 Task: Find connections with filter location Arica with filter topic #workwith filter profile language Potuguese with filter current company Swift with filter school Jobs for freshers in MYSORE with filter industry Technology, Information and Internet with filter service category Bankruptcy Law with filter keywords title Title Researcher
Action: Mouse moved to (599, 81)
Screenshot: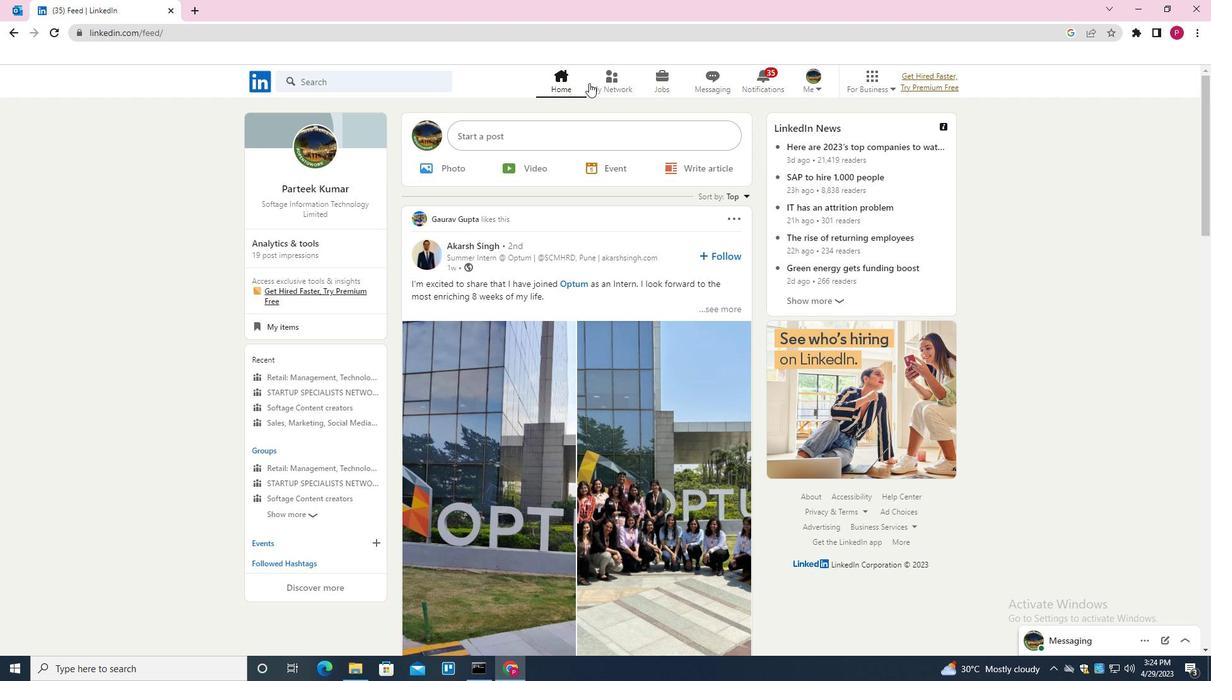 
Action: Mouse pressed left at (599, 81)
Screenshot: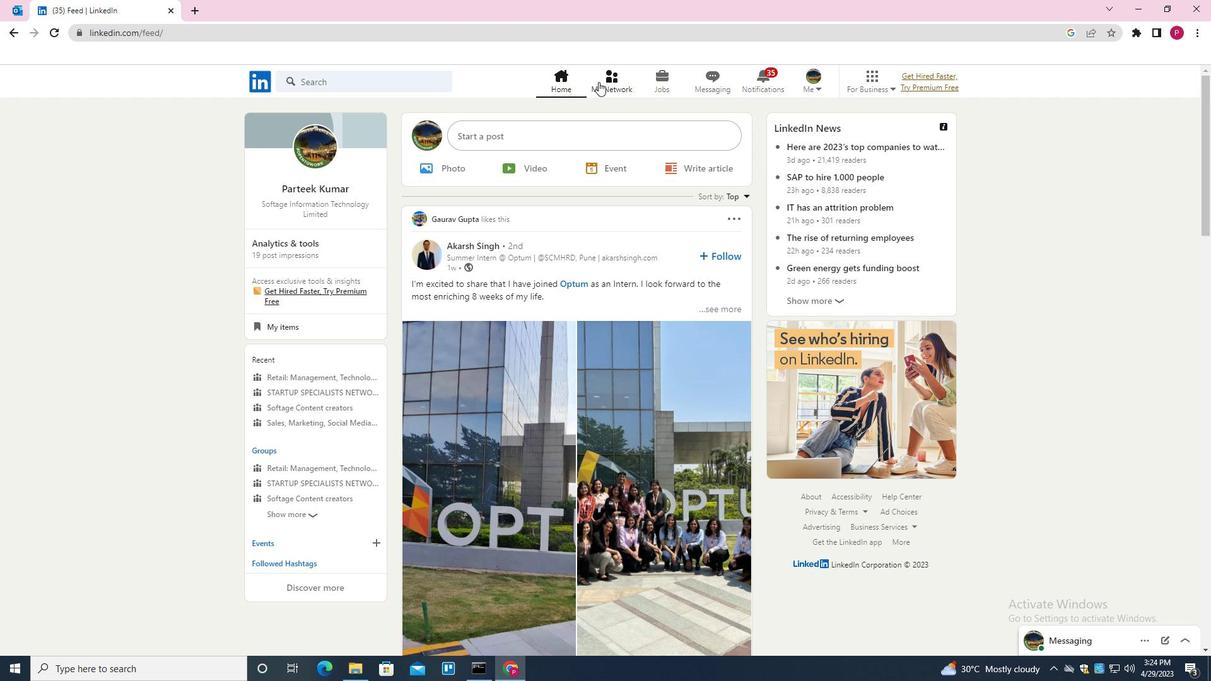 
Action: Mouse moved to (382, 153)
Screenshot: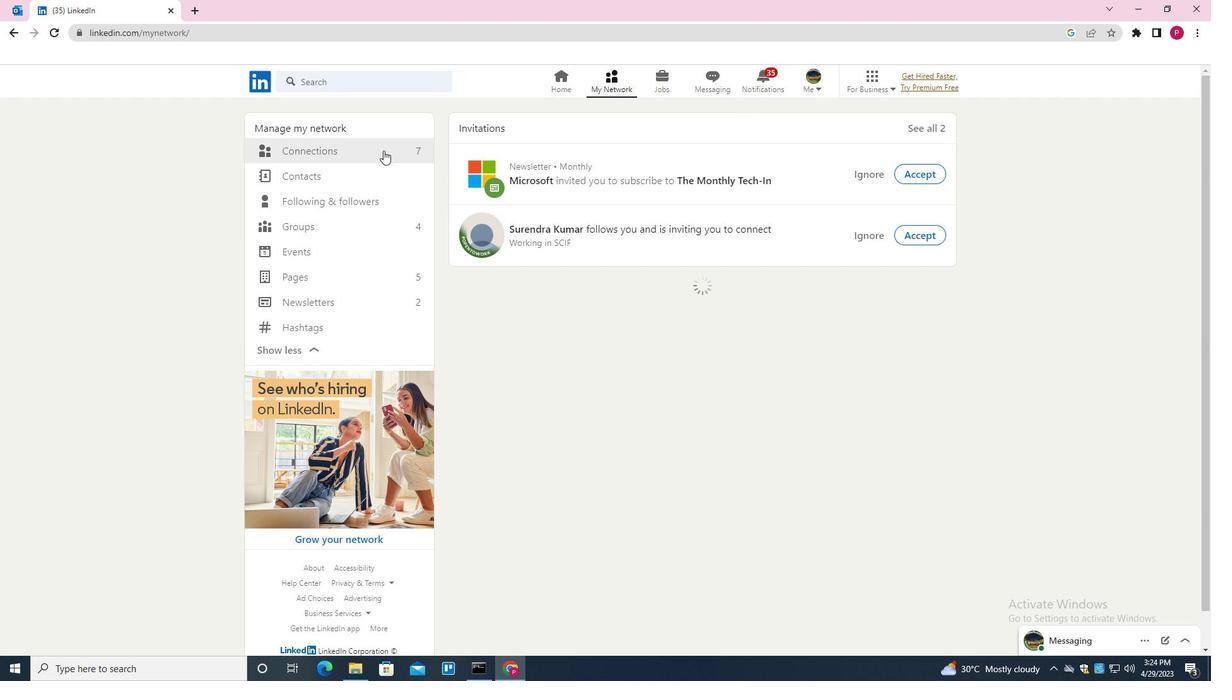 
Action: Mouse pressed left at (382, 153)
Screenshot: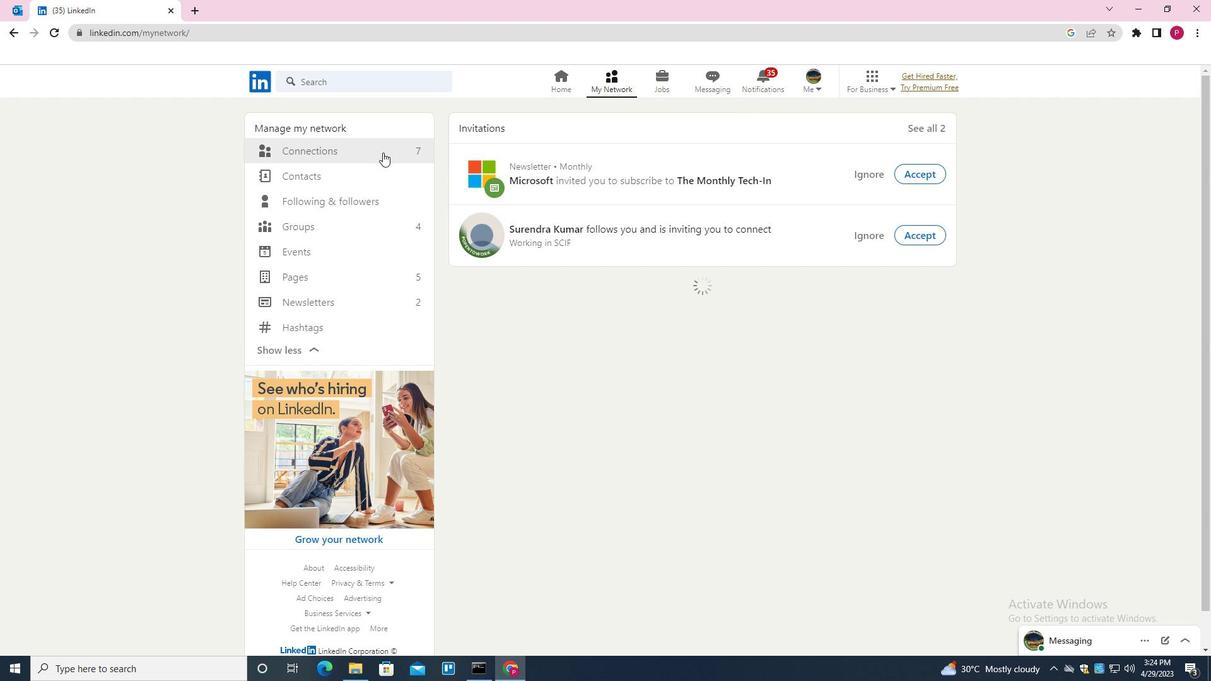 
Action: Mouse moved to (698, 153)
Screenshot: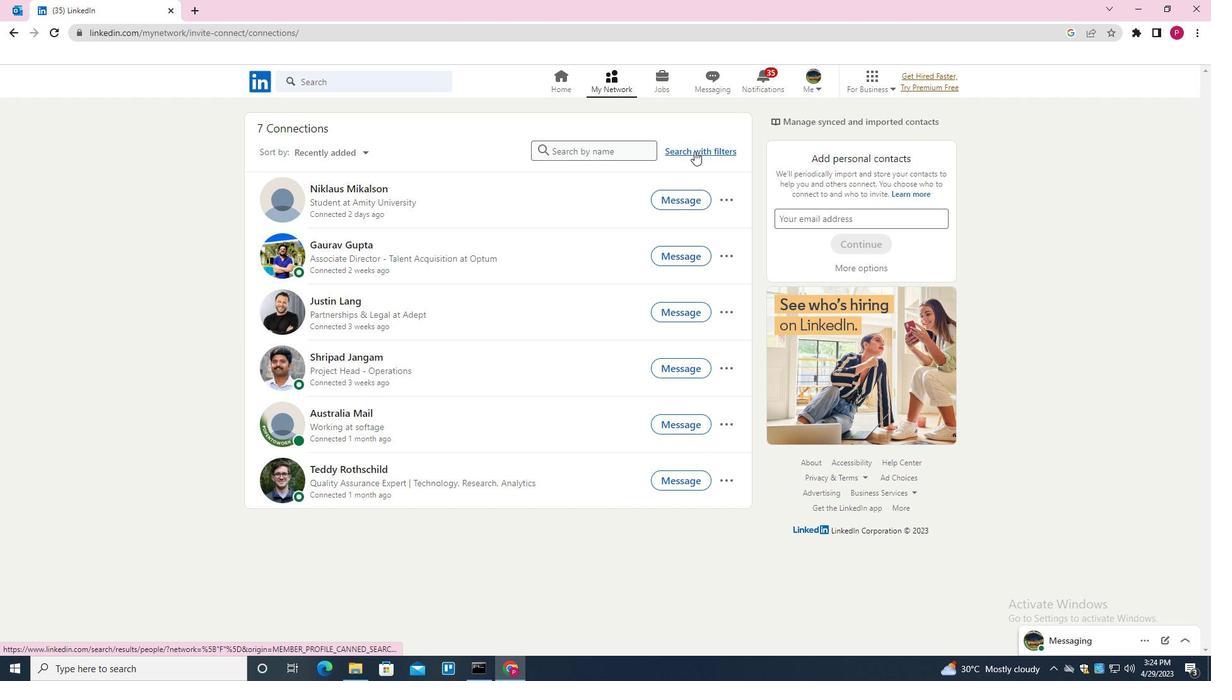 
Action: Mouse pressed left at (698, 153)
Screenshot: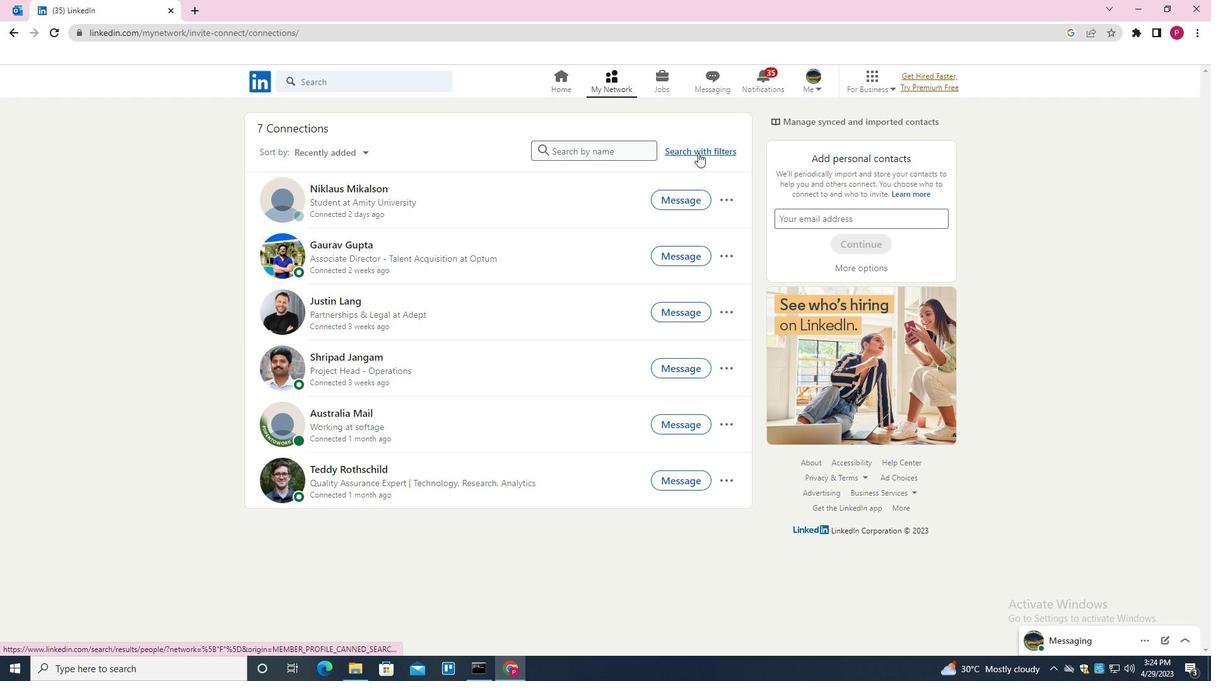 
Action: Mouse moved to (645, 119)
Screenshot: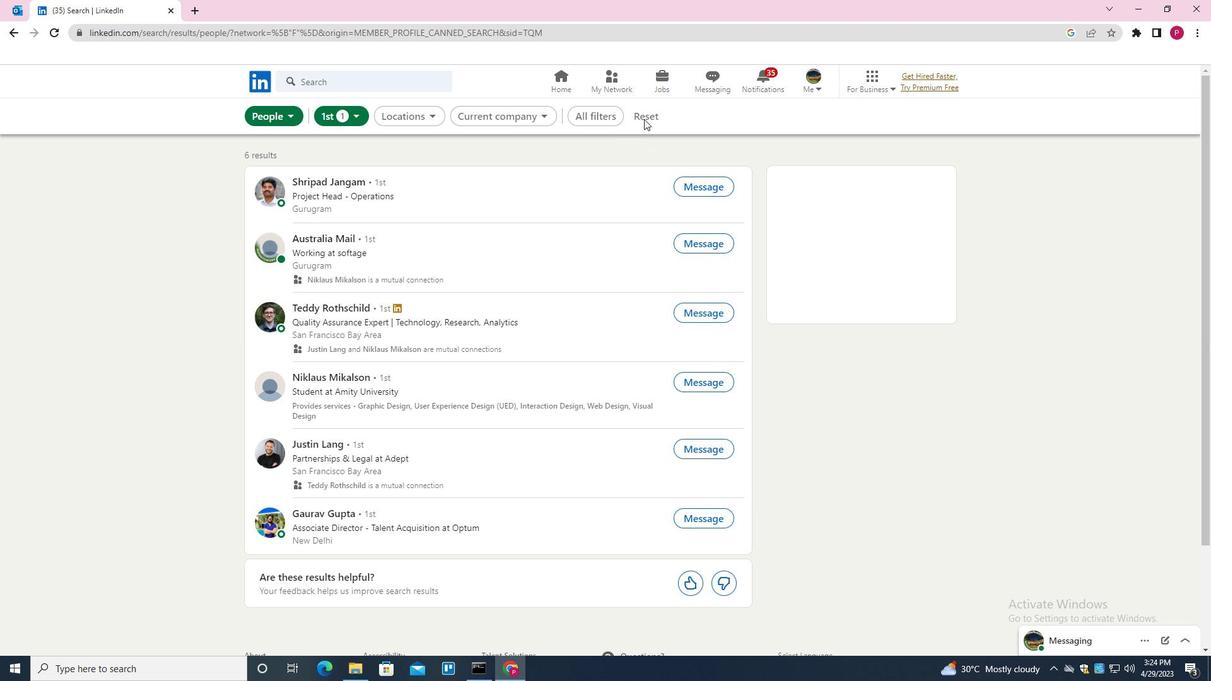 
Action: Mouse pressed left at (645, 119)
Screenshot: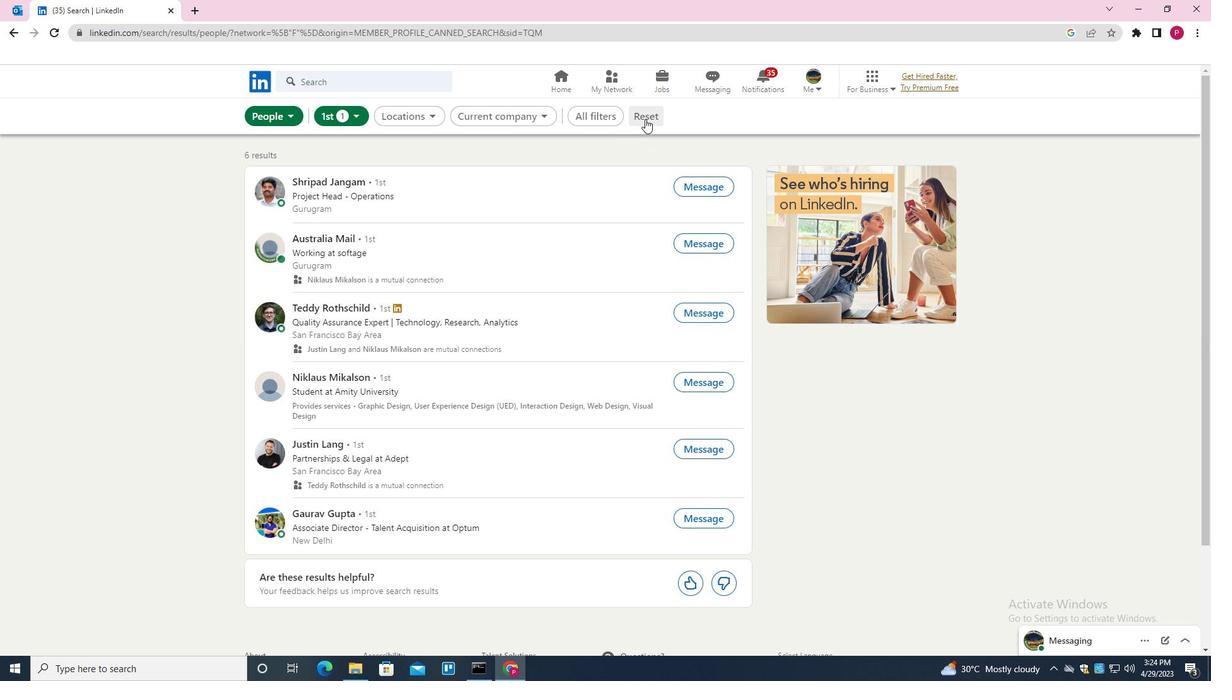 
Action: Mouse moved to (624, 120)
Screenshot: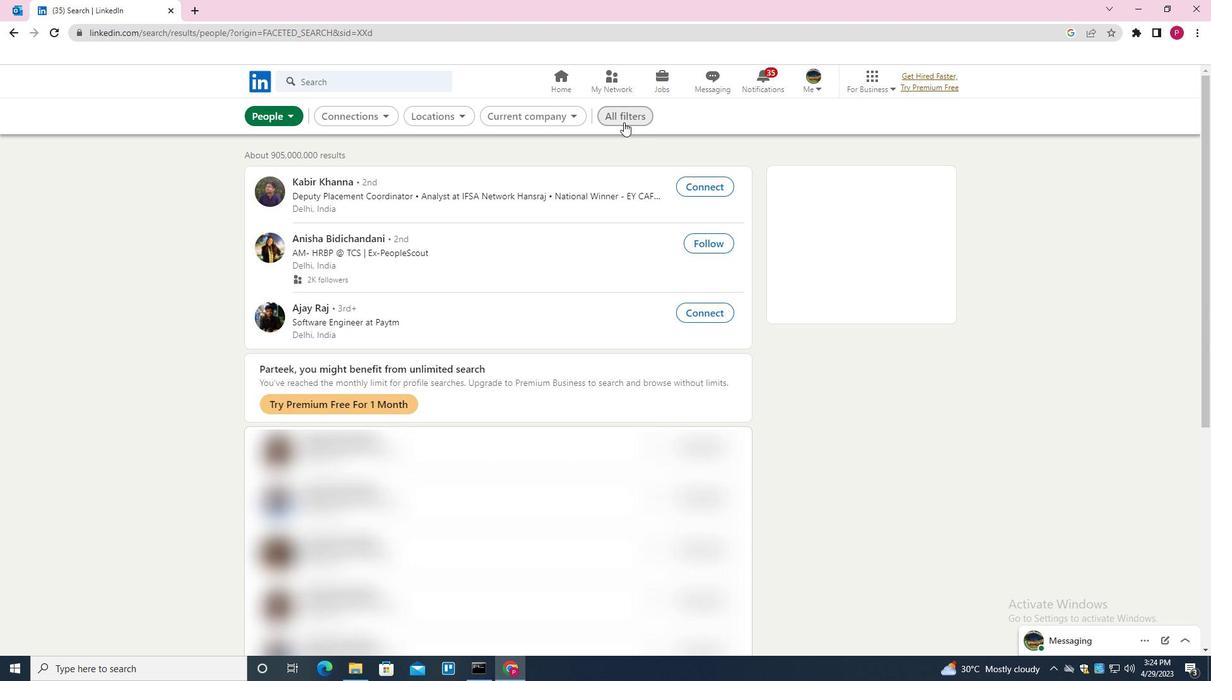 
Action: Mouse pressed left at (624, 120)
Screenshot: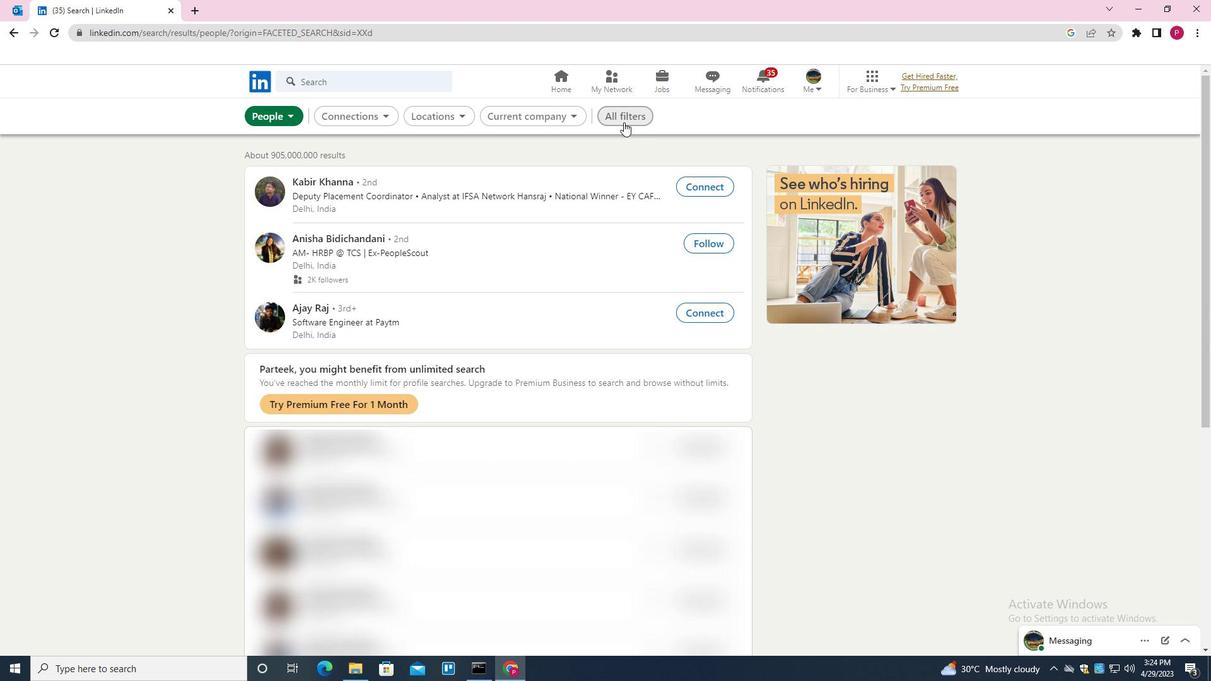 
Action: Mouse moved to (919, 309)
Screenshot: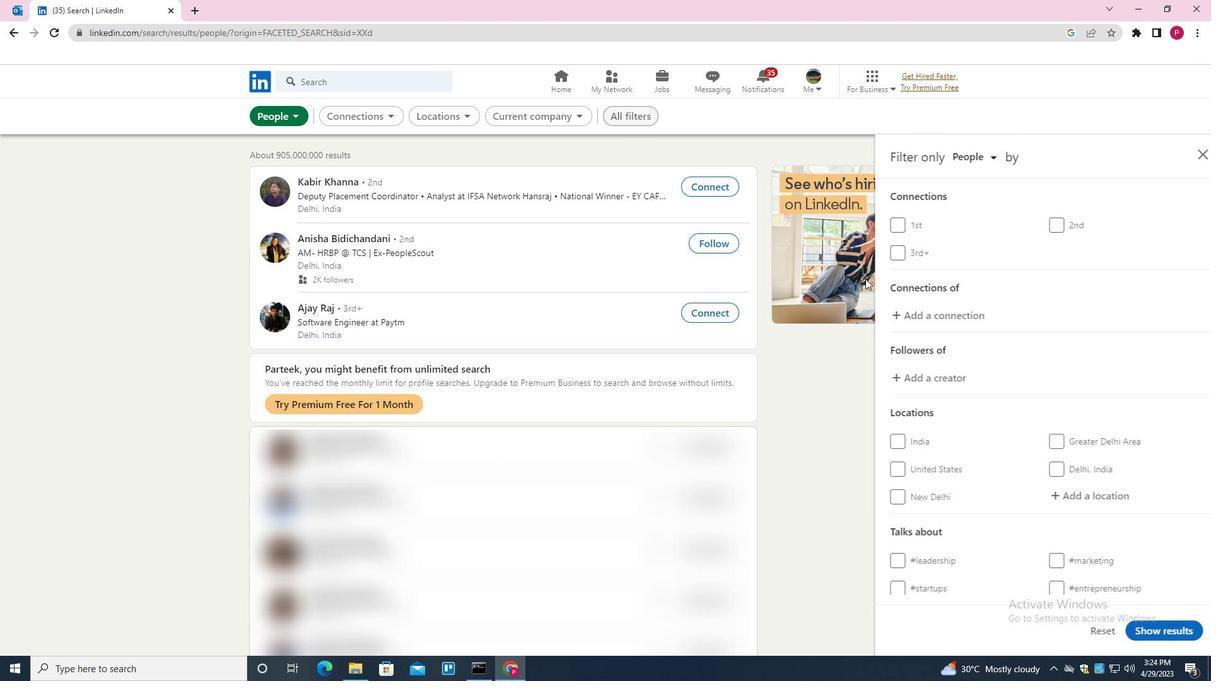 
Action: Mouse scrolled (919, 309) with delta (0, 0)
Screenshot: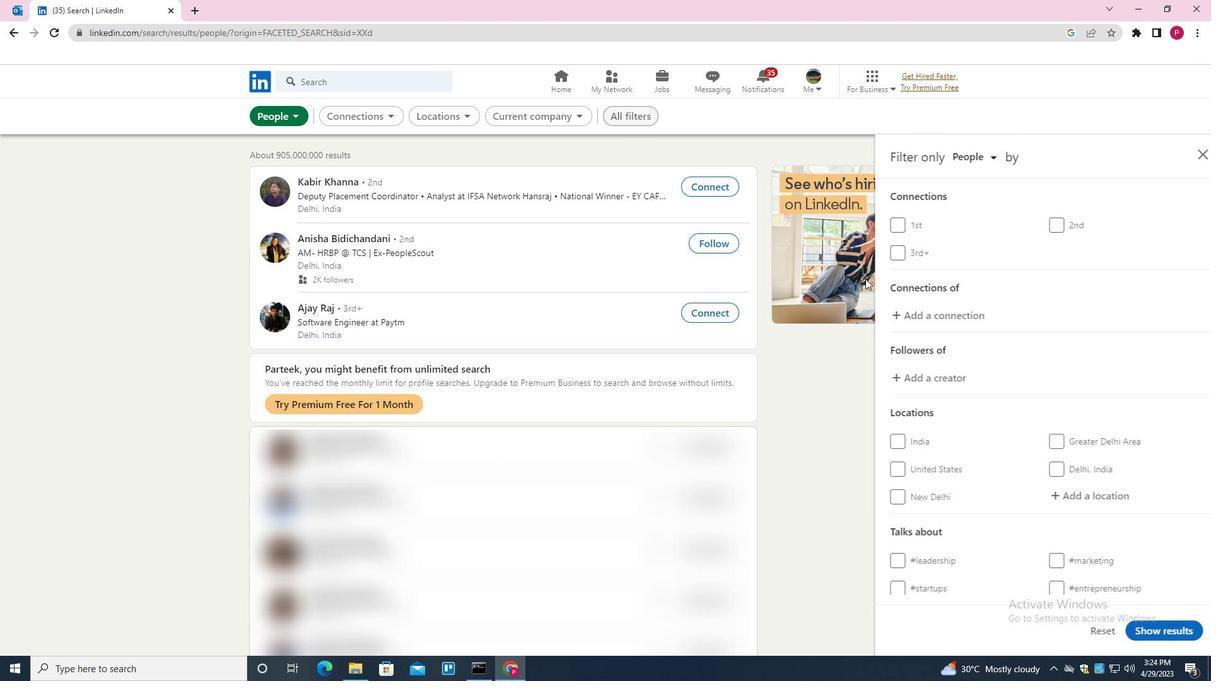 
Action: Mouse moved to (933, 319)
Screenshot: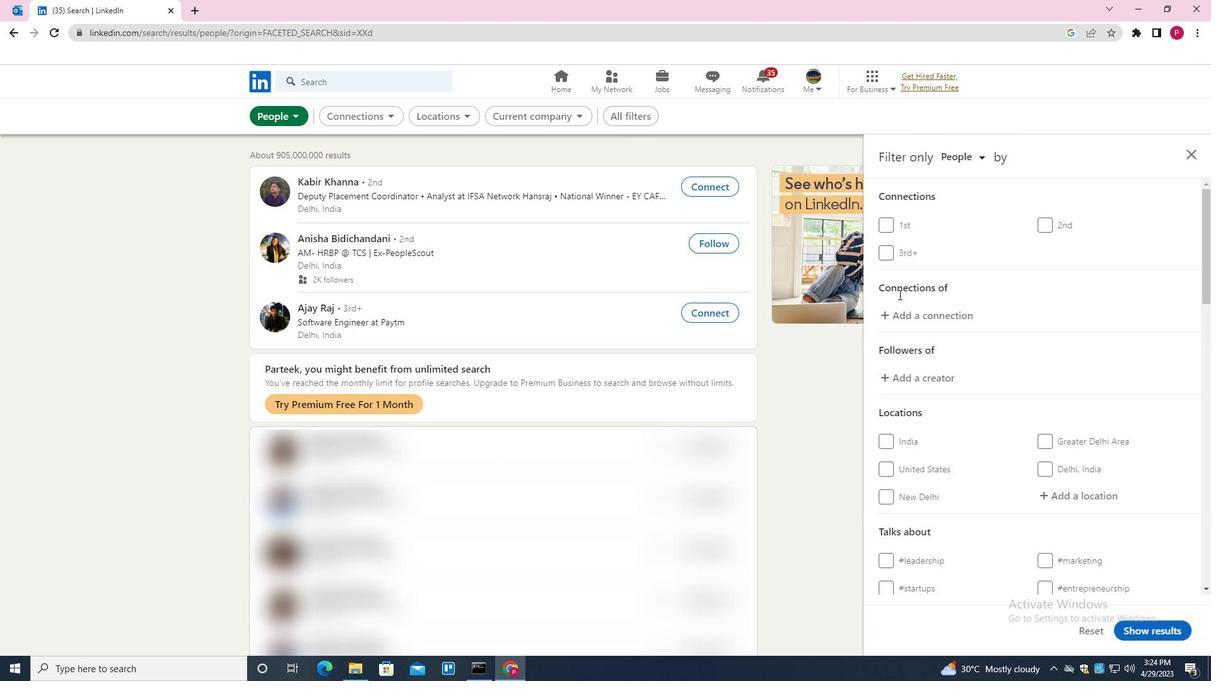 
Action: Mouse scrolled (933, 318) with delta (0, 0)
Screenshot: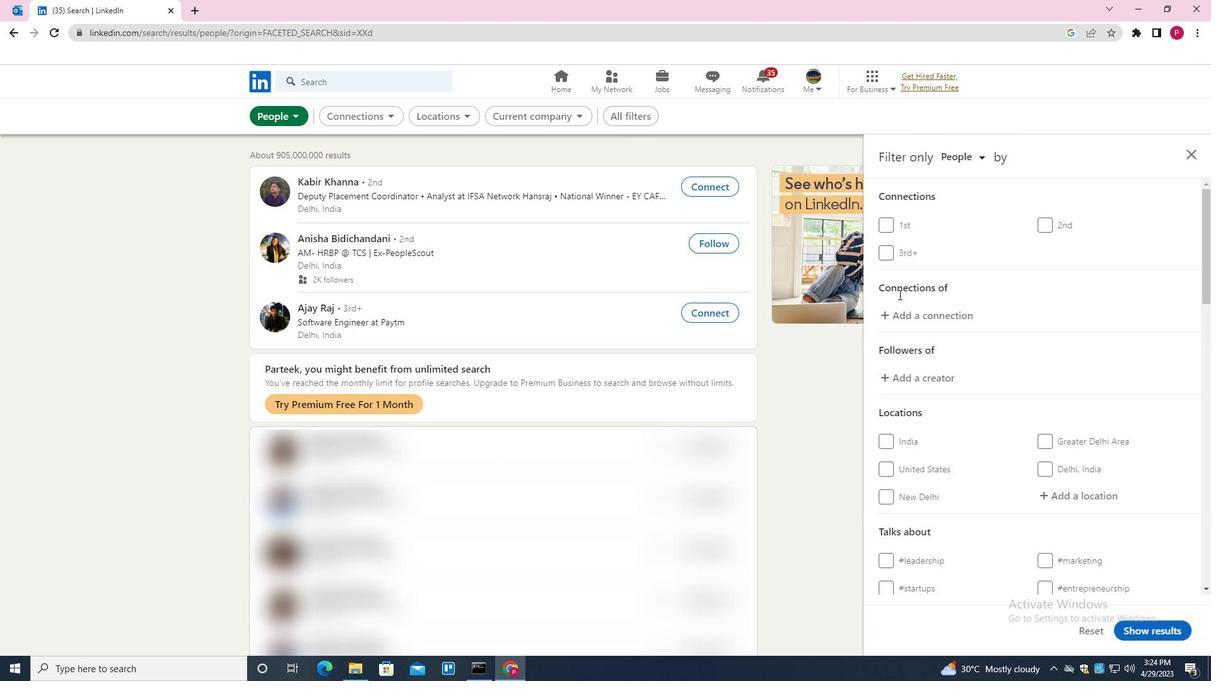 
Action: Mouse moved to (972, 330)
Screenshot: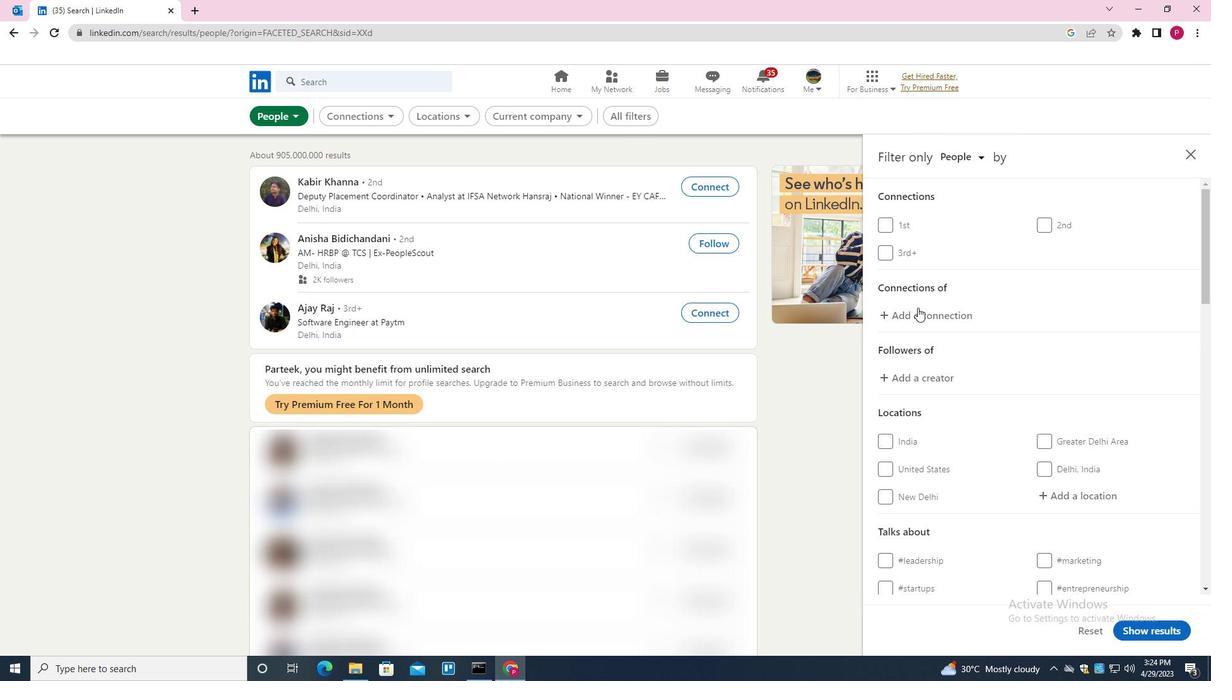 
Action: Mouse scrolled (972, 329) with delta (0, 0)
Screenshot: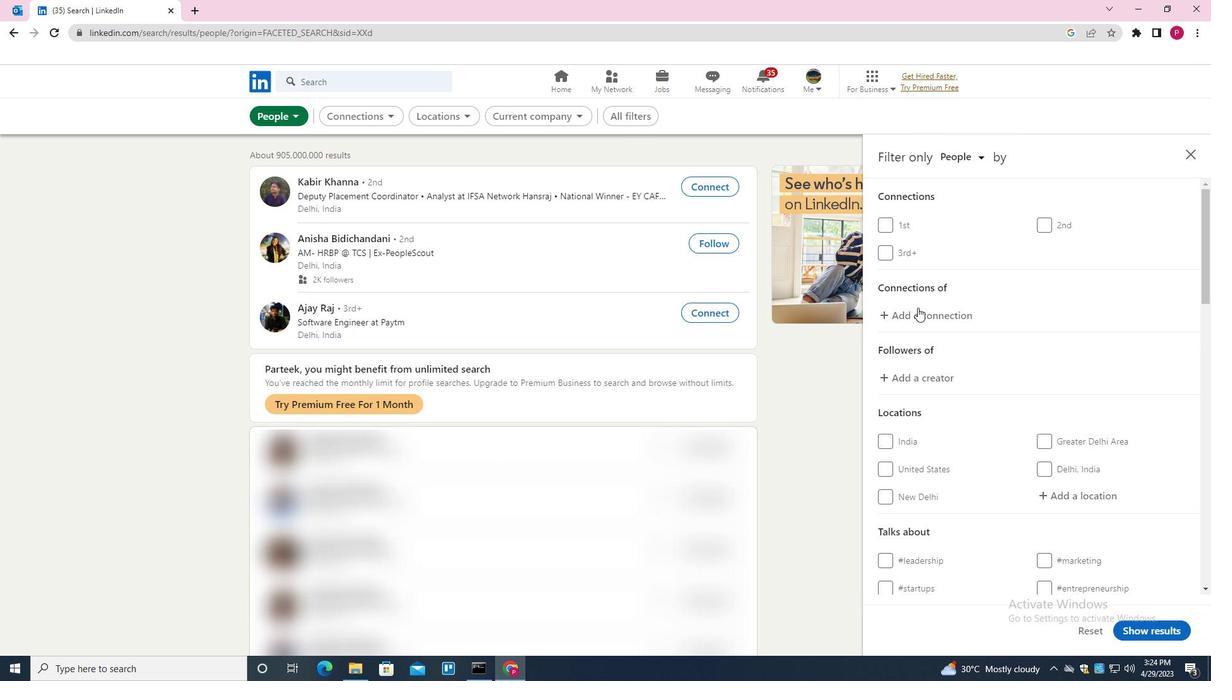 
Action: Mouse moved to (1081, 310)
Screenshot: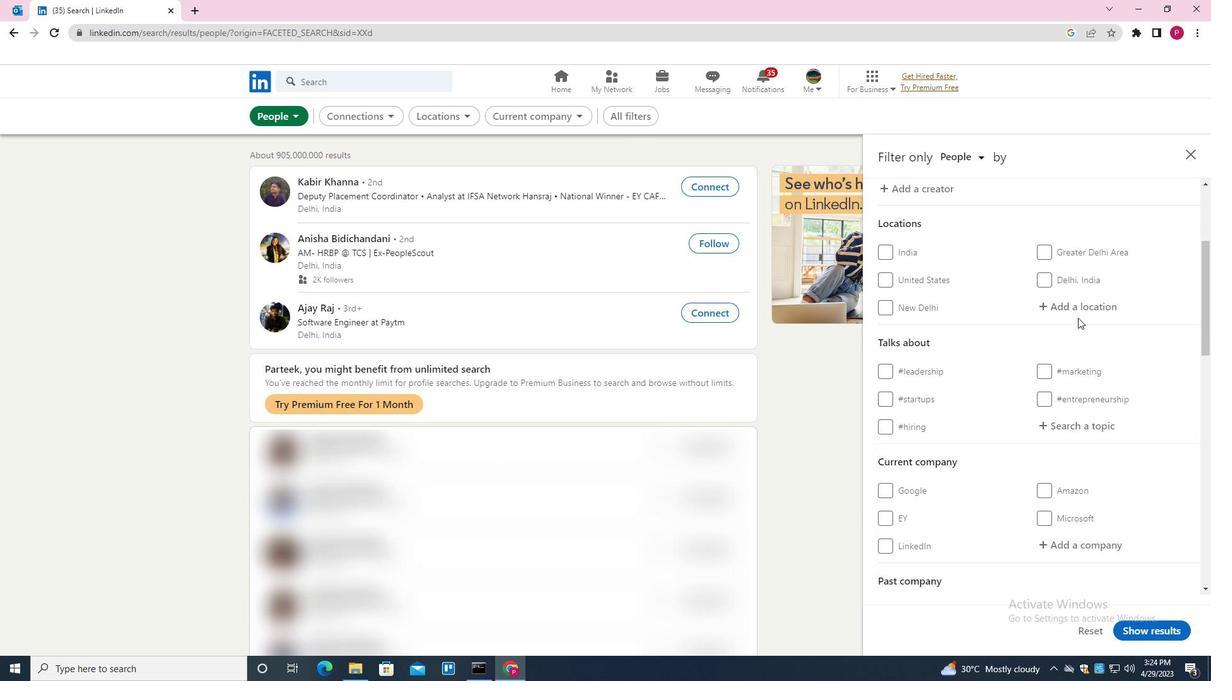 
Action: Mouse pressed left at (1081, 310)
Screenshot: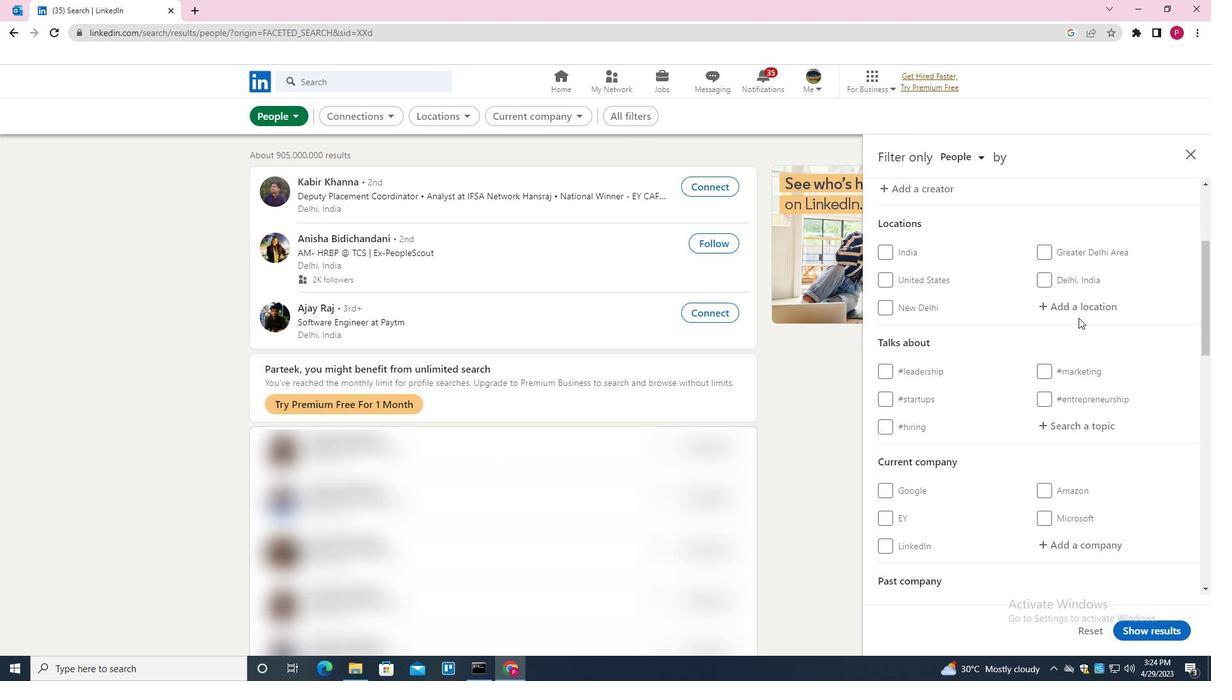 
Action: Mouse moved to (955, 275)
Screenshot: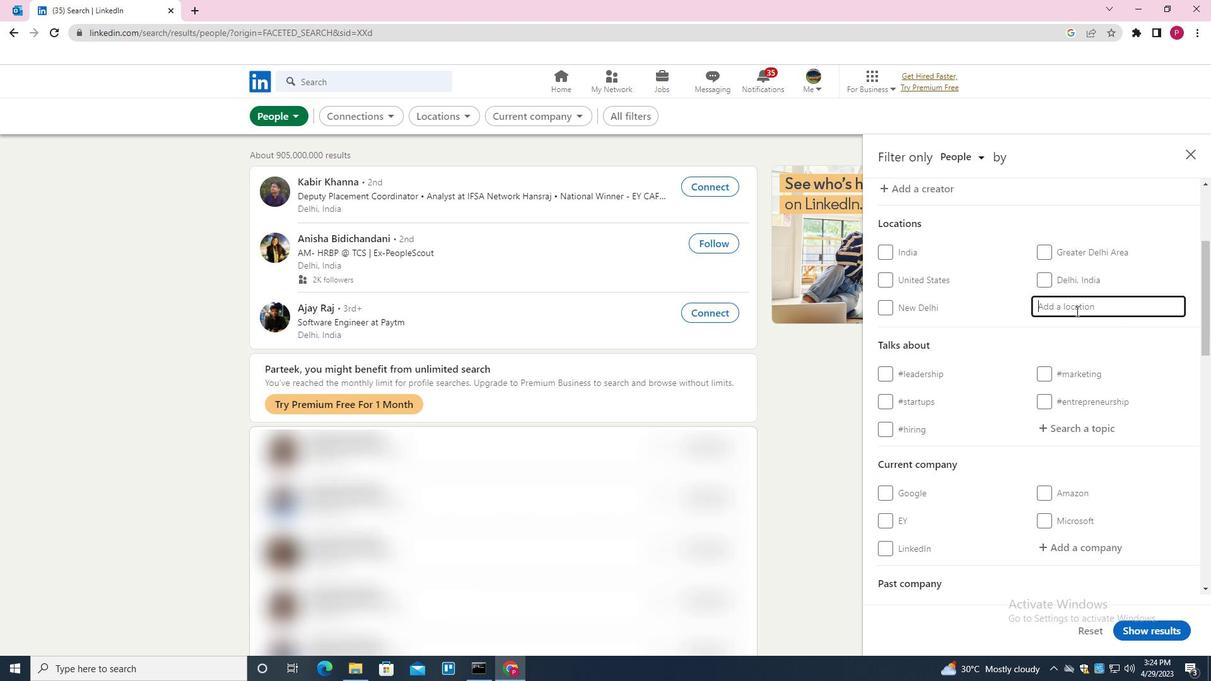 
Action: Key pressed <Key.shift>ARICA<Key.down><Key.enter>
Screenshot: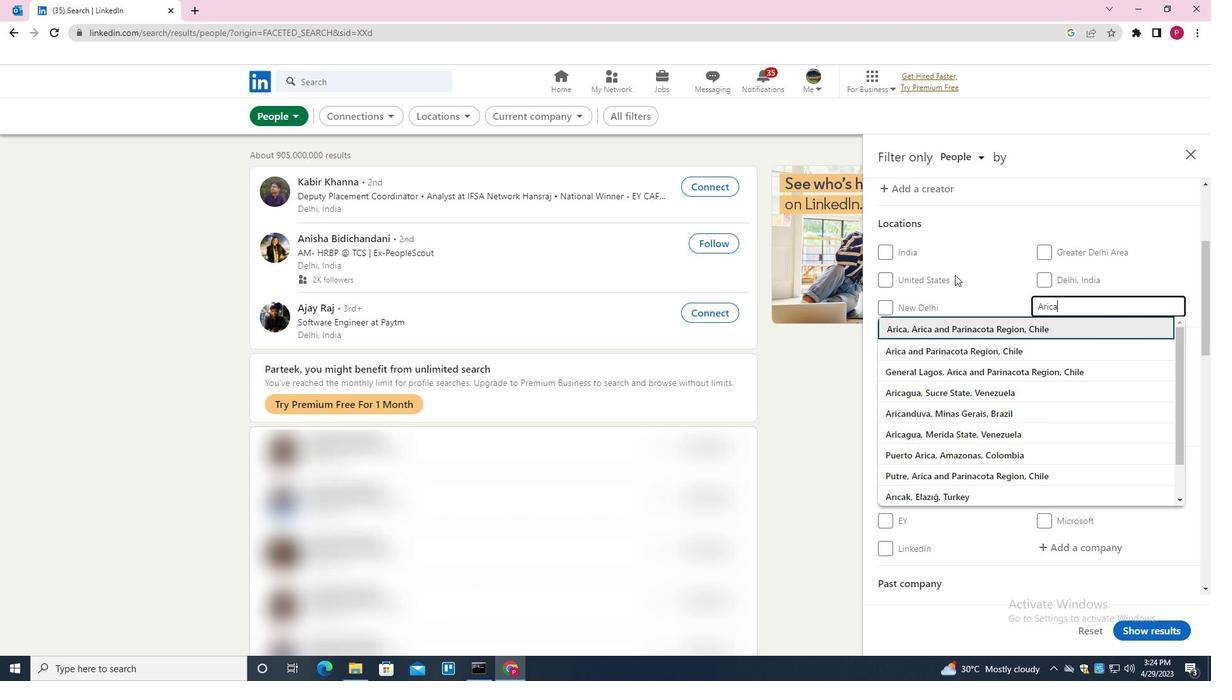
Action: Mouse moved to (952, 297)
Screenshot: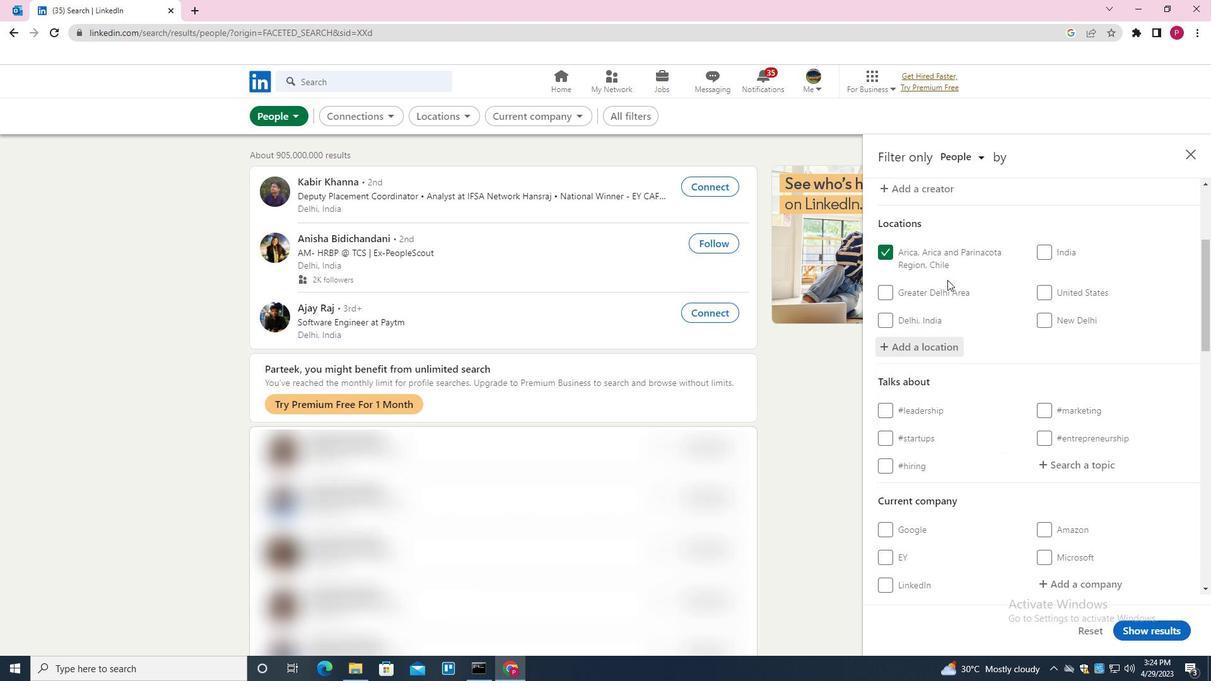 
Action: Mouse scrolled (952, 297) with delta (0, 0)
Screenshot: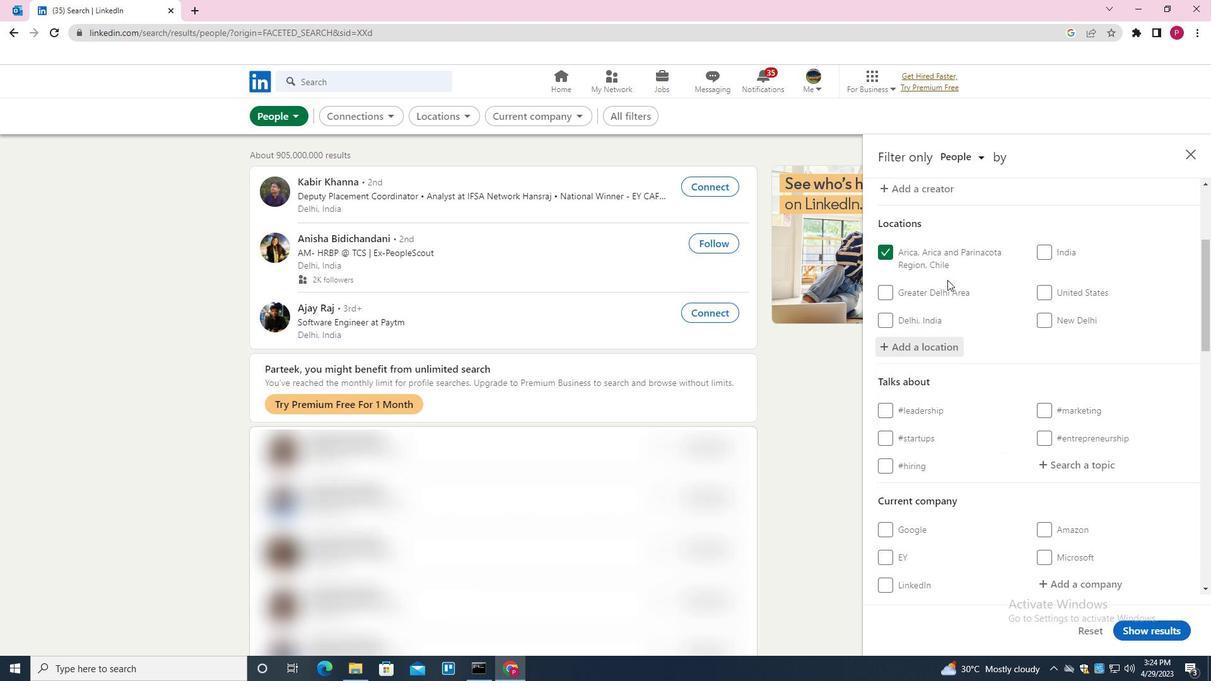 
Action: Mouse moved to (956, 303)
Screenshot: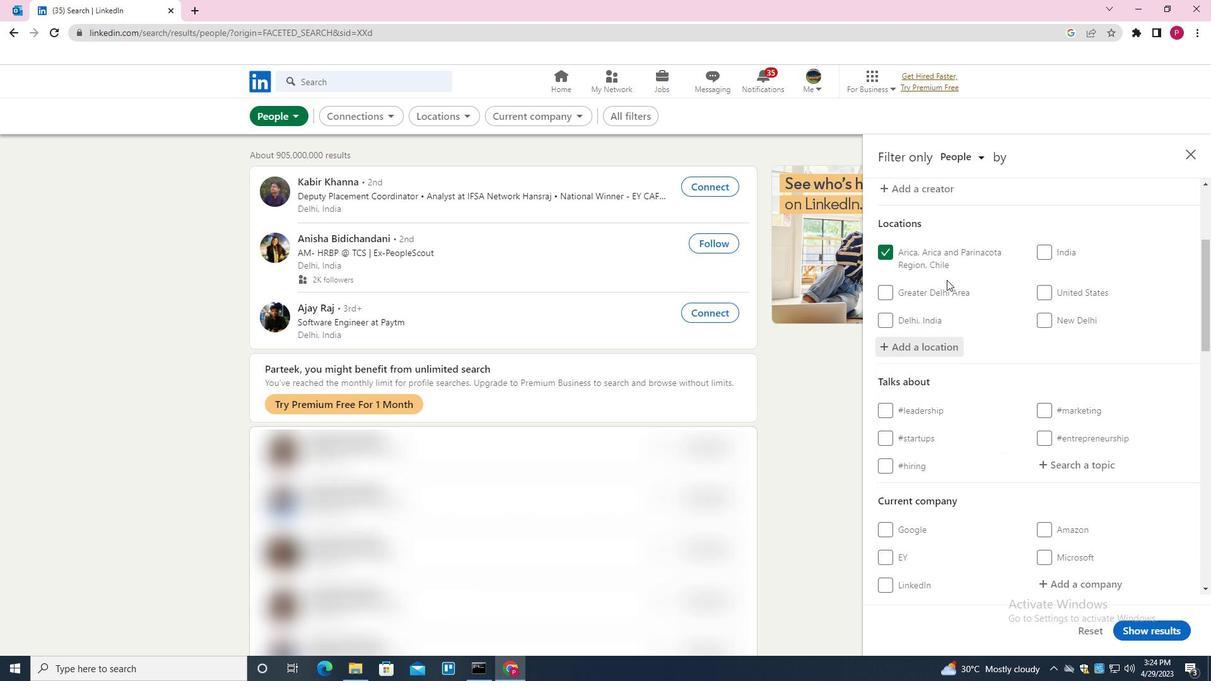 
Action: Mouse scrolled (956, 302) with delta (0, 0)
Screenshot: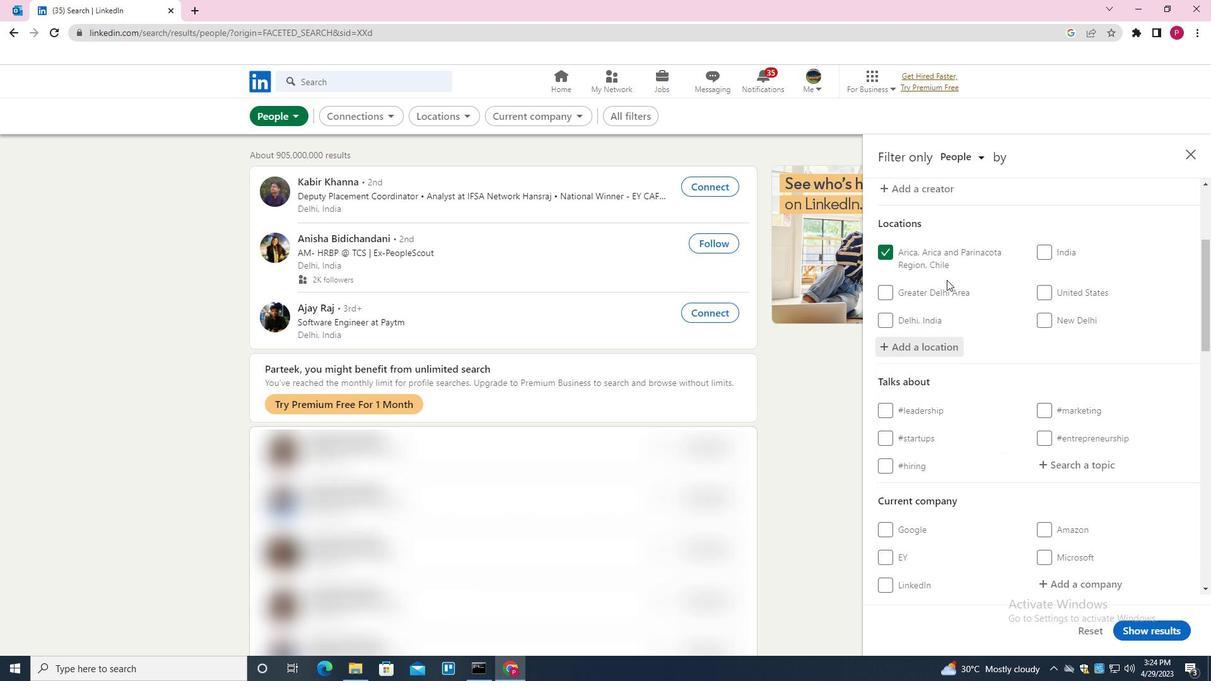 
Action: Mouse moved to (967, 315)
Screenshot: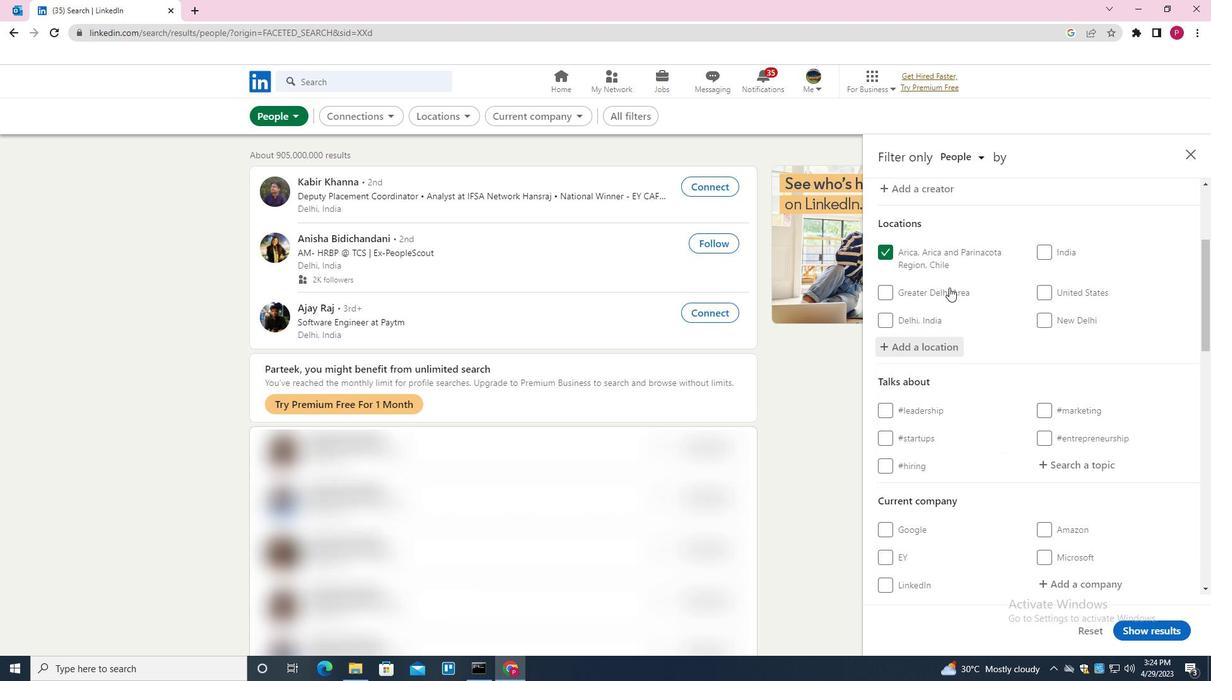 
Action: Mouse scrolled (967, 314) with delta (0, 0)
Screenshot: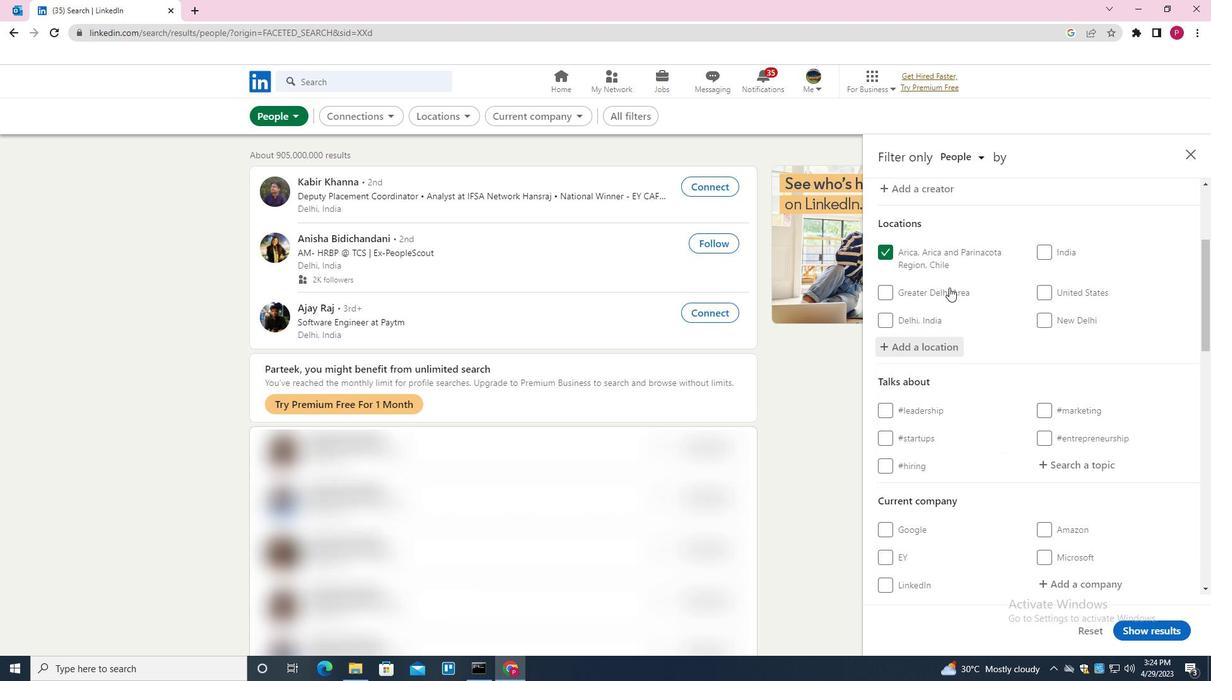 
Action: Mouse moved to (1061, 269)
Screenshot: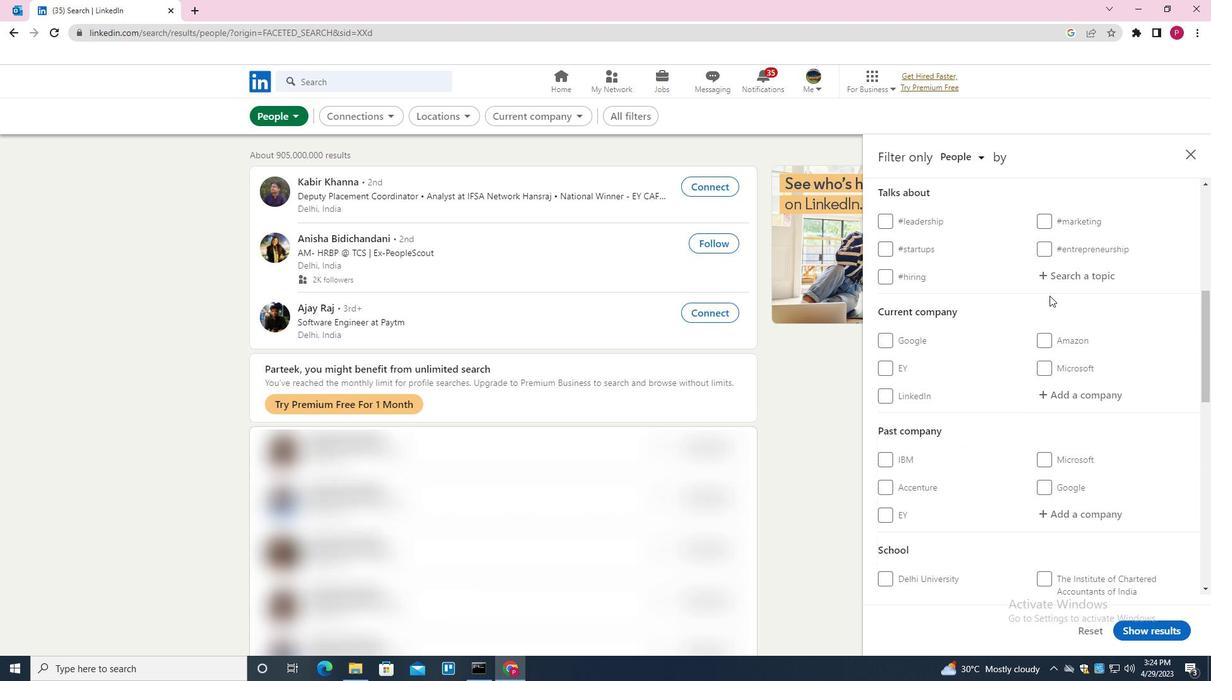 
Action: Mouse pressed left at (1061, 269)
Screenshot: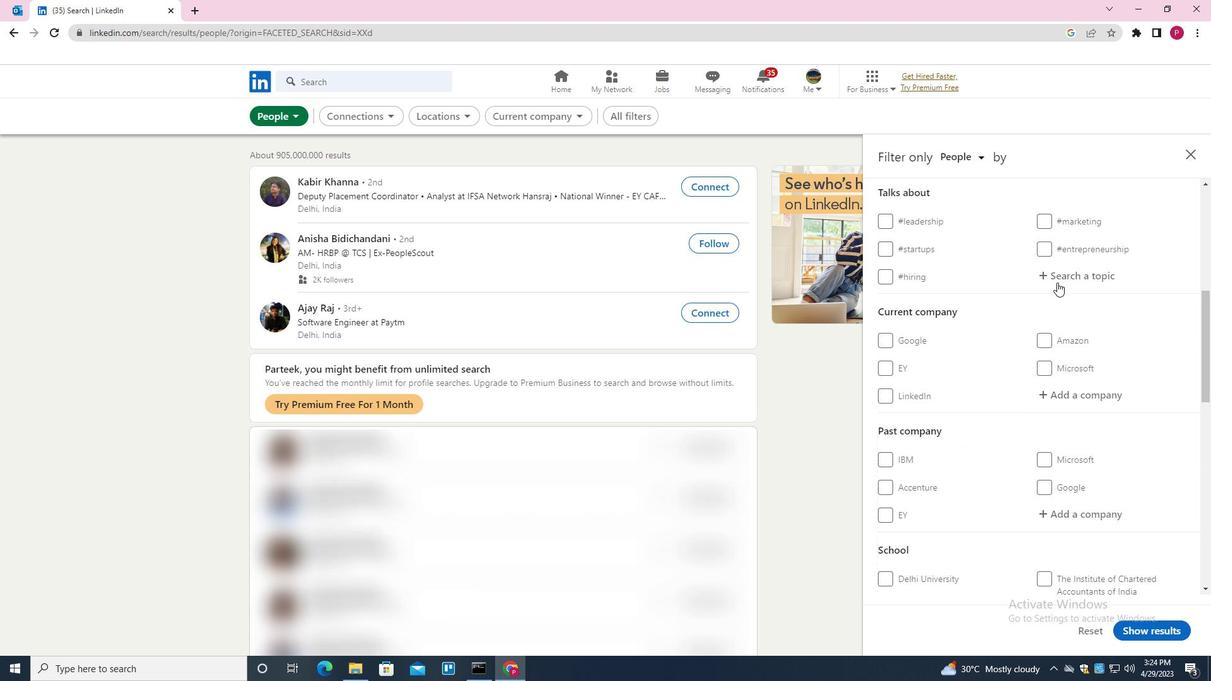 
Action: Mouse moved to (1035, 284)
Screenshot: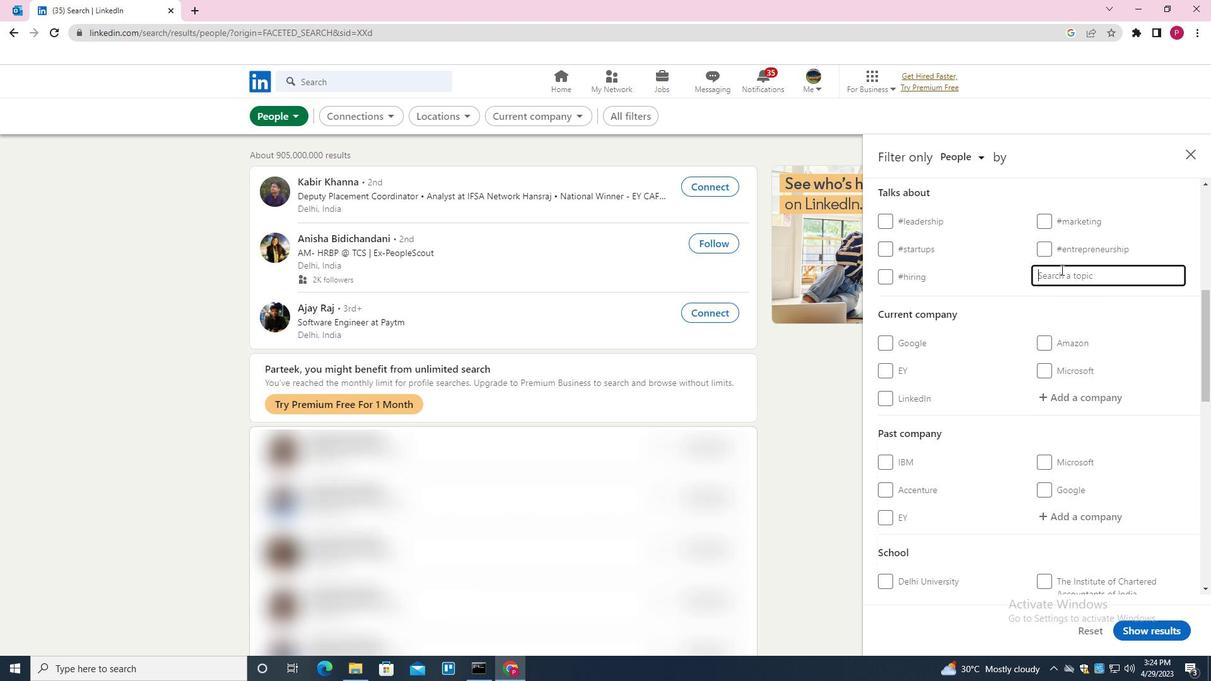 
Action: Key pressed WORK<Key.down><Key.enter>
Screenshot: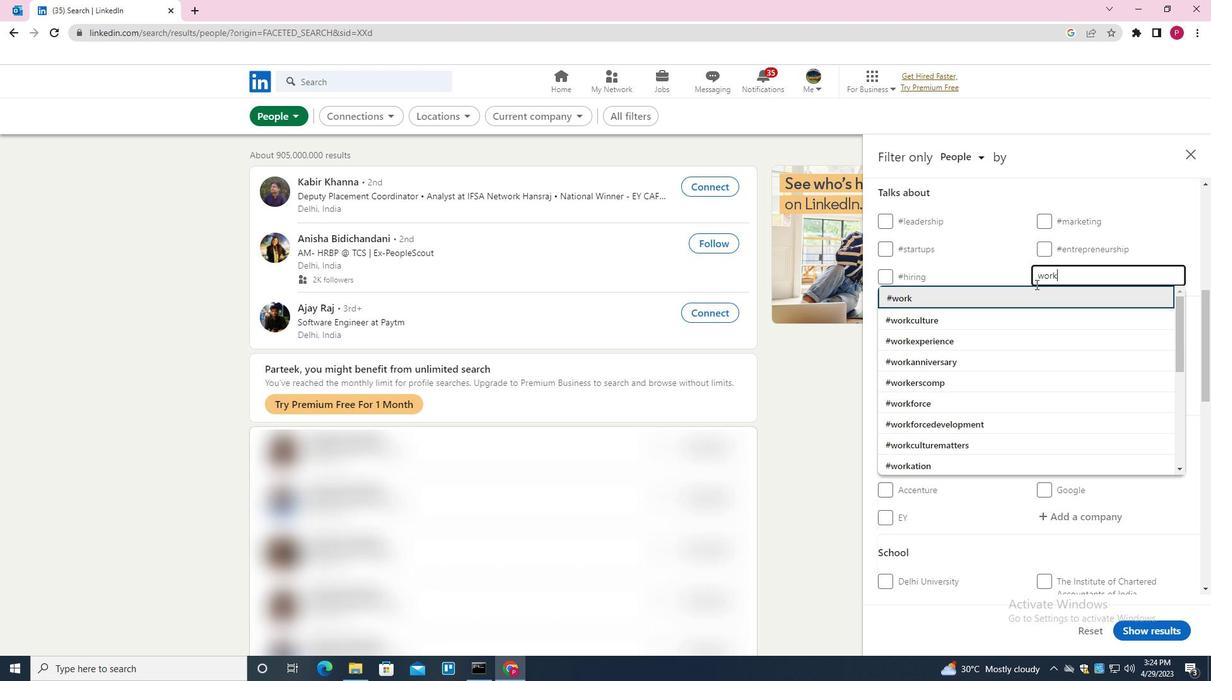 
Action: Mouse moved to (1012, 326)
Screenshot: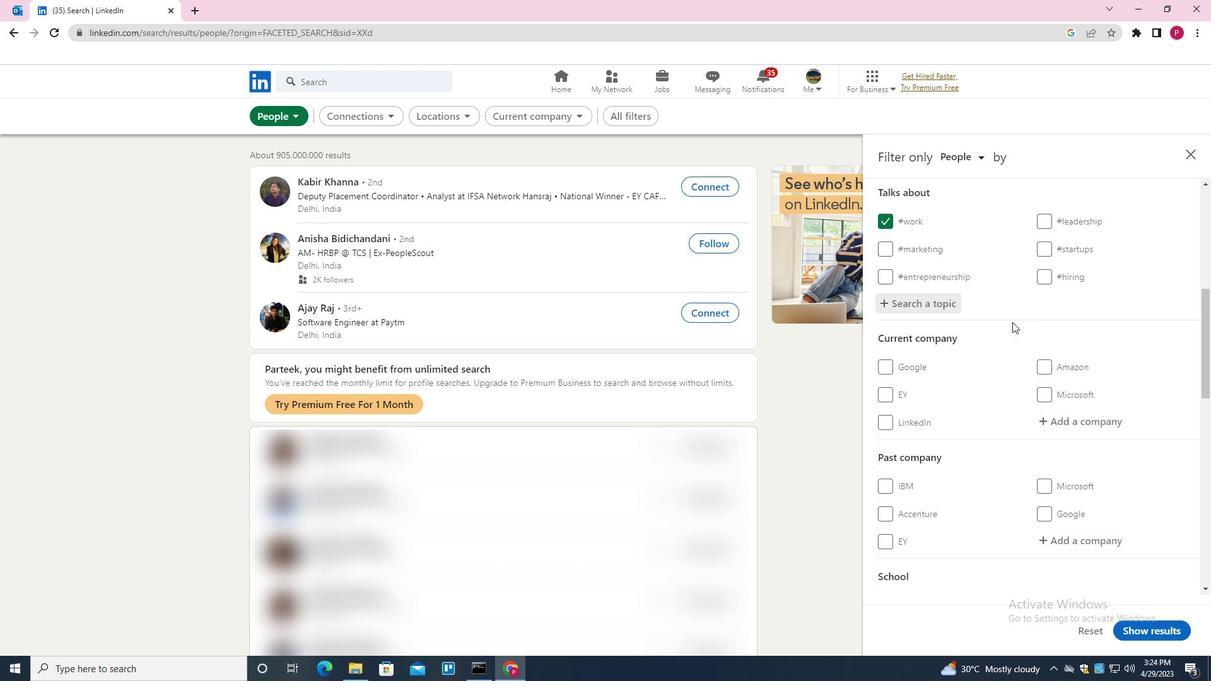 
Action: Mouse scrolled (1012, 325) with delta (0, 0)
Screenshot: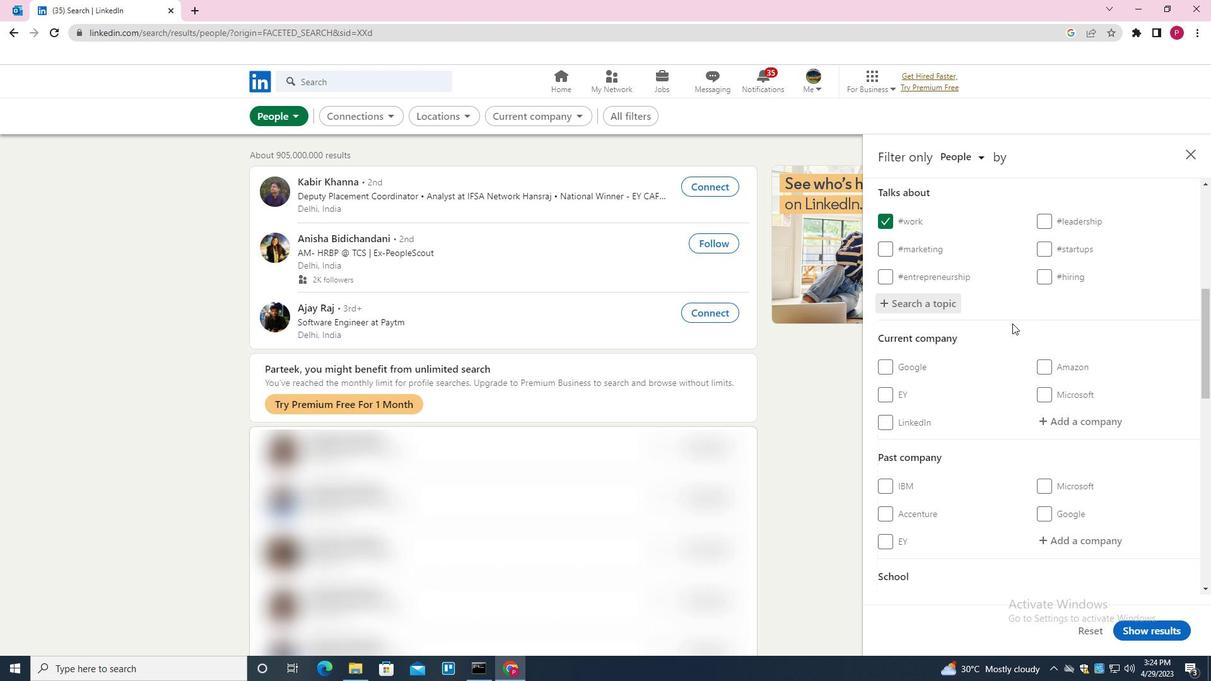 
Action: Mouse moved to (1012, 336)
Screenshot: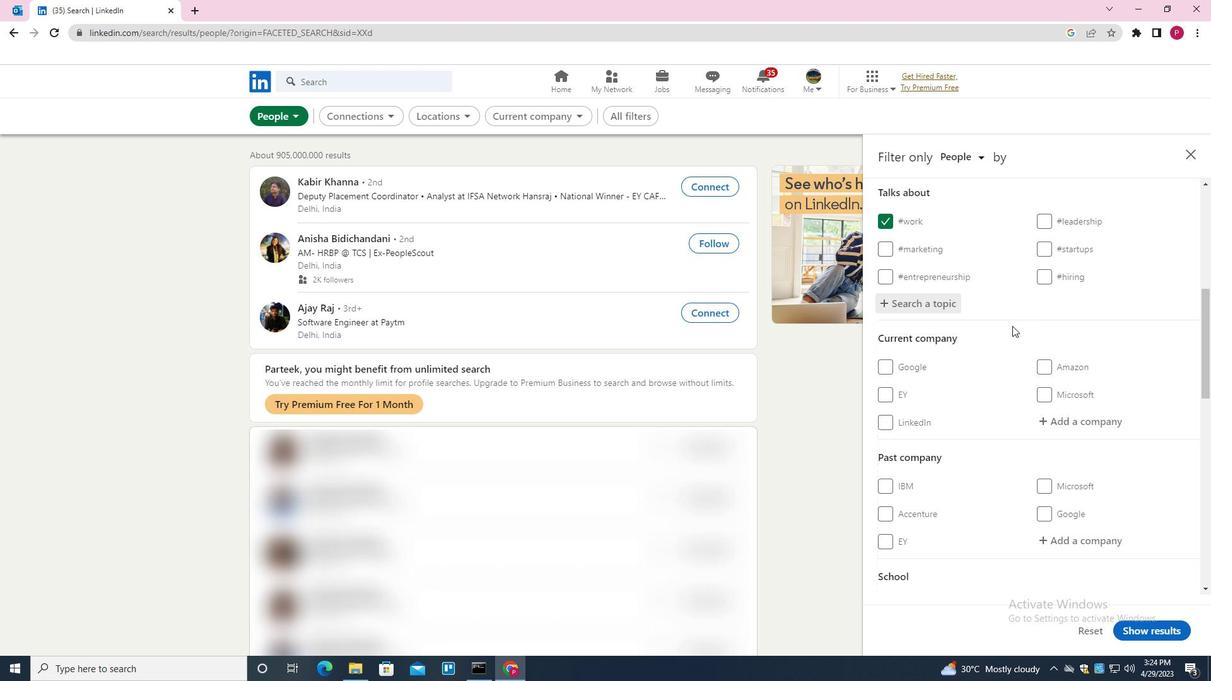 
Action: Mouse scrolled (1012, 335) with delta (0, 0)
Screenshot: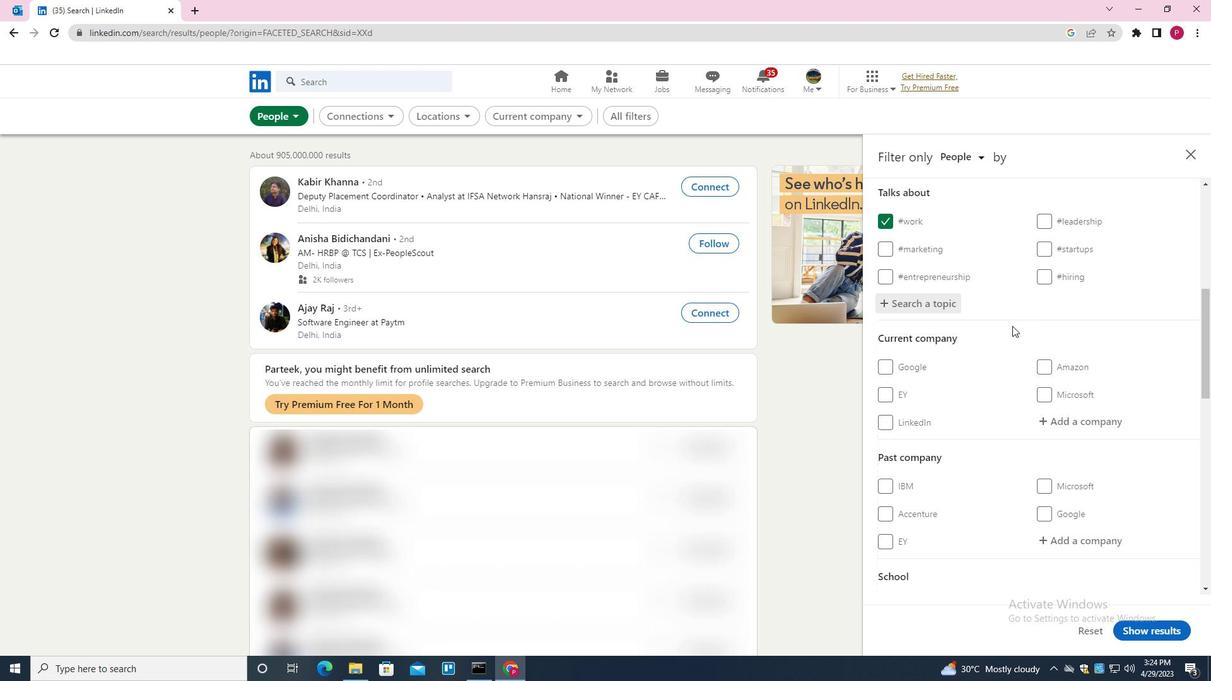 
Action: Mouse moved to (1012, 343)
Screenshot: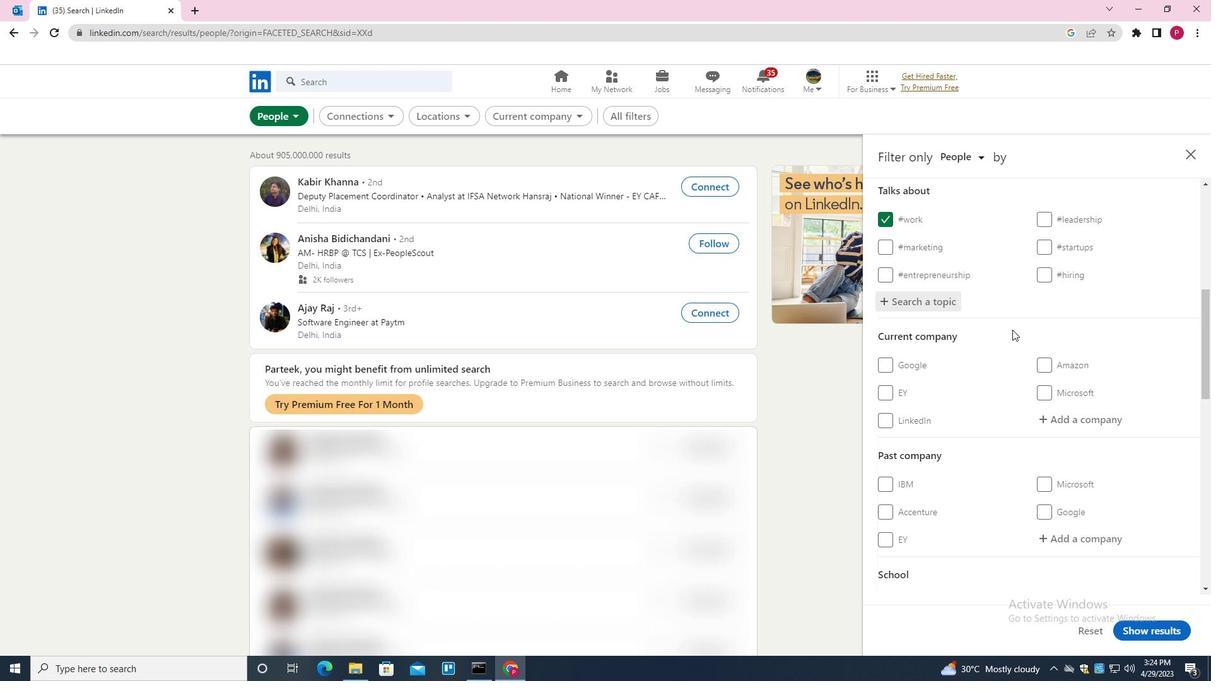 
Action: Mouse scrolled (1012, 342) with delta (0, 0)
Screenshot: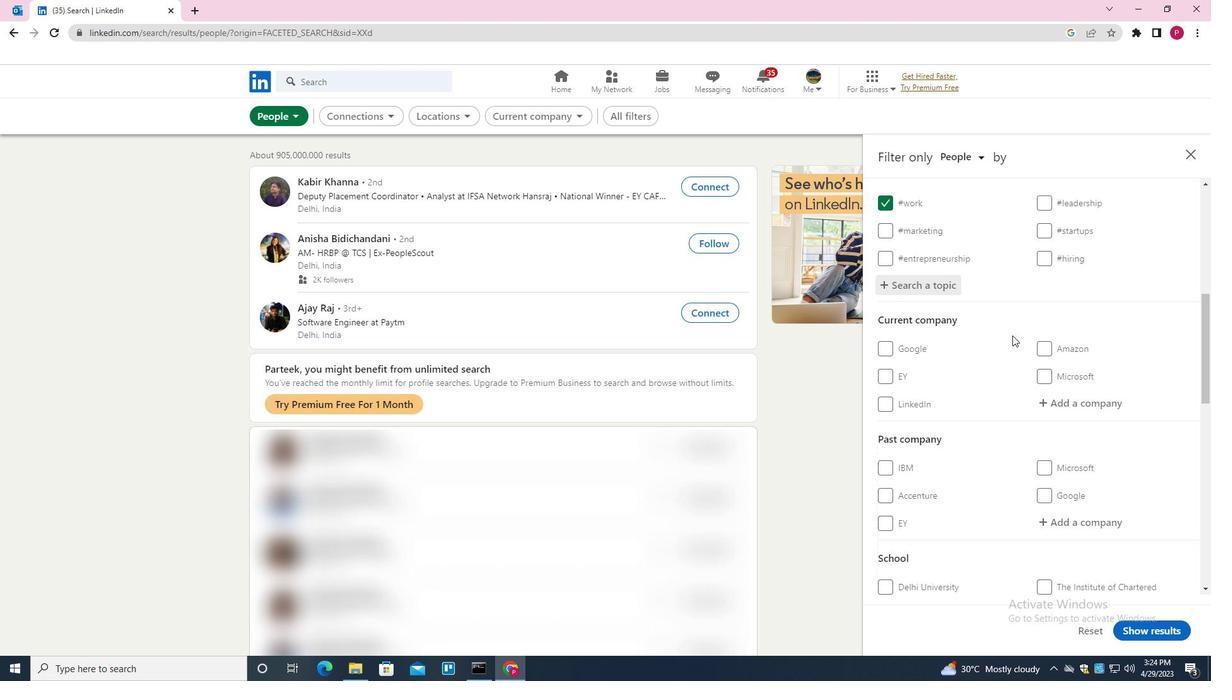 
Action: Mouse moved to (1012, 349)
Screenshot: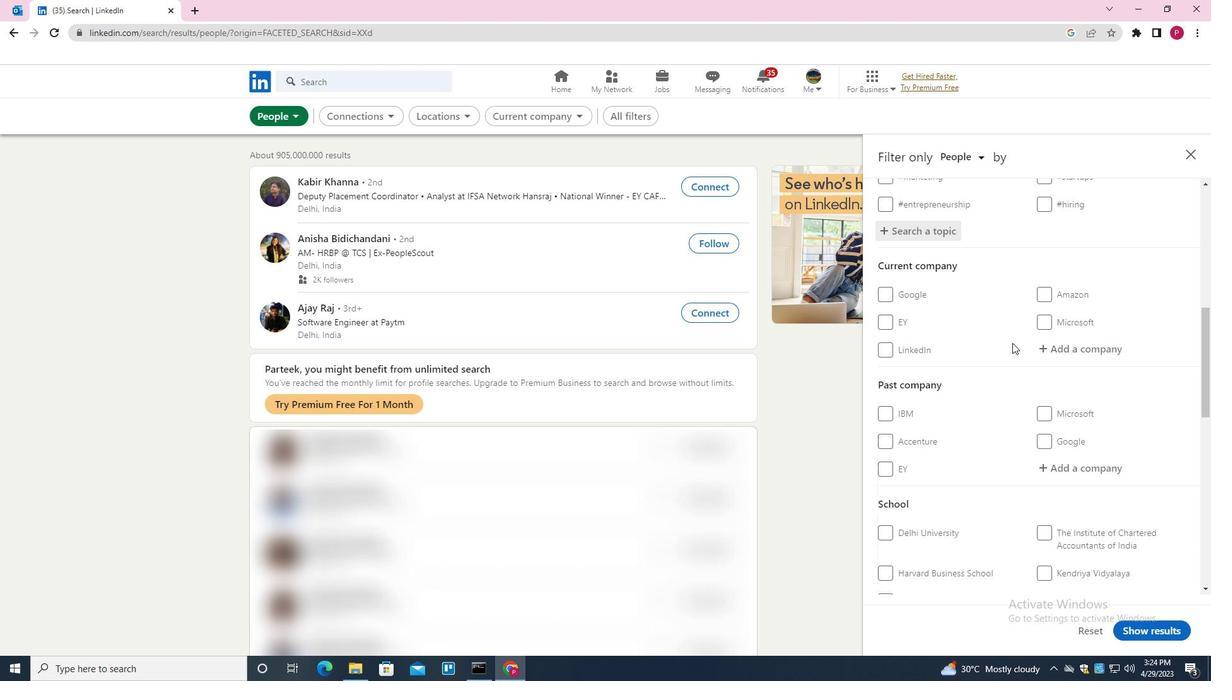 
Action: Mouse scrolled (1012, 348) with delta (0, 0)
Screenshot: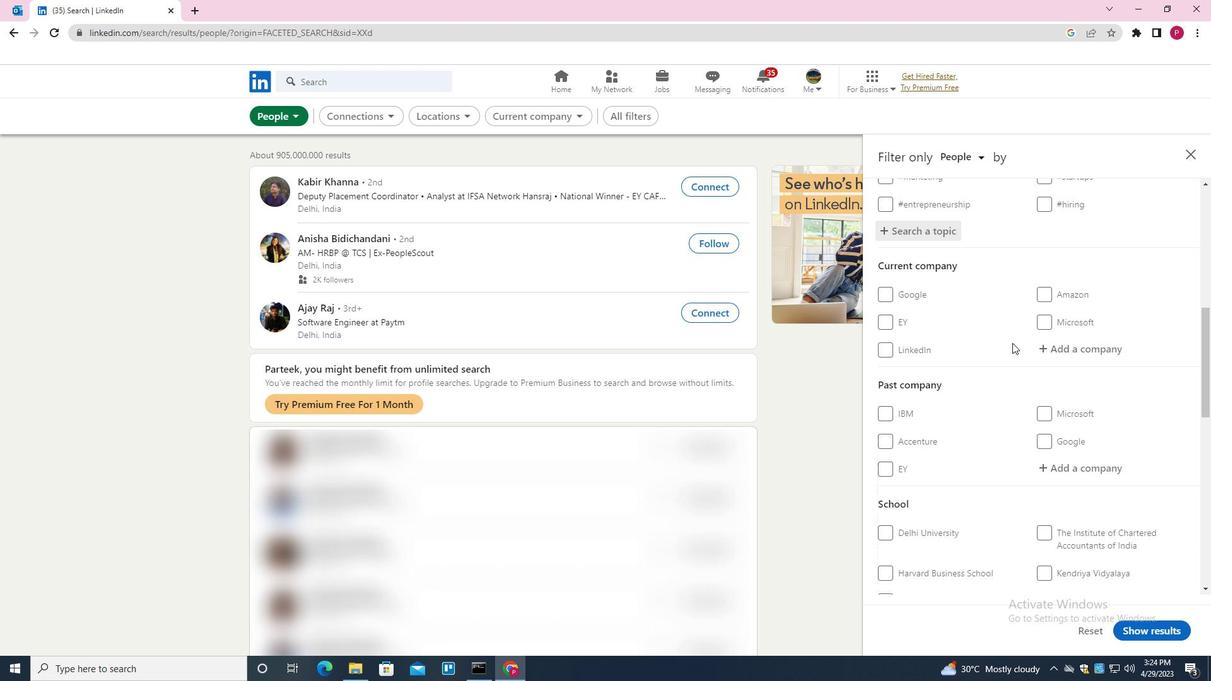 
Action: Mouse scrolled (1012, 348) with delta (0, 0)
Screenshot: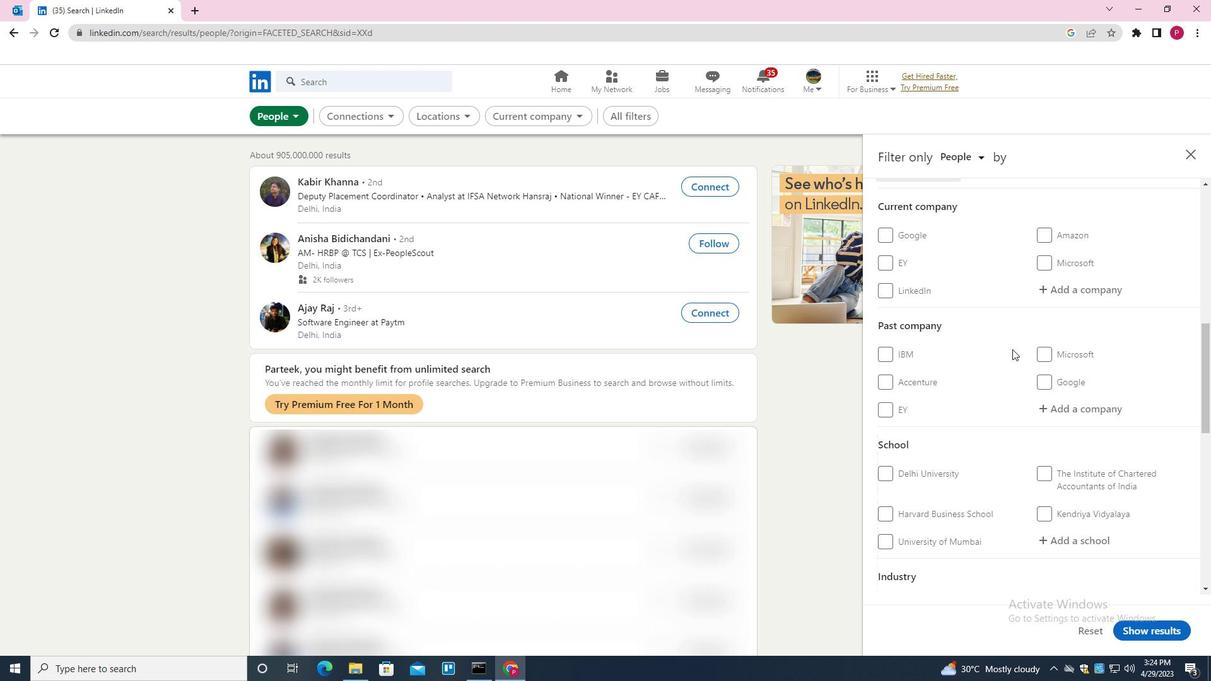 
Action: Mouse moved to (1009, 351)
Screenshot: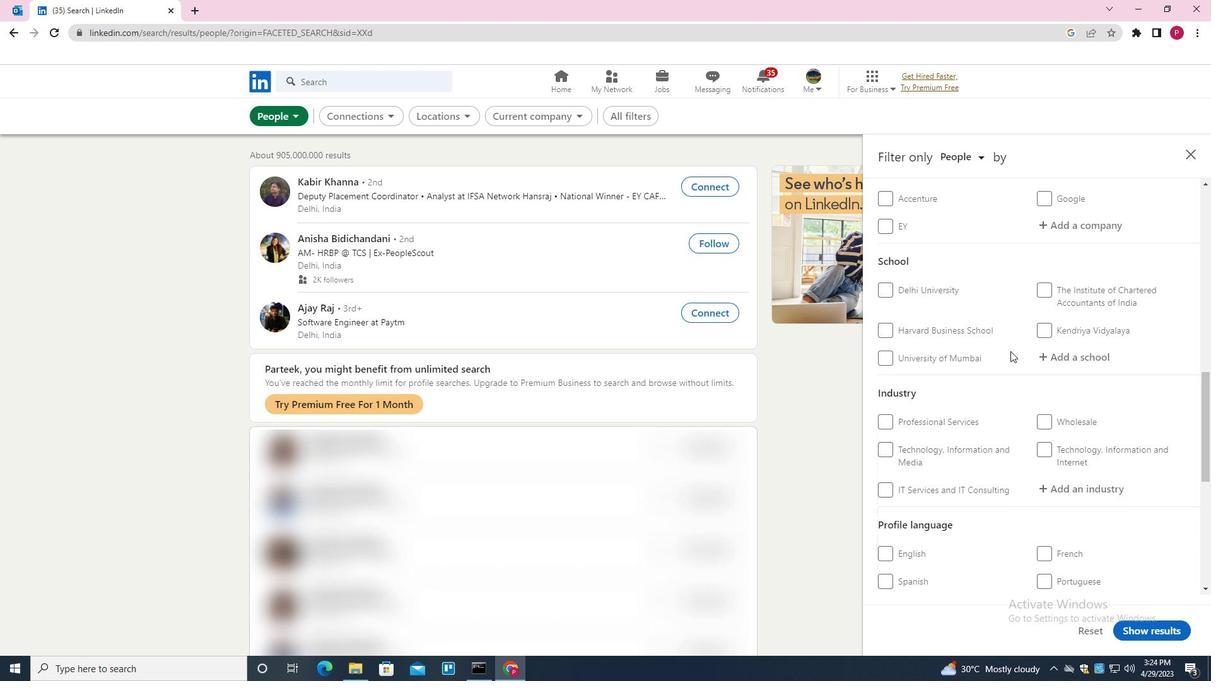 
Action: Mouse scrolled (1009, 350) with delta (0, 0)
Screenshot: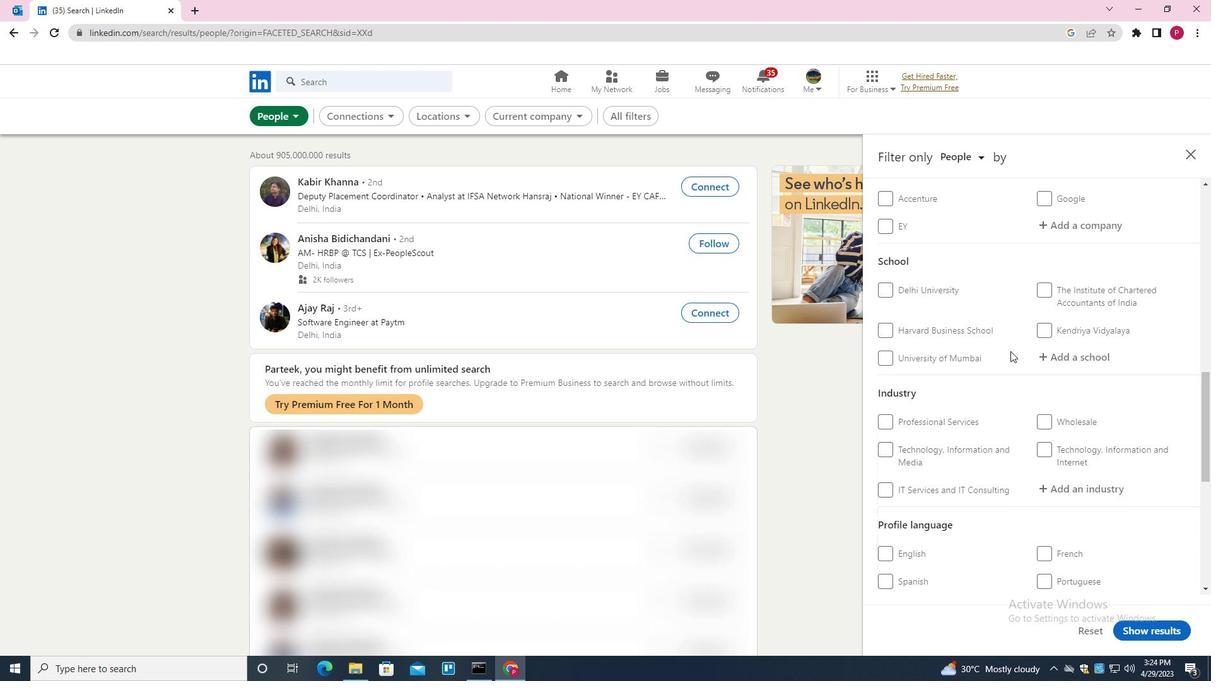 
Action: Mouse scrolled (1009, 350) with delta (0, 0)
Screenshot: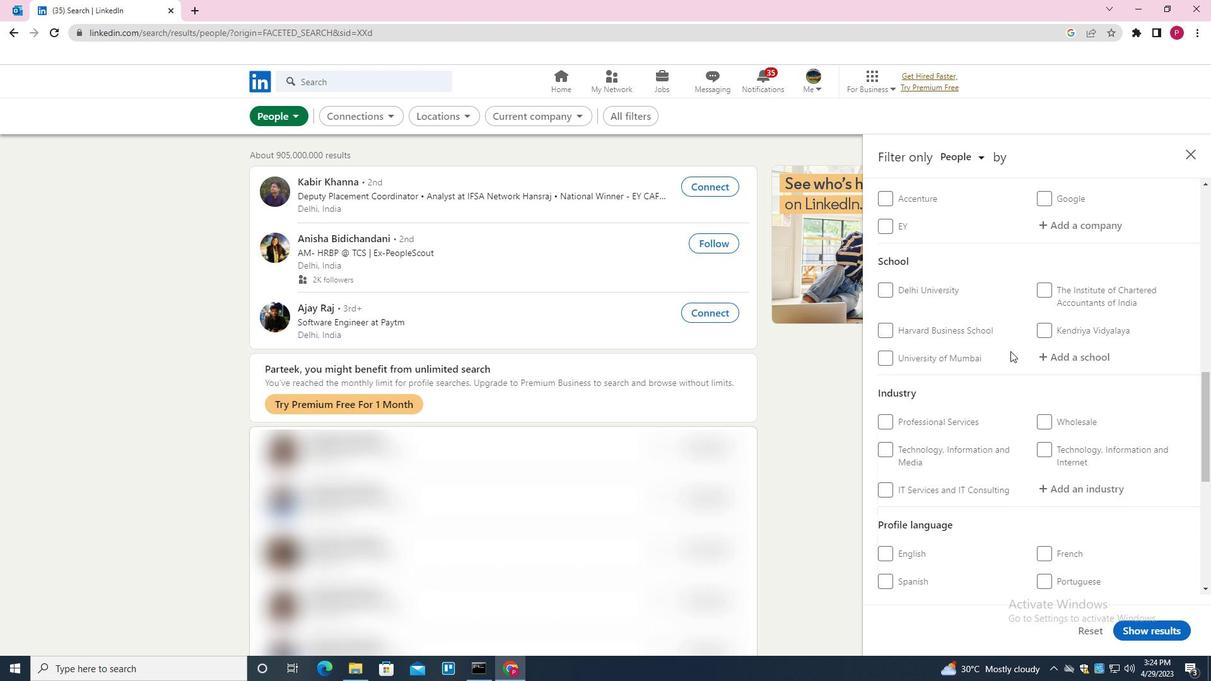 
Action: Mouse scrolled (1009, 350) with delta (0, 0)
Screenshot: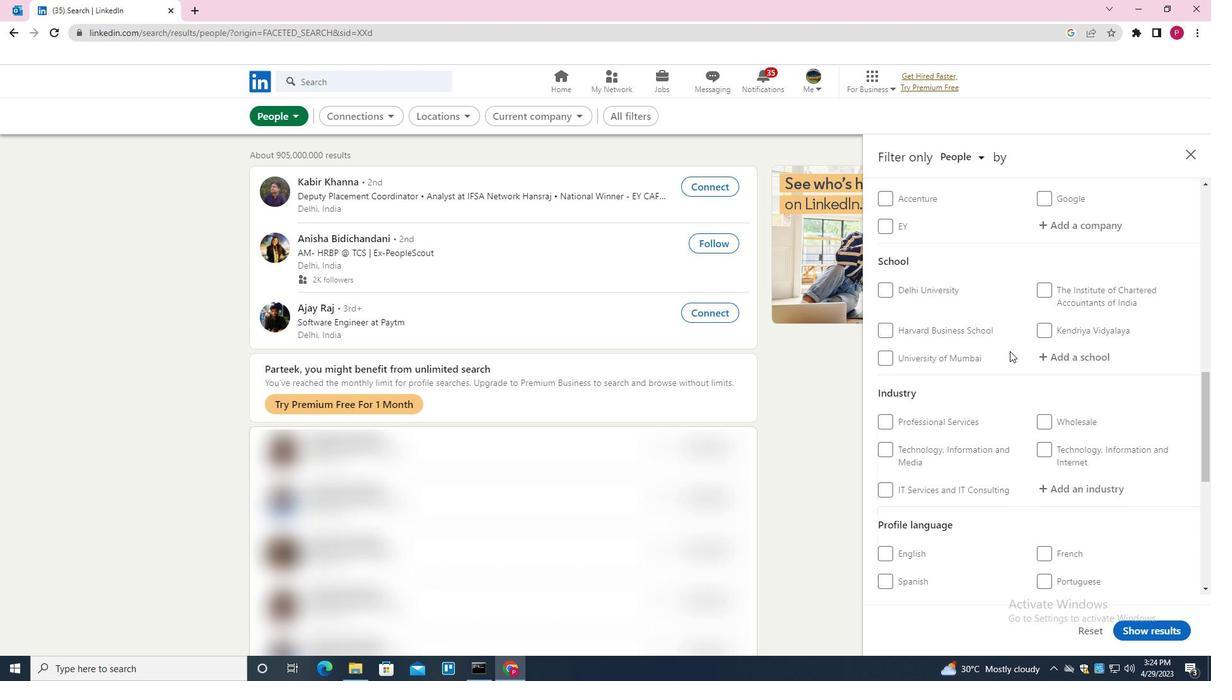 
Action: Mouse scrolled (1009, 350) with delta (0, 0)
Screenshot: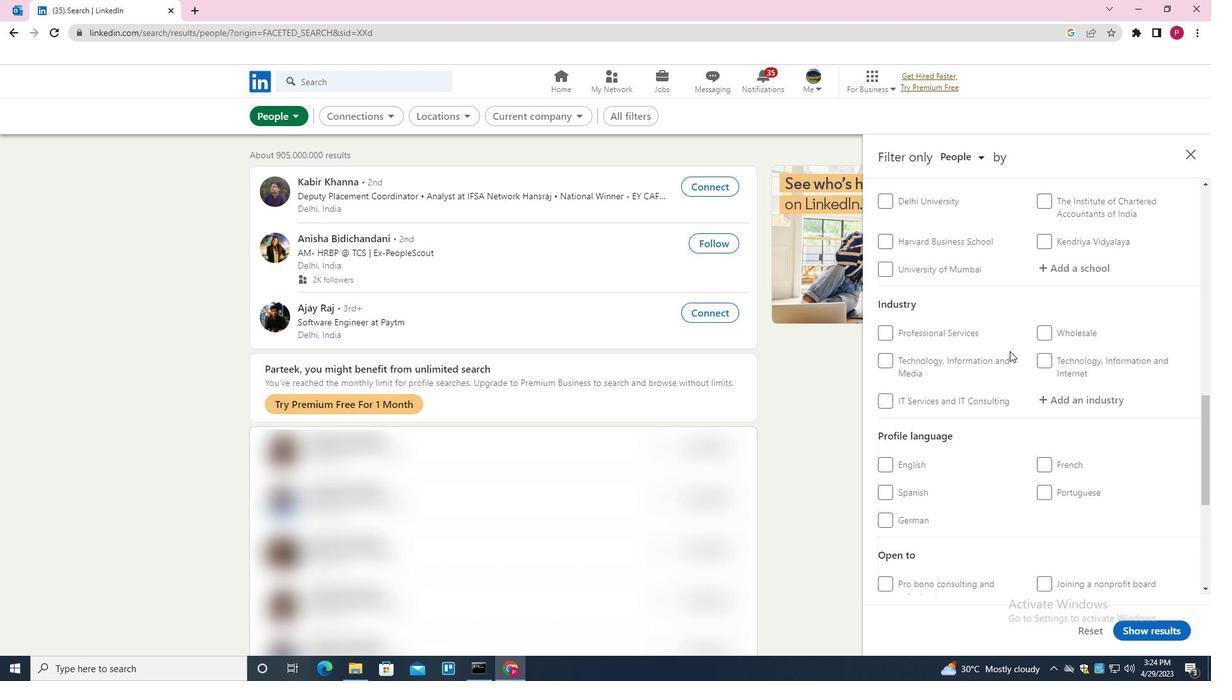
Action: Mouse moved to (1050, 330)
Screenshot: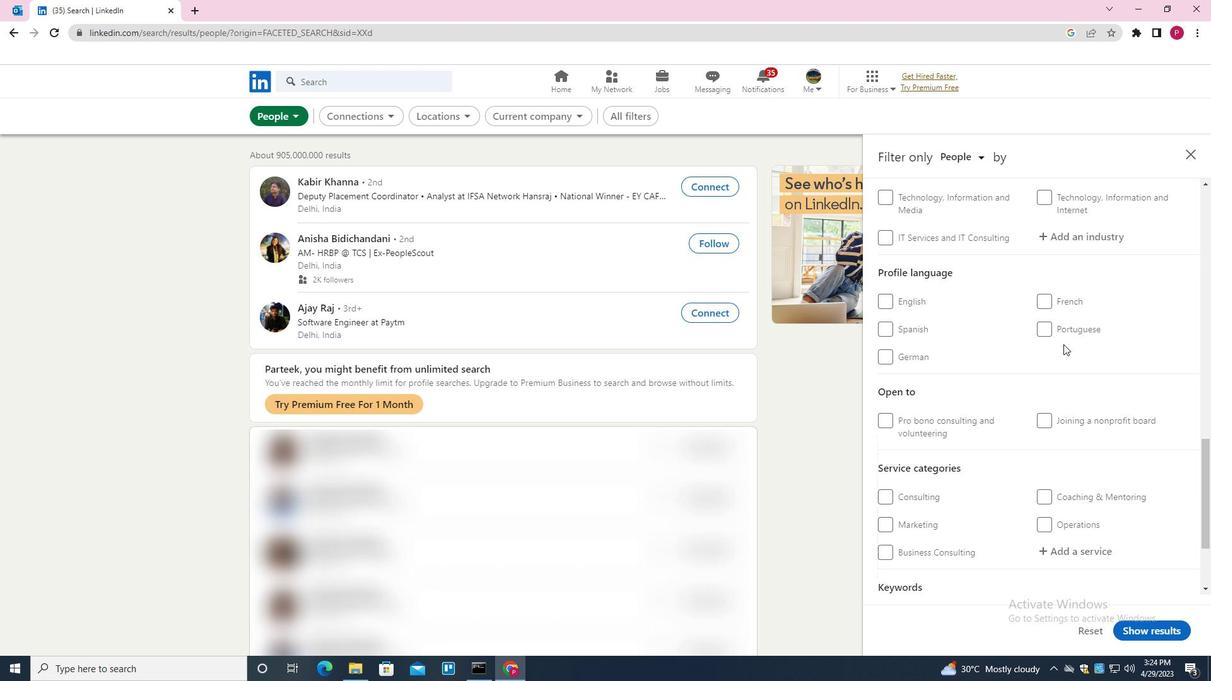 
Action: Mouse pressed left at (1050, 330)
Screenshot: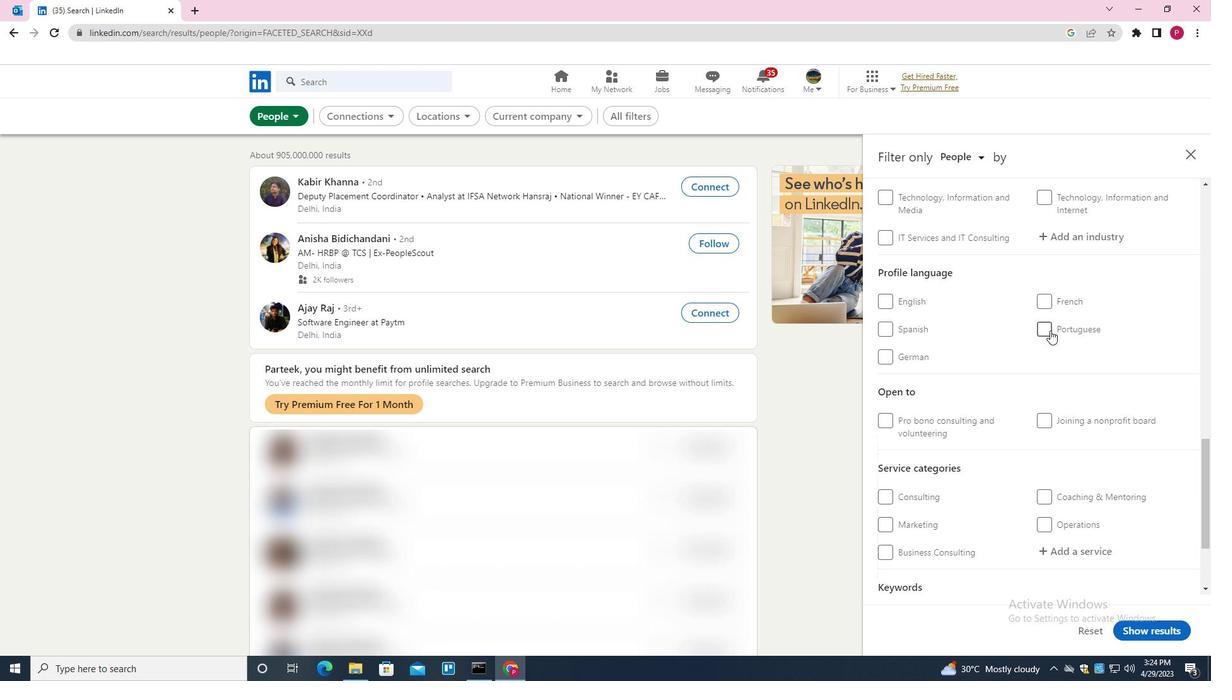 
Action: Mouse moved to (1038, 334)
Screenshot: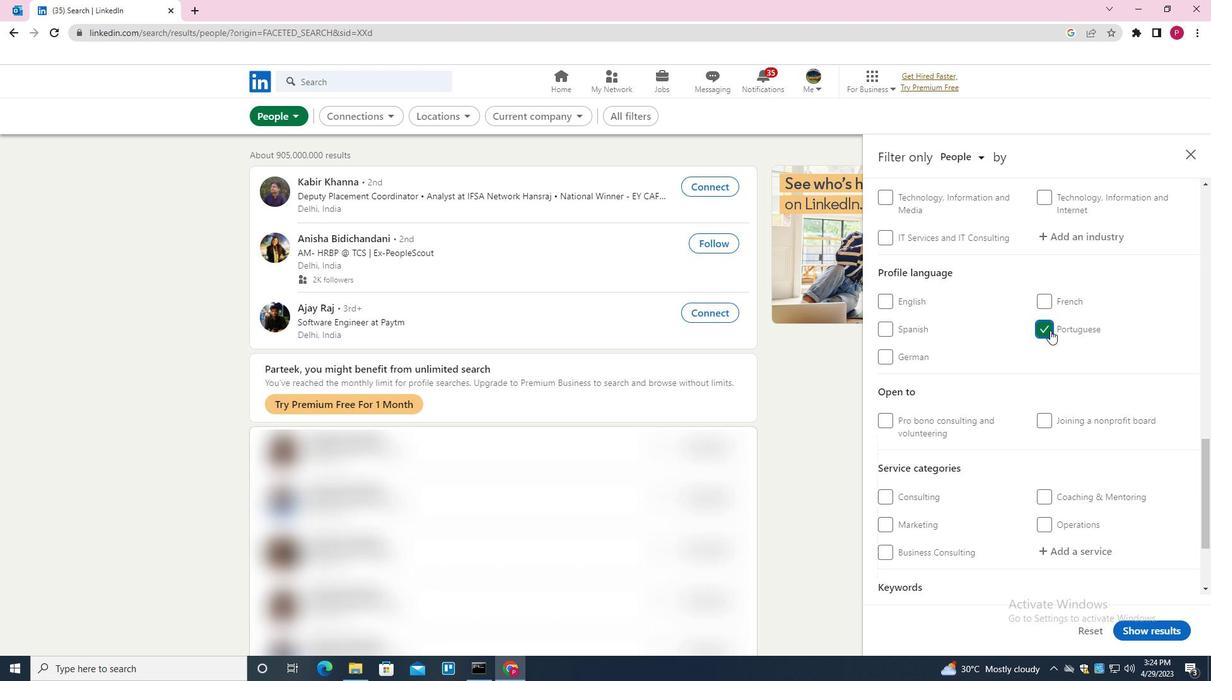 
Action: Mouse scrolled (1038, 334) with delta (0, 0)
Screenshot: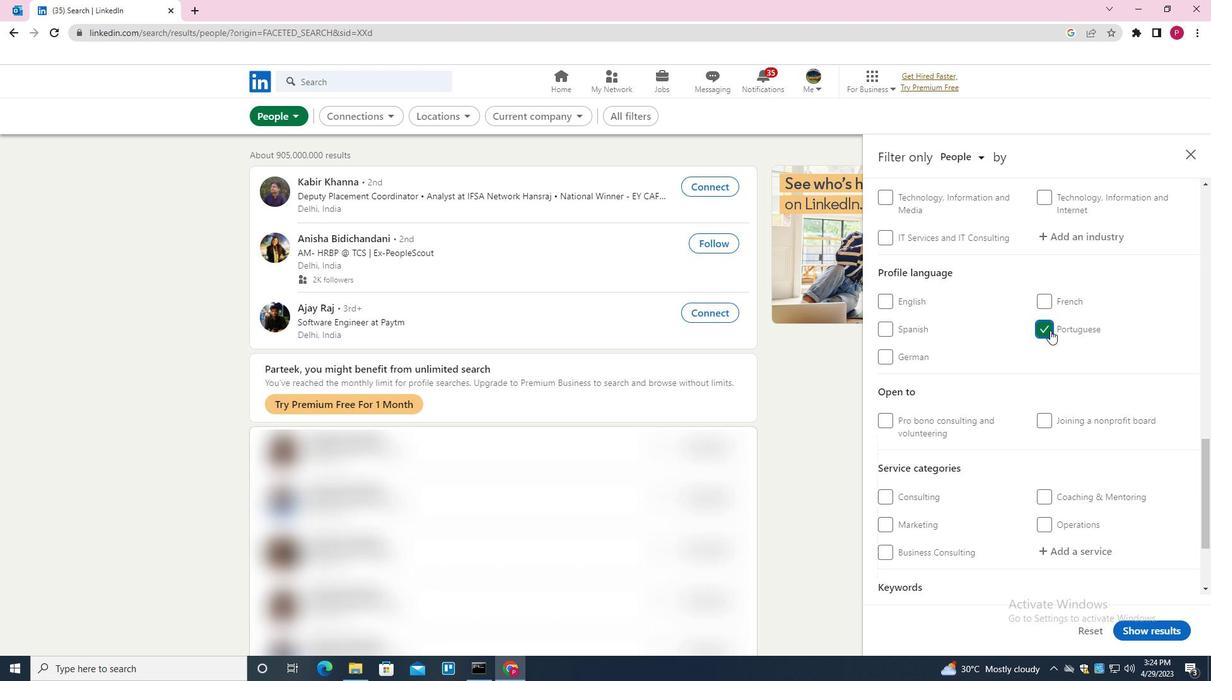 
Action: Mouse scrolled (1038, 334) with delta (0, 0)
Screenshot: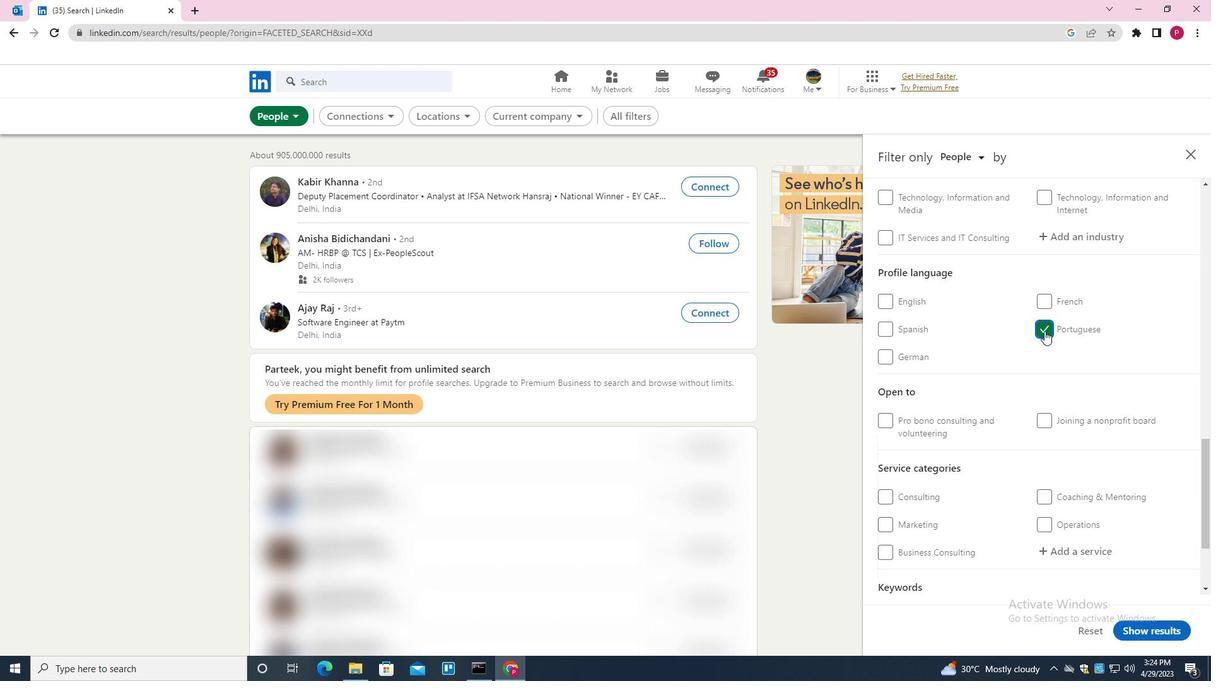 
Action: Mouse scrolled (1038, 334) with delta (0, 0)
Screenshot: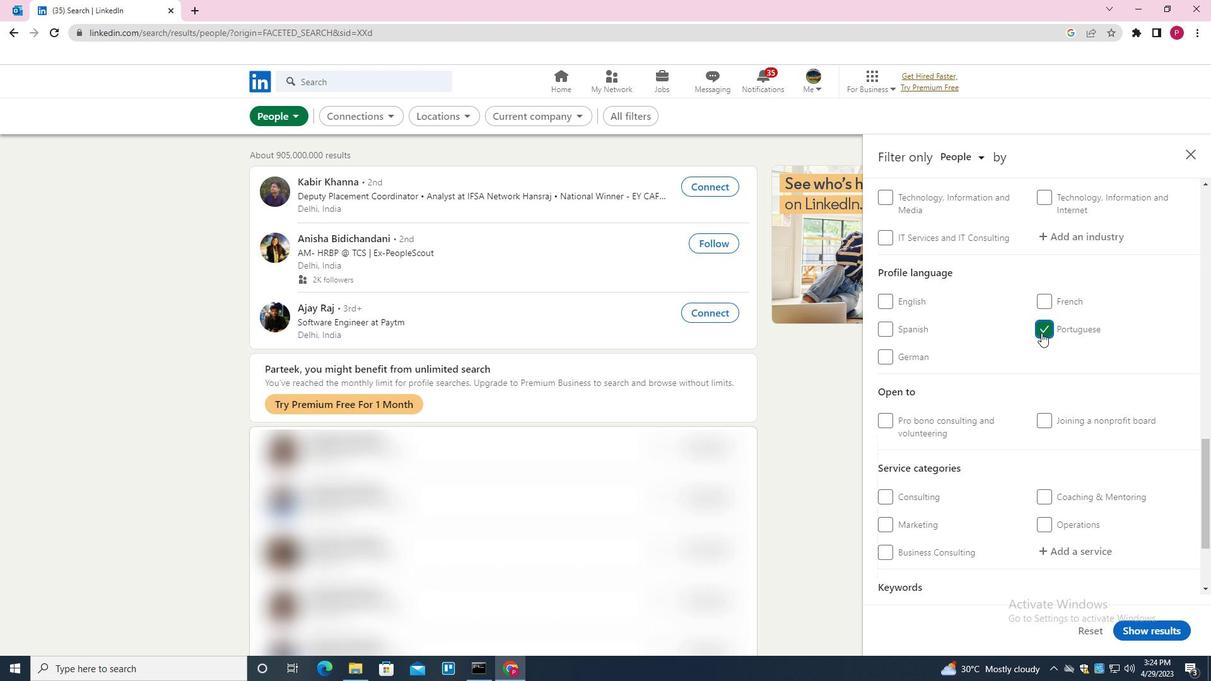 
Action: Mouse scrolled (1038, 334) with delta (0, 0)
Screenshot: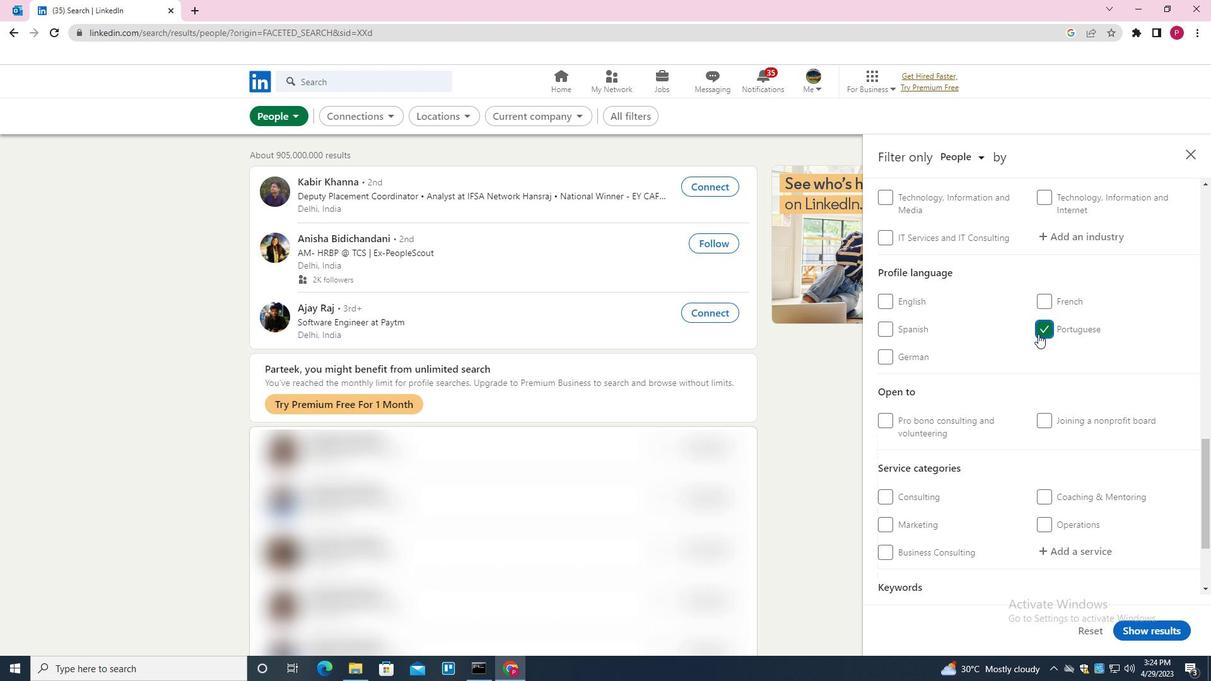 
Action: Mouse moved to (1032, 336)
Screenshot: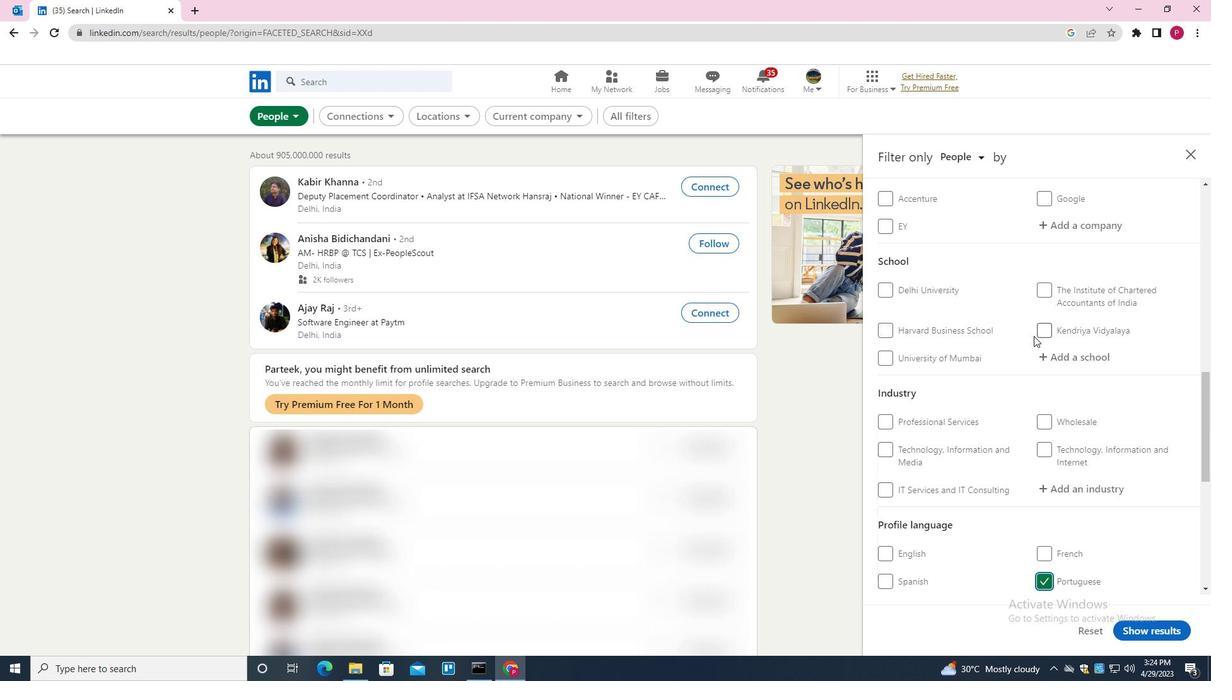 
Action: Mouse scrolled (1032, 336) with delta (0, 0)
Screenshot: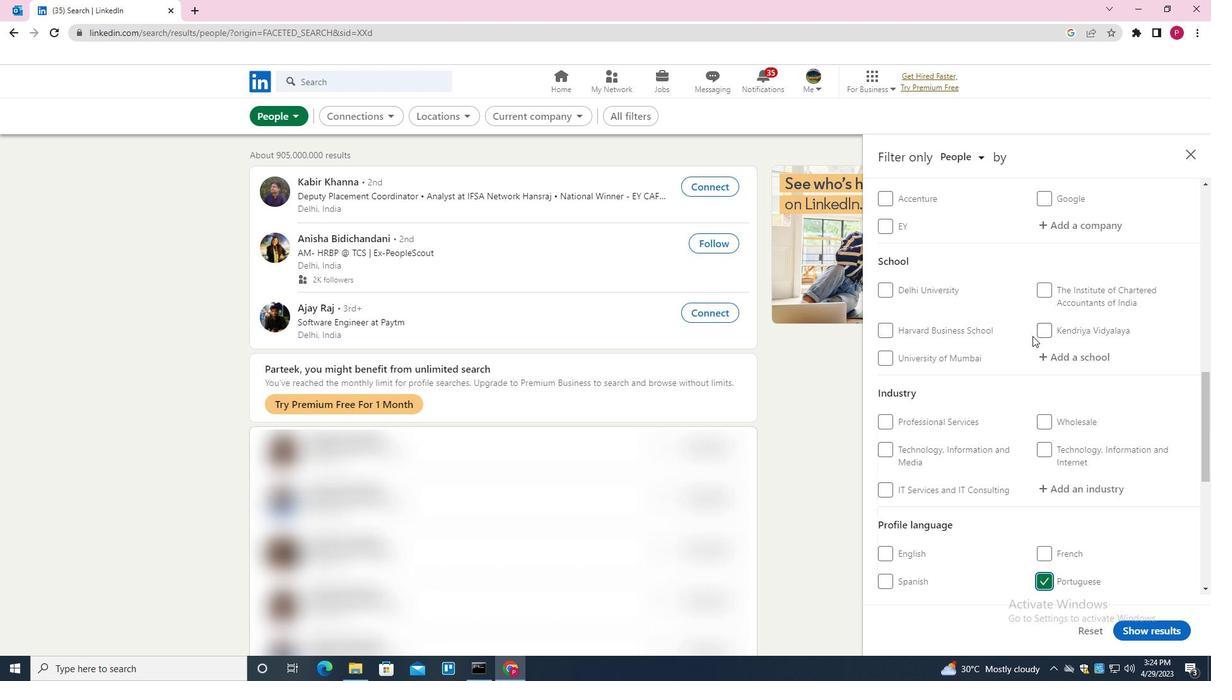 
Action: Mouse scrolled (1032, 336) with delta (0, 0)
Screenshot: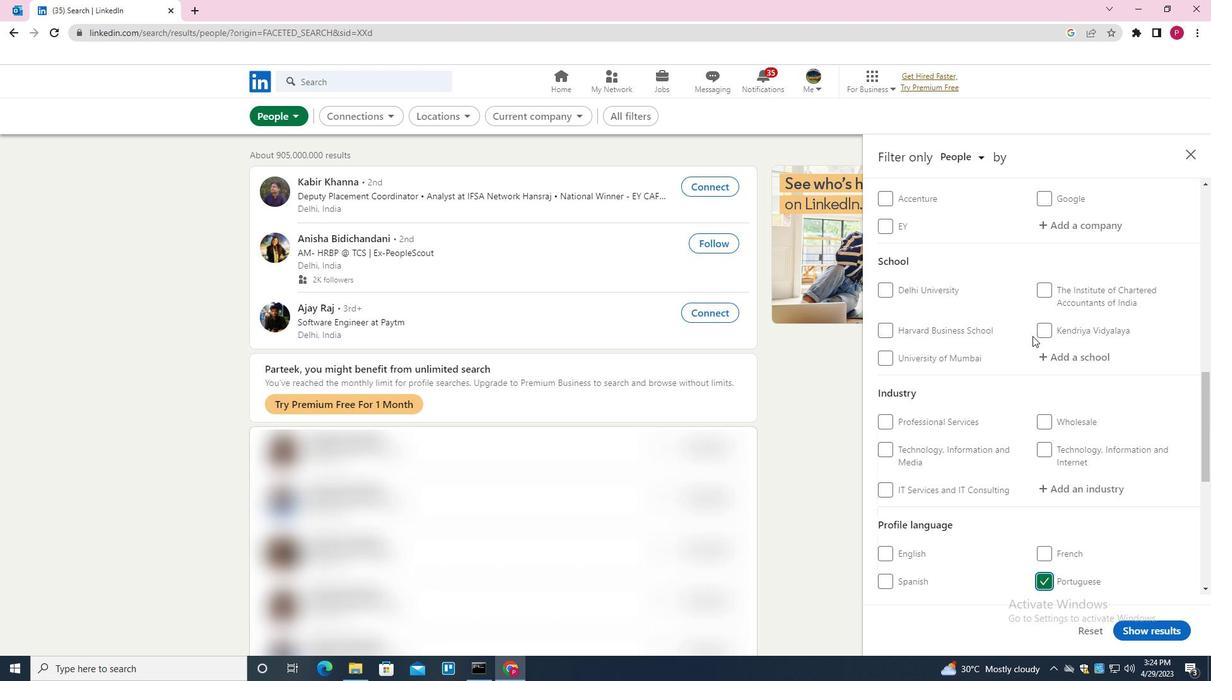 
Action: Mouse scrolled (1032, 336) with delta (0, 0)
Screenshot: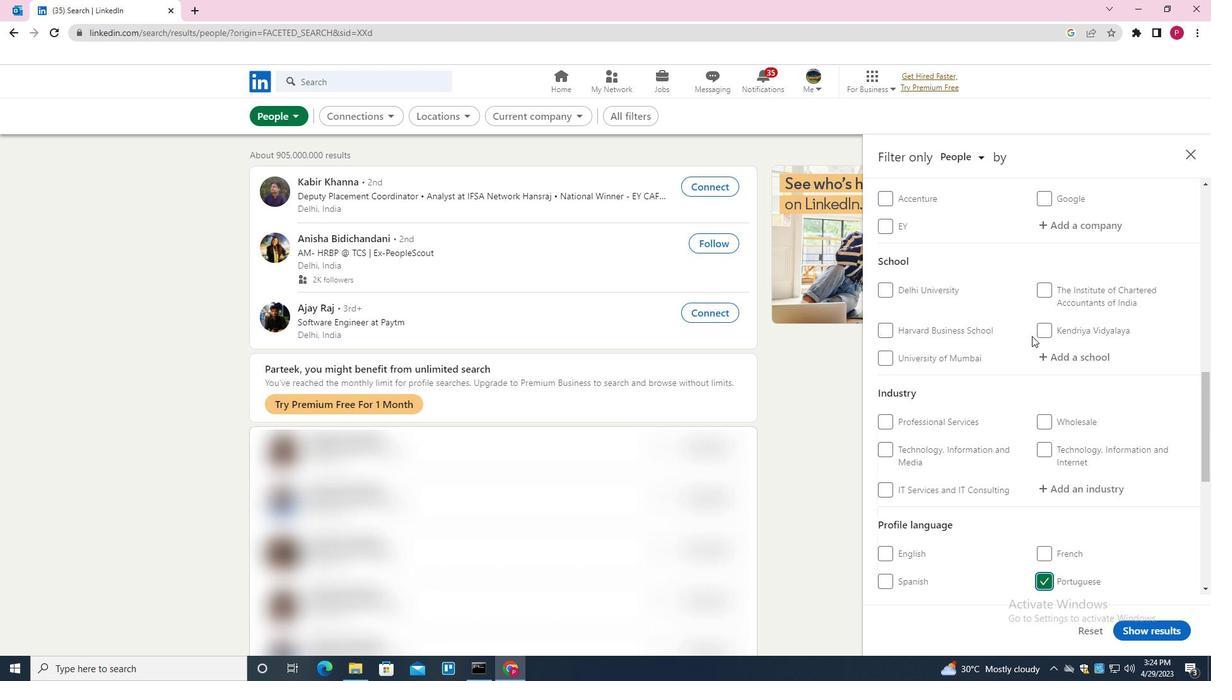 
Action: Mouse moved to (1063, 299)
Screenshot: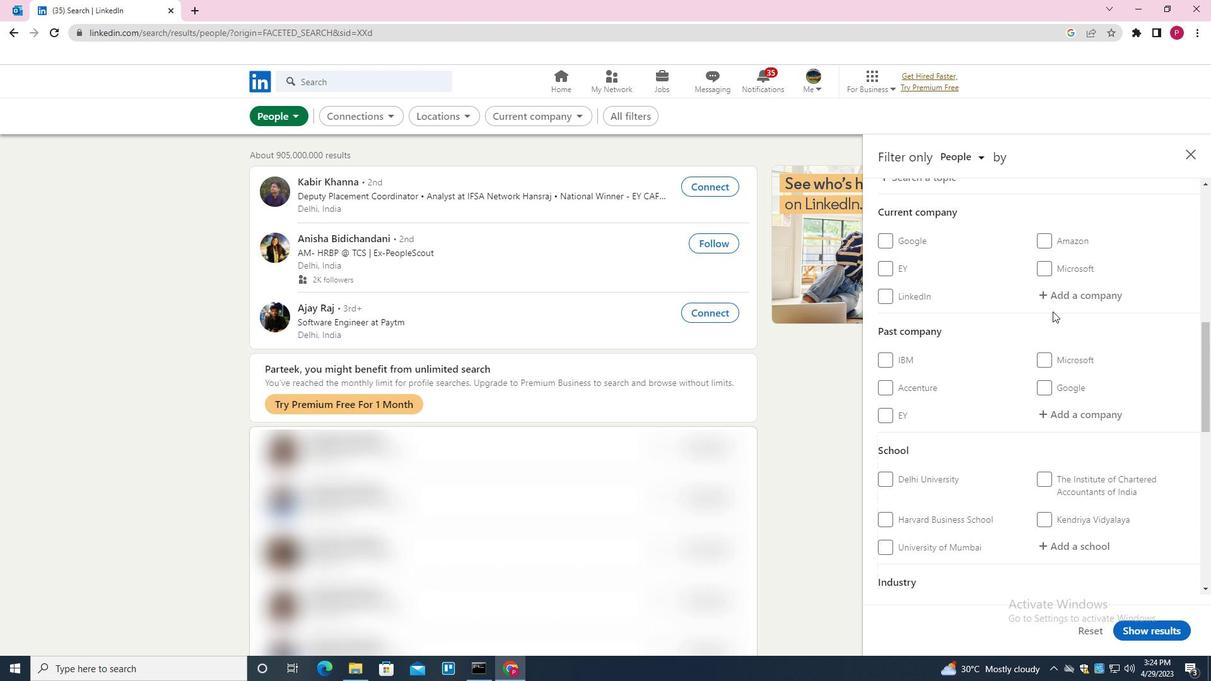 
Action: Mouse pressed left at (1063, 299)
Screenshot: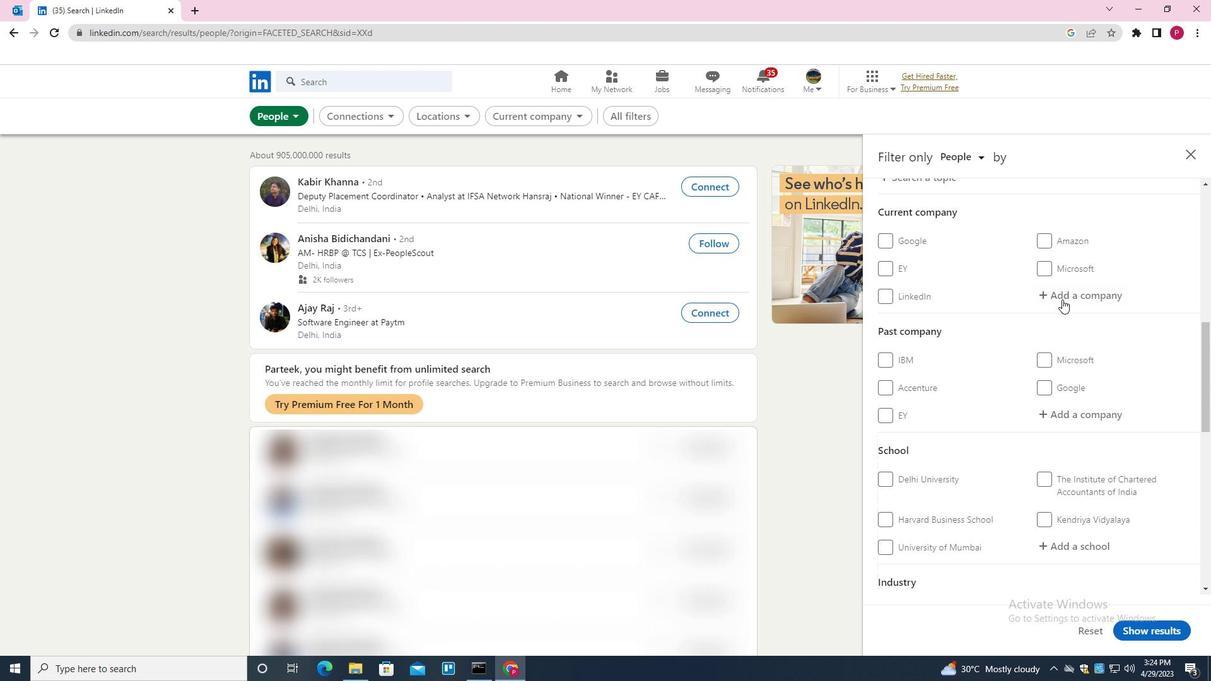 
Action: Key pressed <Key.shift>SWIFT<Key.space><Key.down><Key.enter>
Screenshot: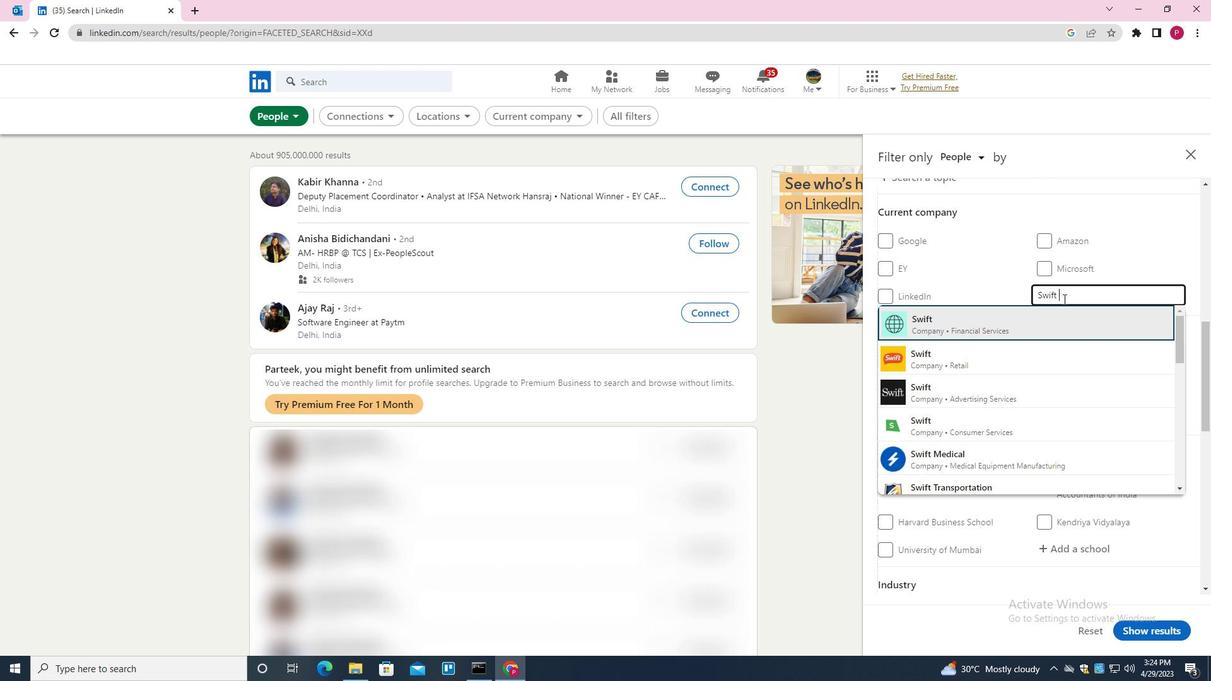 
Action: Mouse moved to (1025, 336)
Screenshot: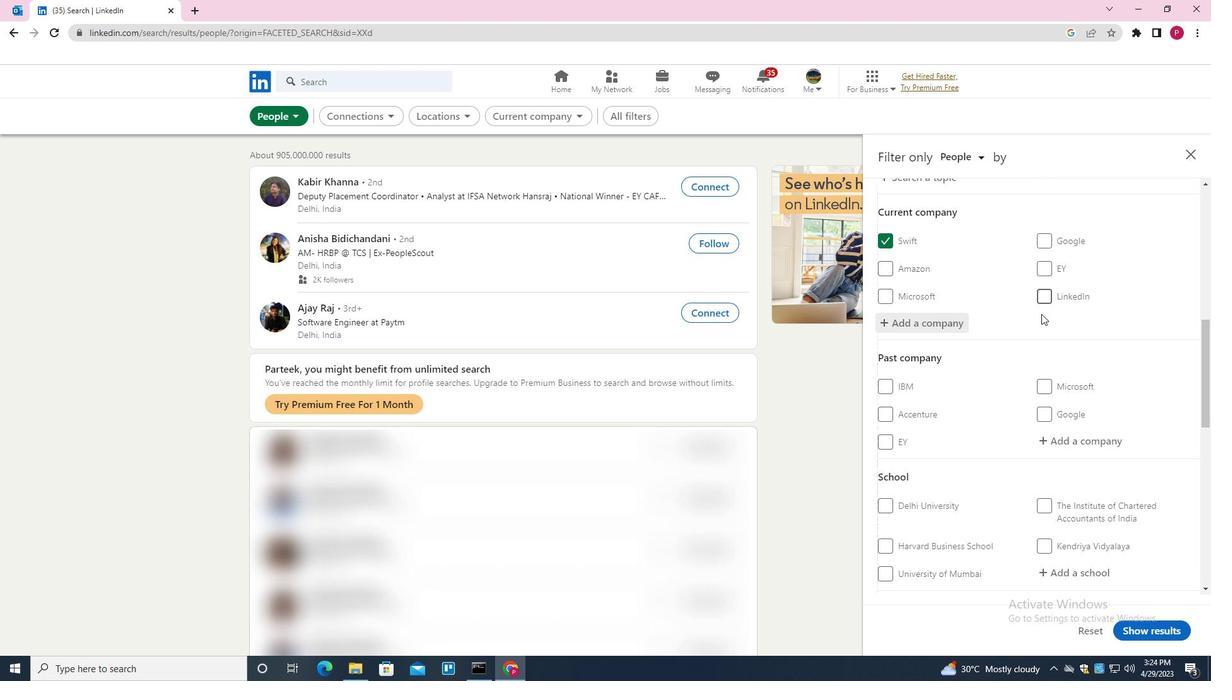 
Action: Mouse scrolled (1025, 335) with delta (0, 0)
Screenshot: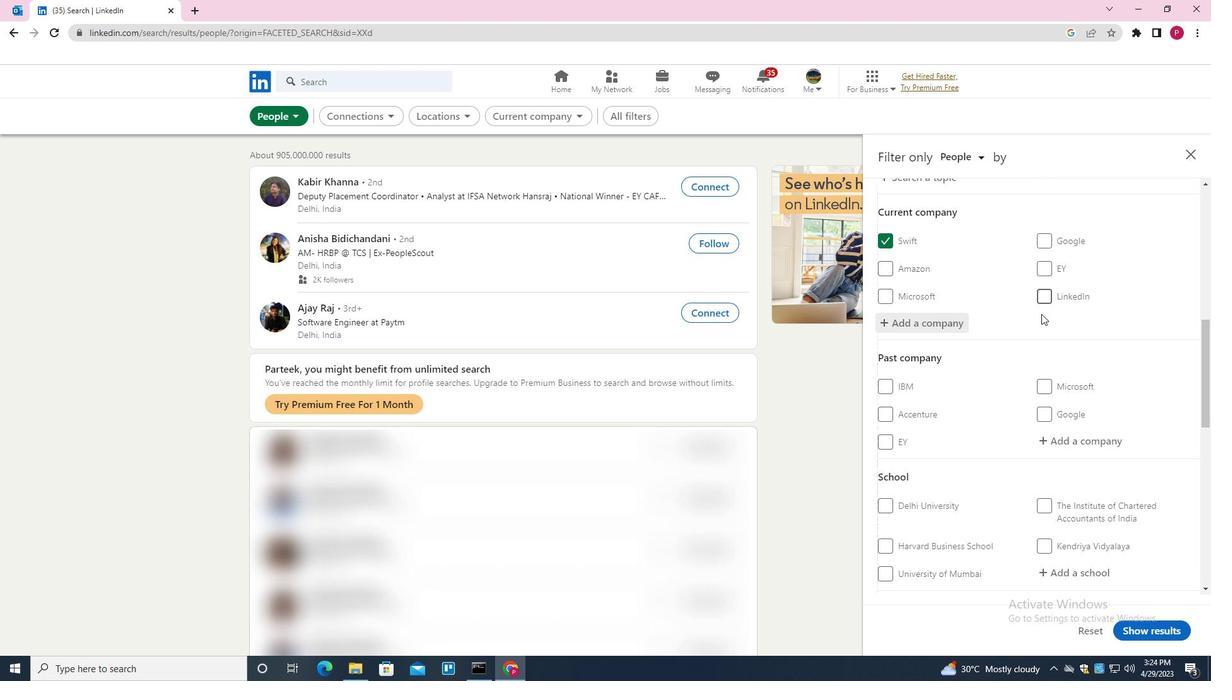 
Action: Mouse moved to (1025, 339)
Screenshot: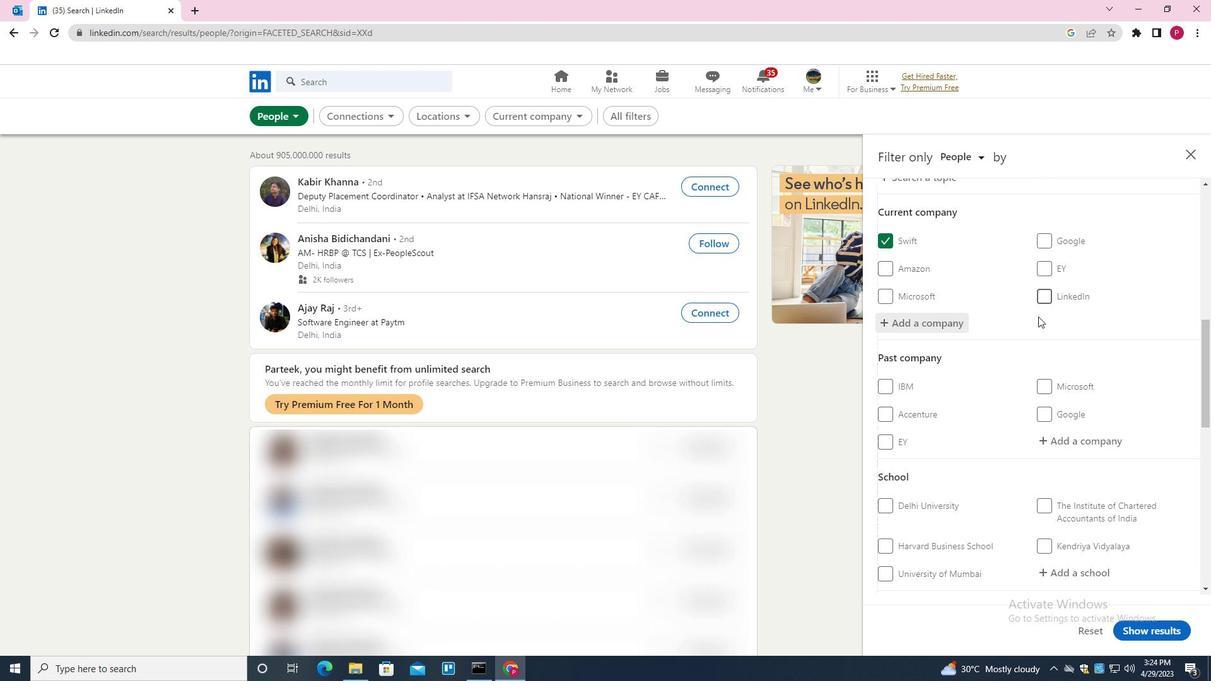 
Action: Mouse scrolled (1025, 338) with delta (0, 0)
Screenshot: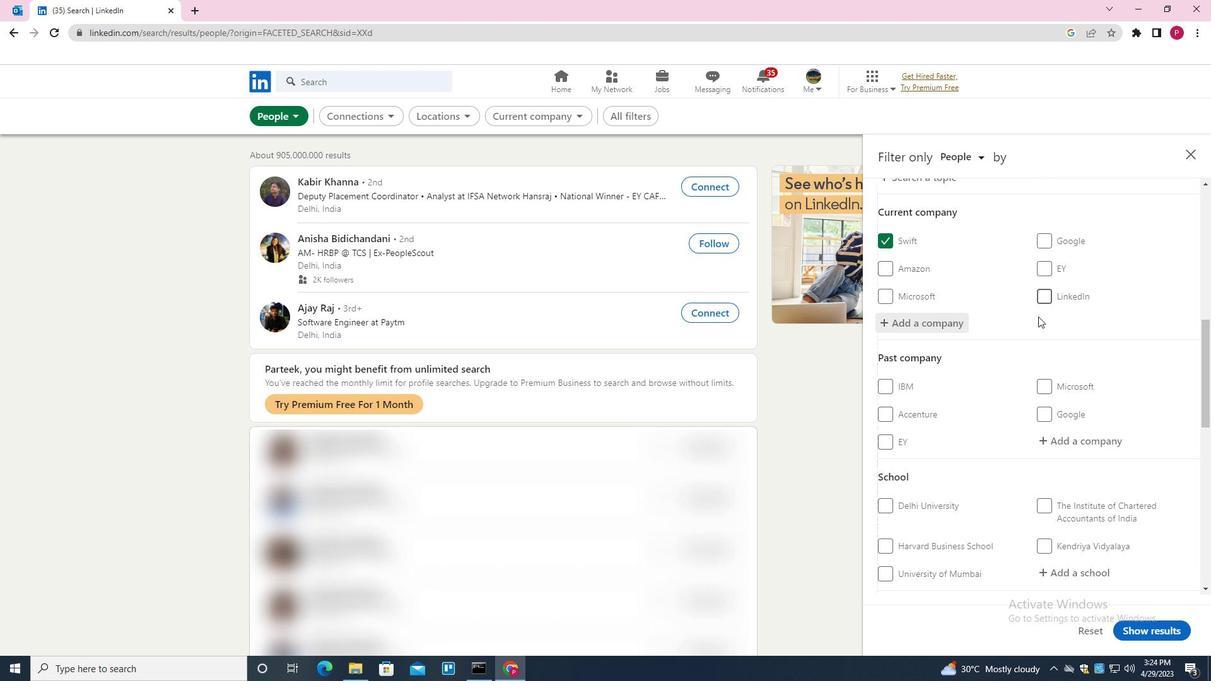 
Action: Mouse moved to (1025, 342)
Screenshot: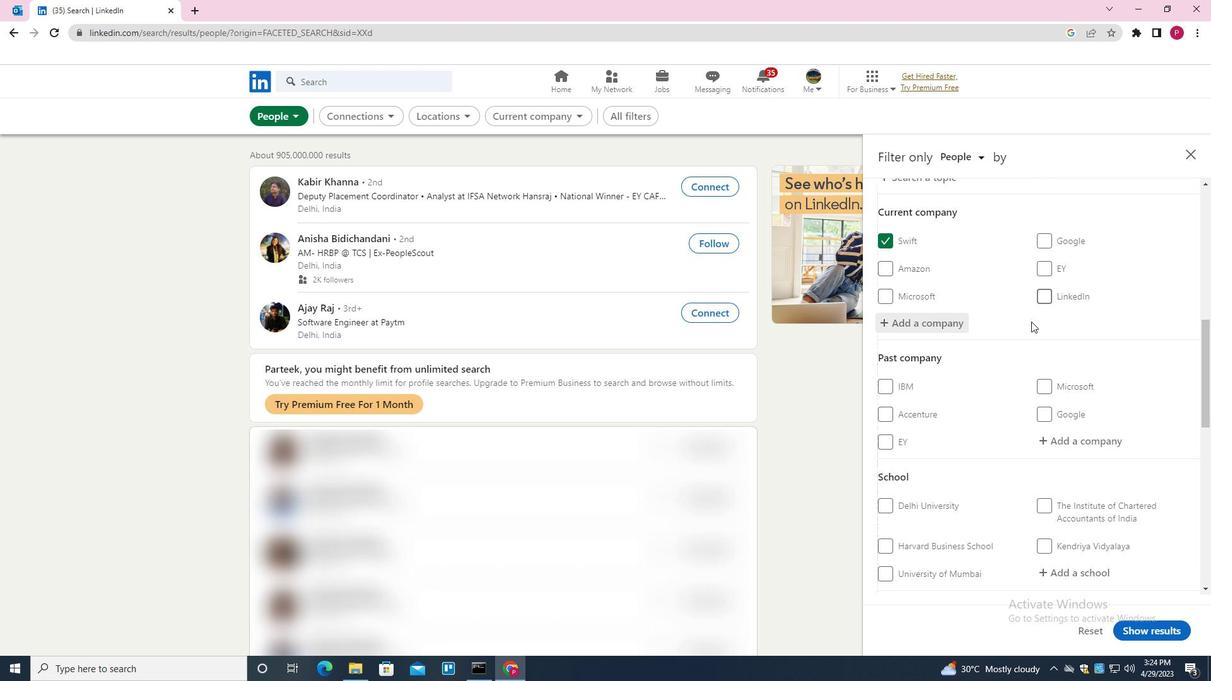 
Action: Mouse scrolled (1025, 341) with delta (0, 0)
Screenshot: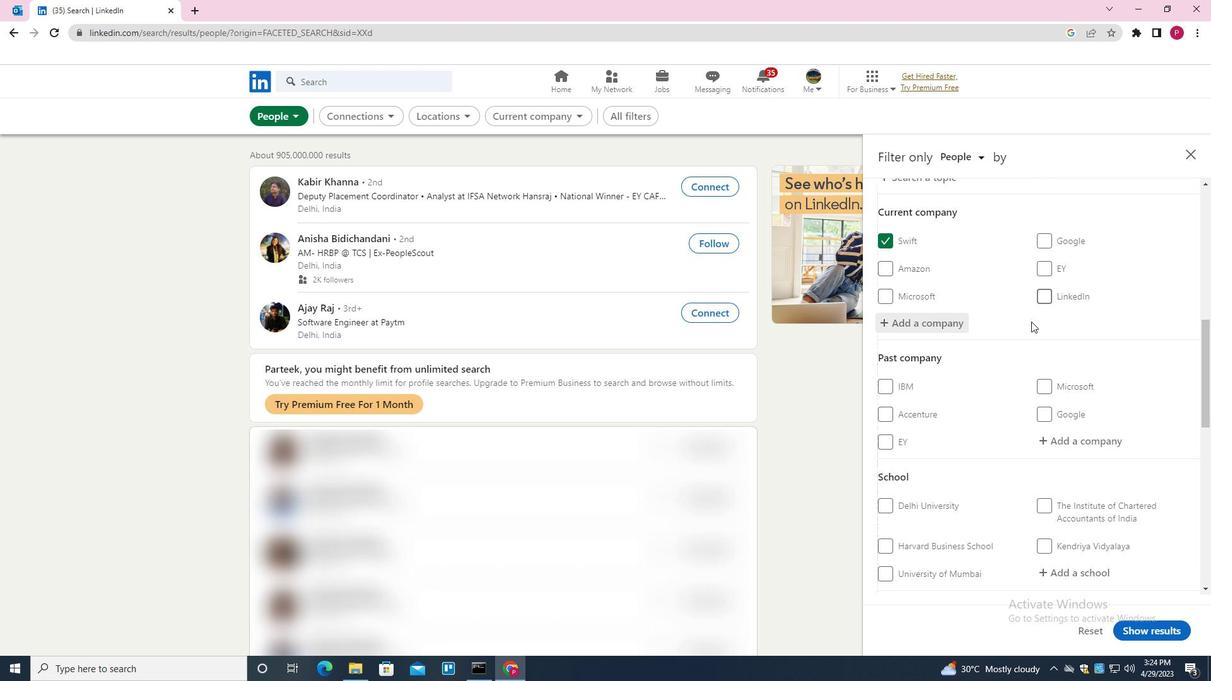 
Action: Mouse moved to (1025, 346)
Screenshot: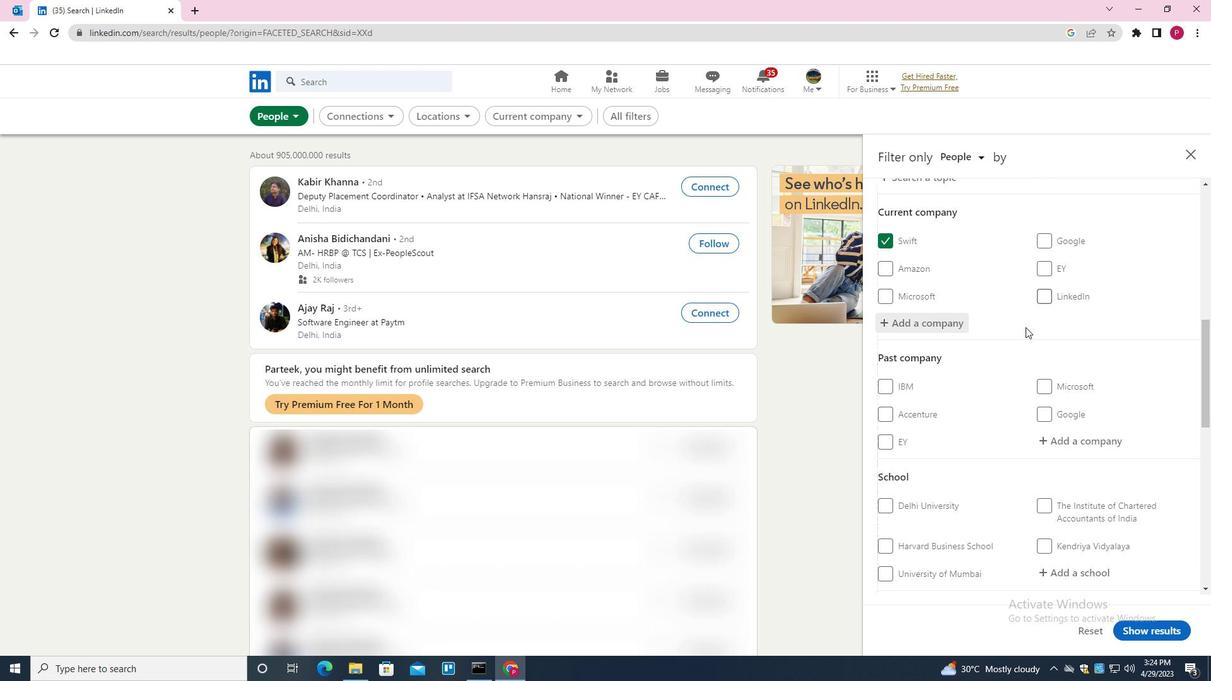 
Action: Mouse scrolled (1025, 345) with delta (0, 0)
Screenshot: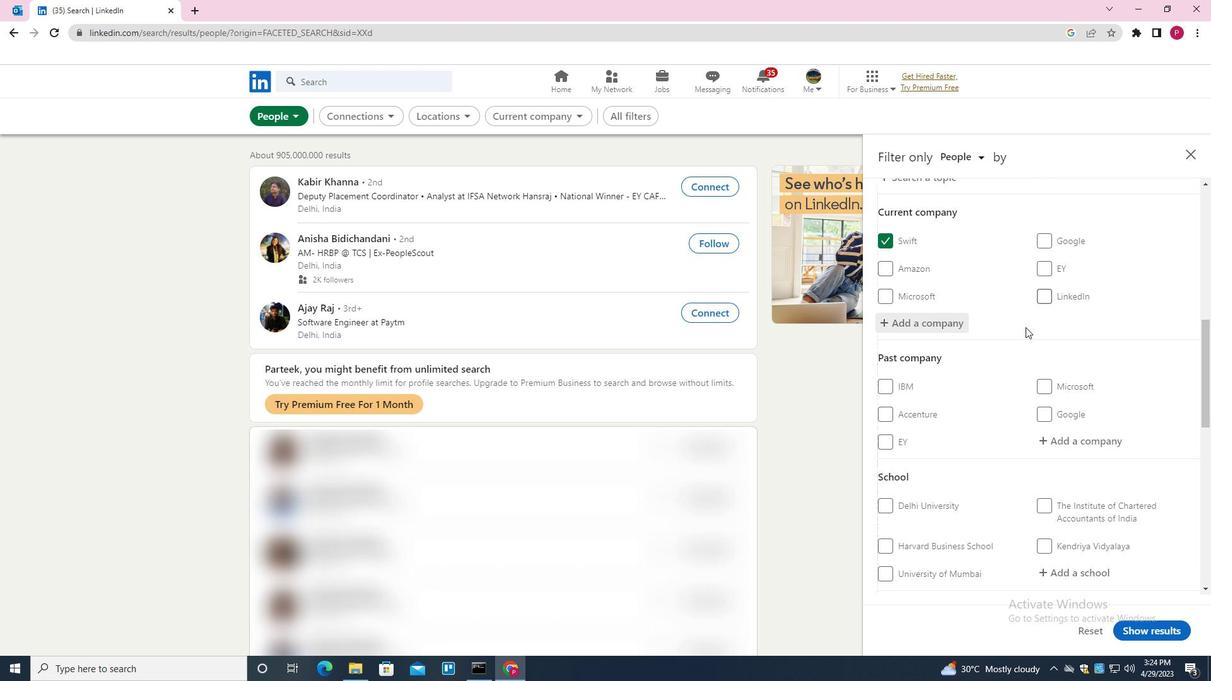 
Action: Mouse moved to (1085, 326)
Screenshot: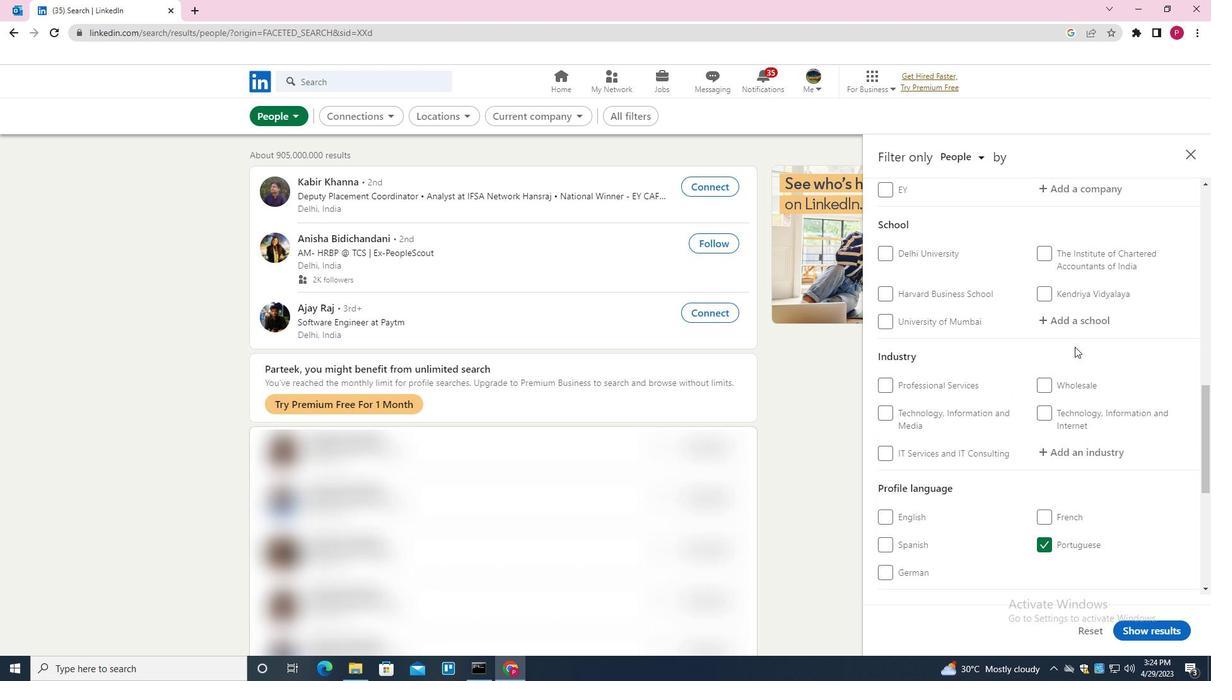 
Action: Mouse pressed left at (1085, 326)
Screenshot: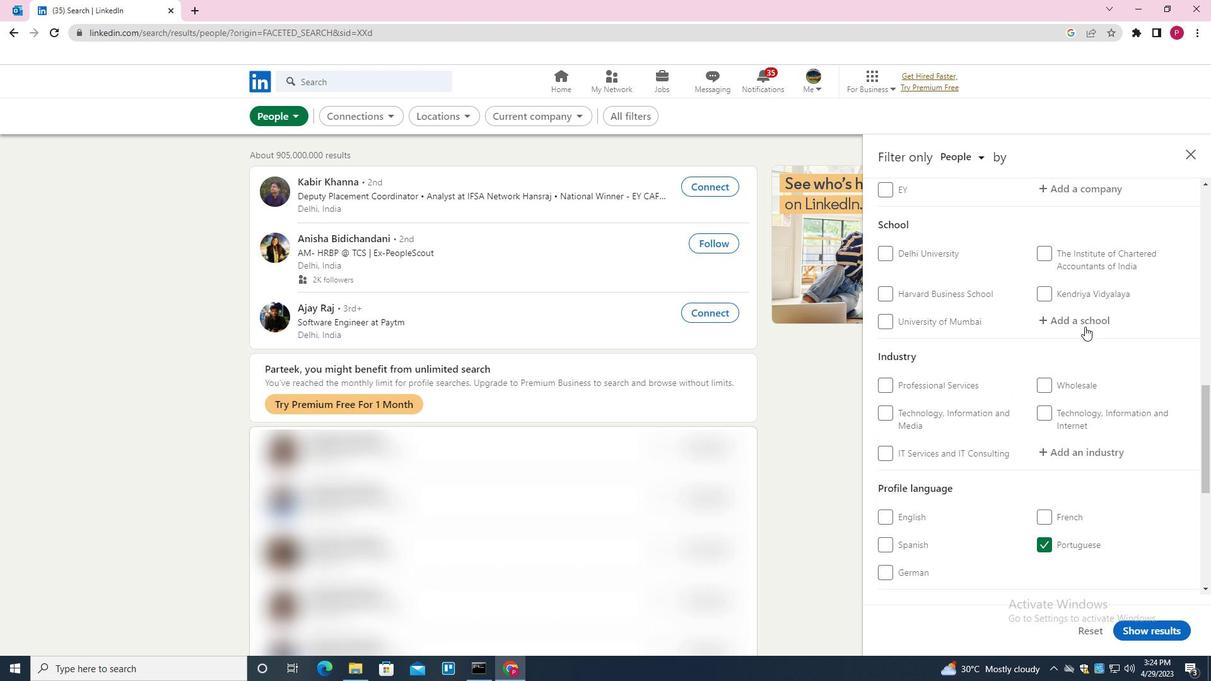 
Action: Mouse moved to (1085, 325)
Screenshot: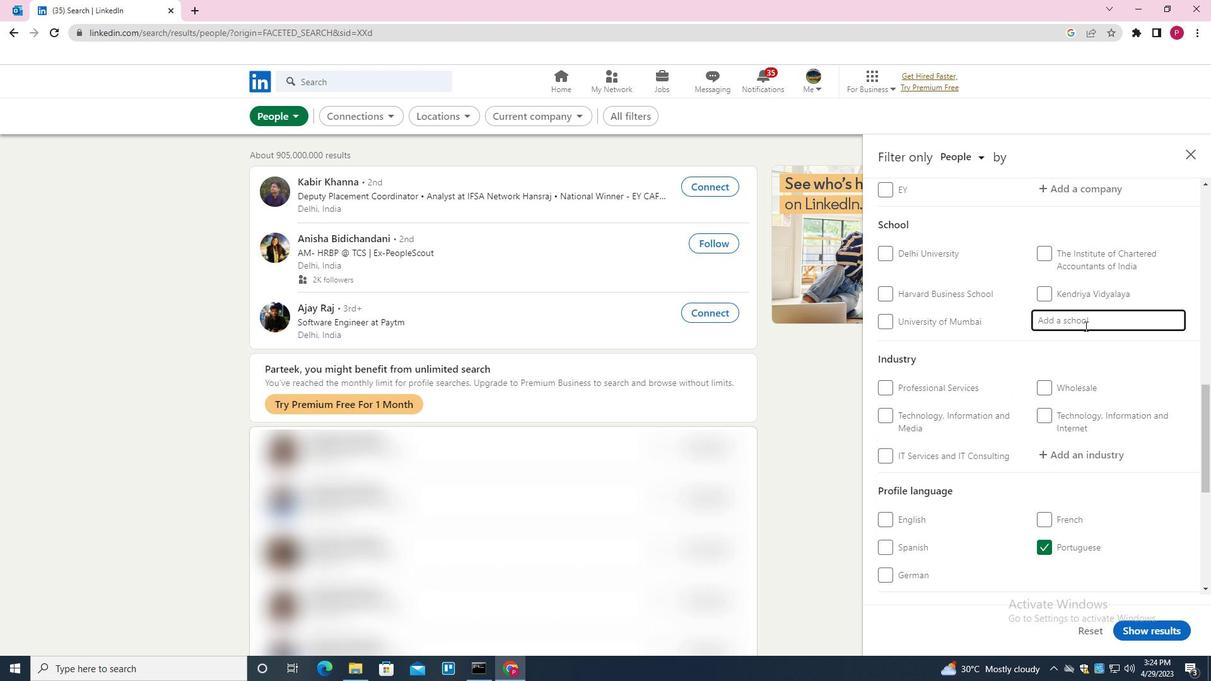 
Action: Key pressed <Key.shift><Key.shift><Key.shift><Key.shift><Key.shift><Key.shift><Key.shift>JOBS<Key.space>FOR<Key.space>FRESHER<Key.down><Key.down><Key.enter>
Screenshot: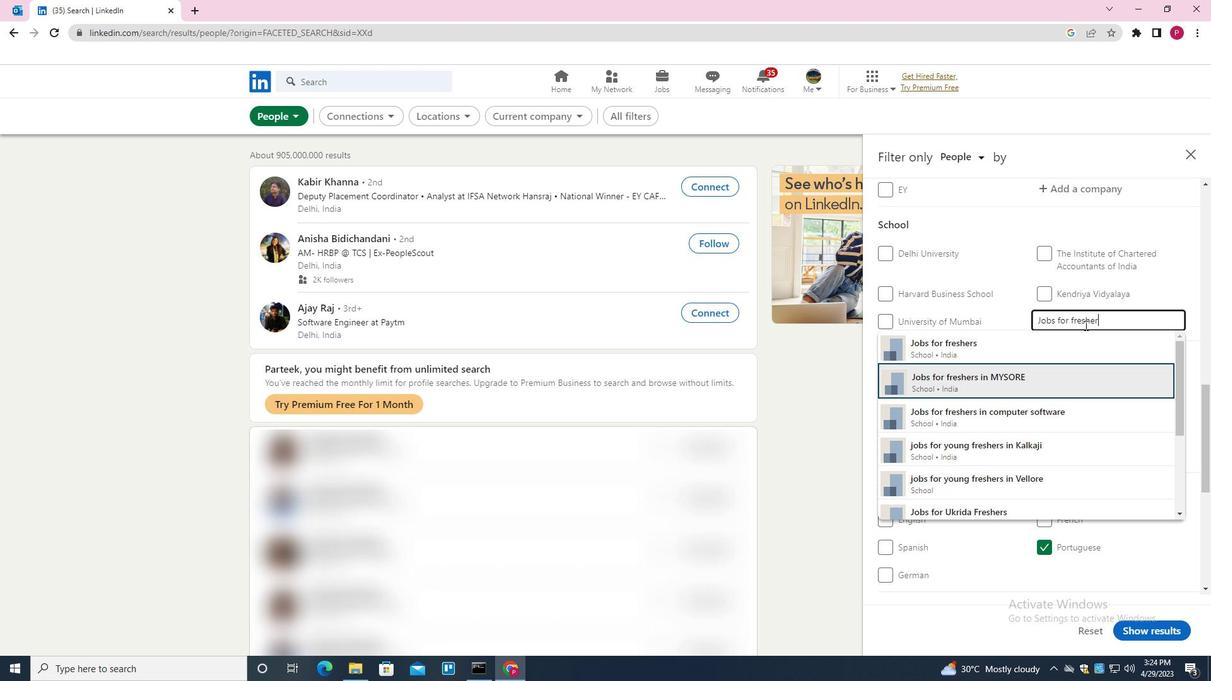 
Action: Mouse moved to (1067, 336)
Screenshot: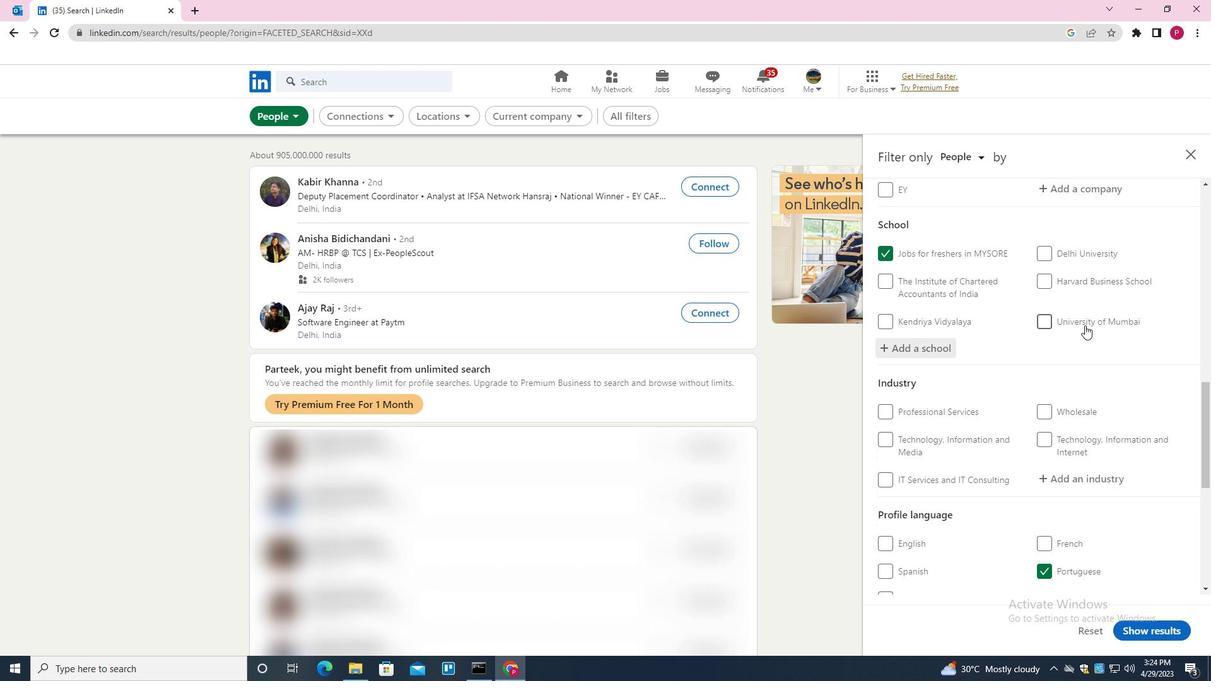 
Action: Mouse scrolled (1067, 335) with delta (0, 0)
Screenshot: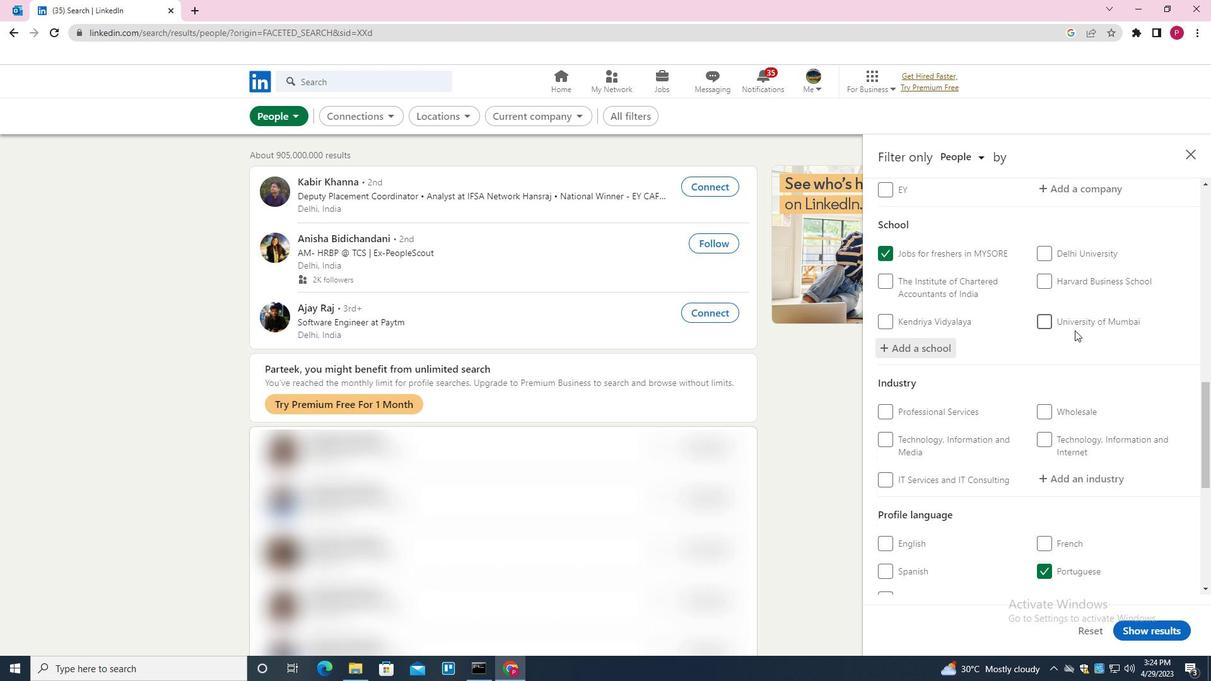
Action: Mouse scrolled (1067, 335) with delta (0, 0)
Screenshot: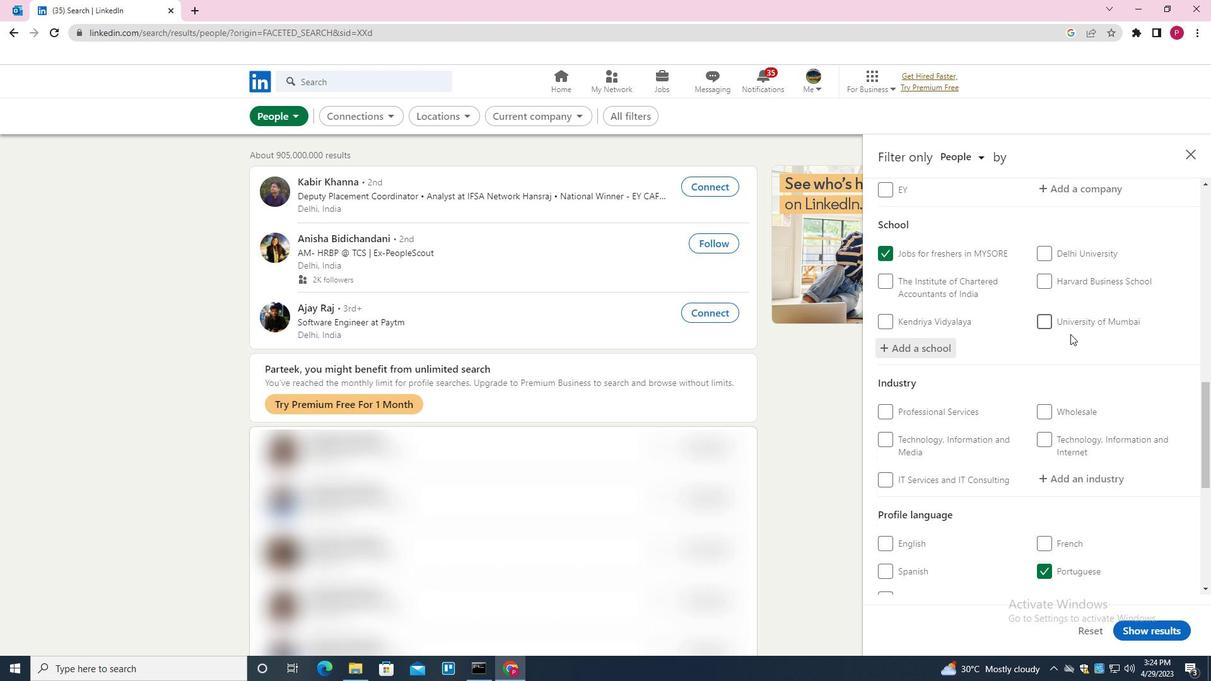 
Action: Mouse scrolled (1067, 335) with delta (0, 0)
Screenshot: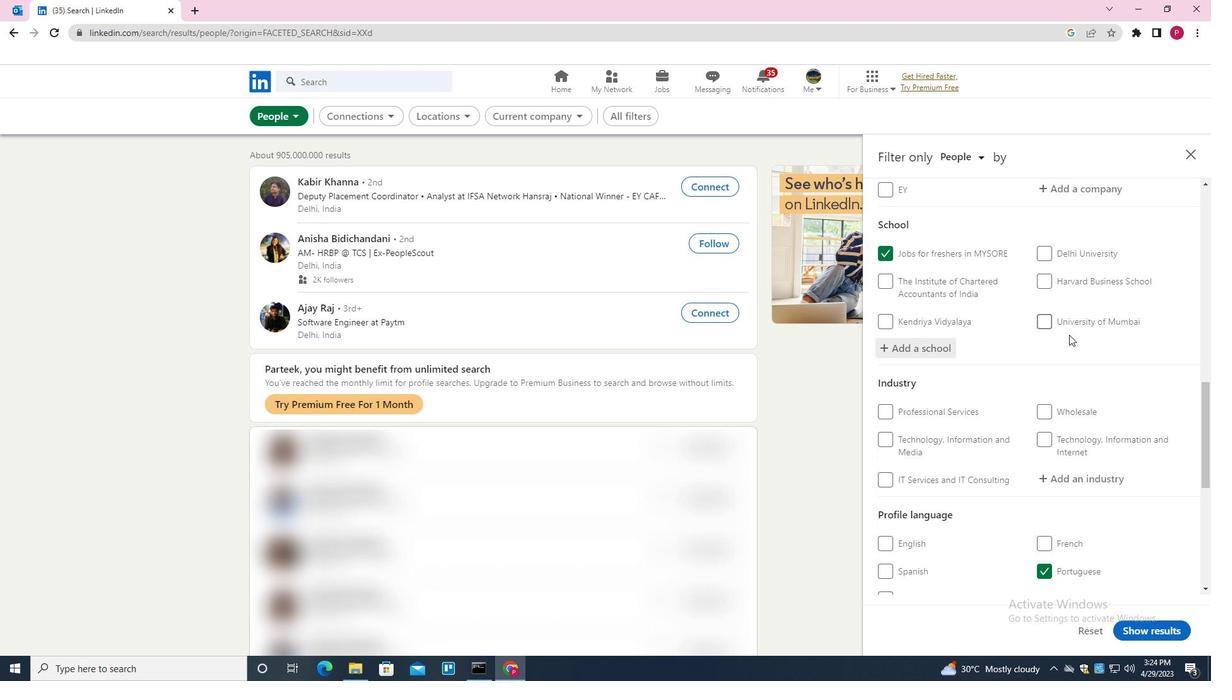 
Action: Mouse scrolled (1067, 335) with delta (0, 0)
Screenshot: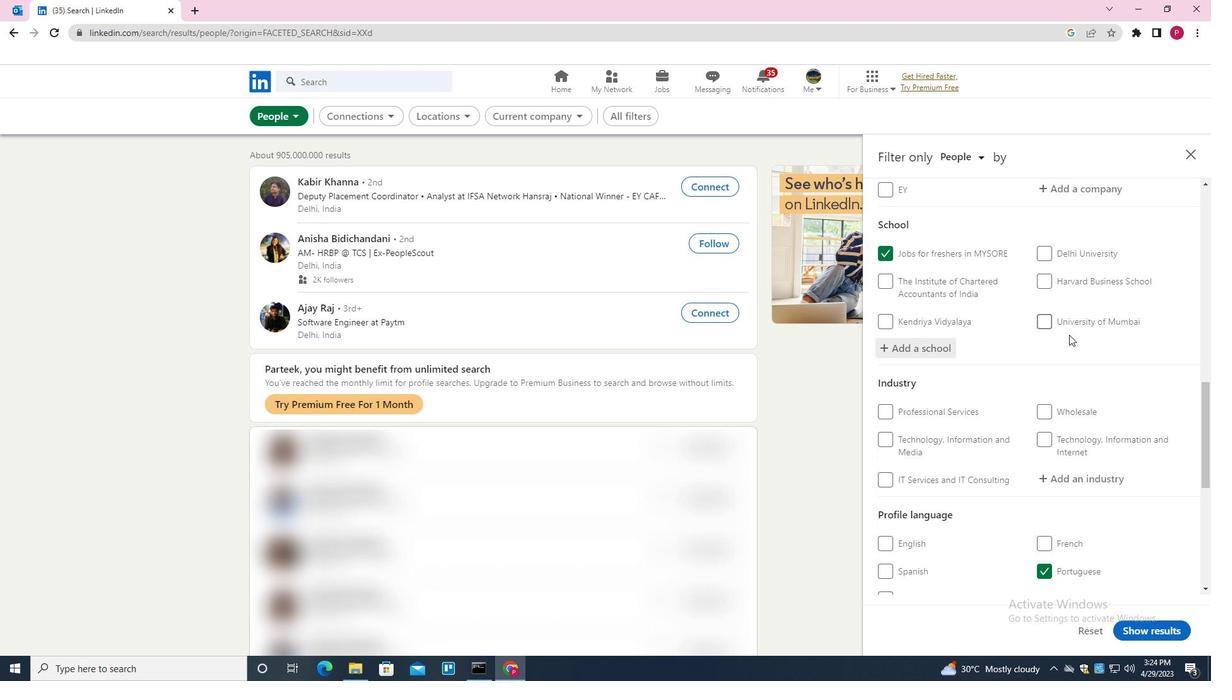 
Action: Mouse moved to (1061, 220)
Screenshot: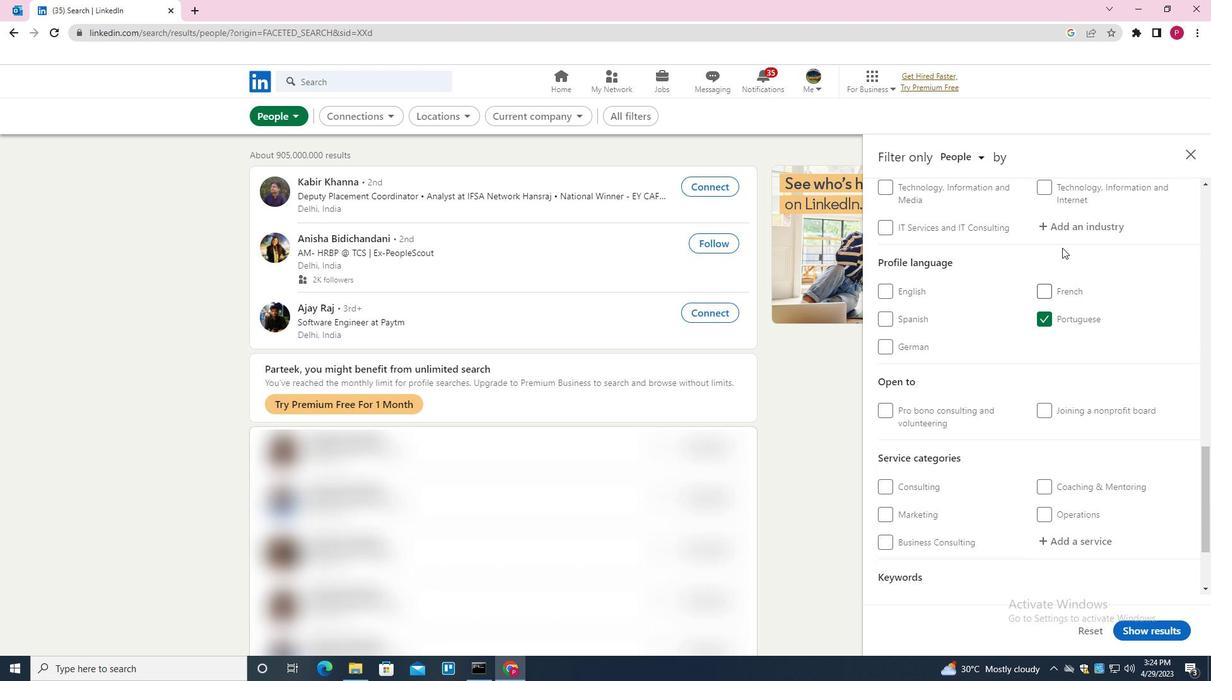 
Action: Mouse pressed left at (1061, 220)
Screenshot: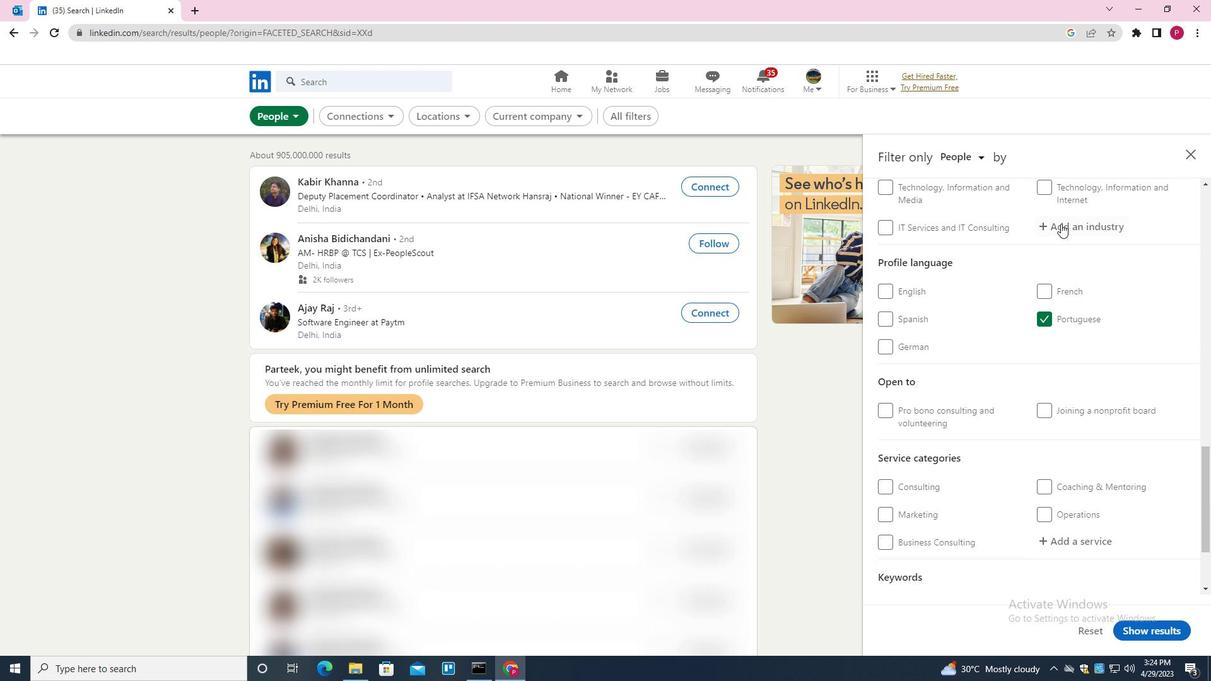 
Action: Key pressed <Key.shift>TECHNI<Key.backspace>OLOGY<Key.down><Key.down><Key.up><Key.enter>
Screenshot: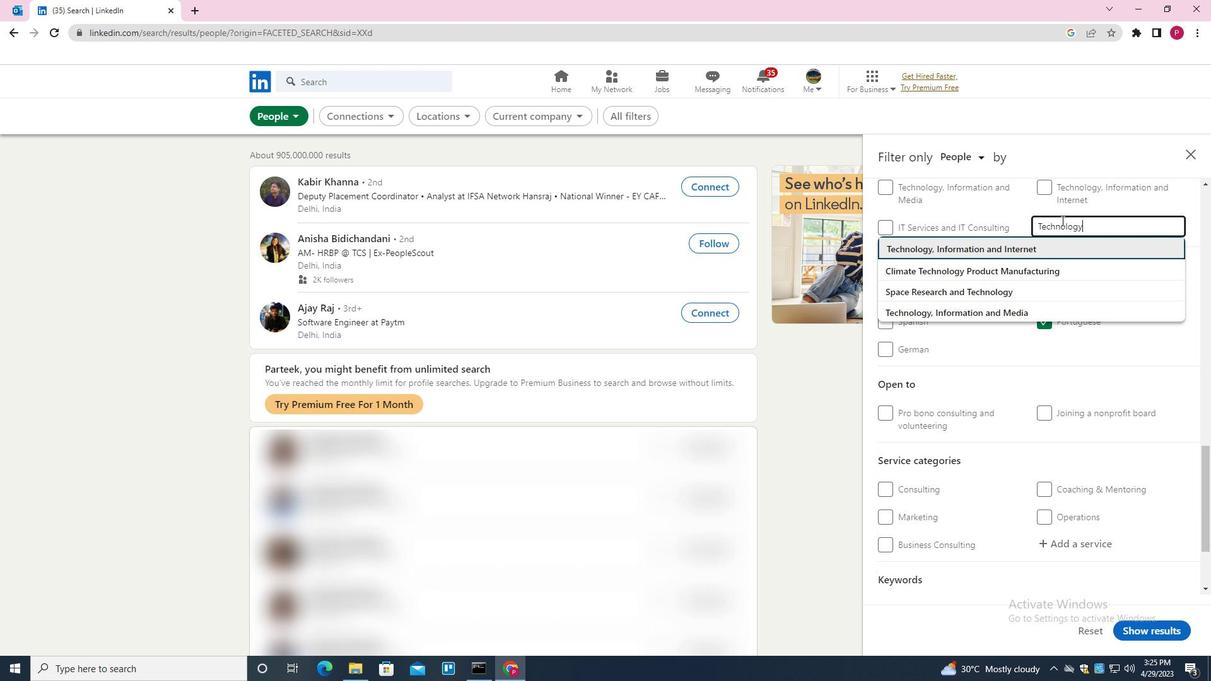 
Action: Mouse moved to (1007, 293)
Screenshot: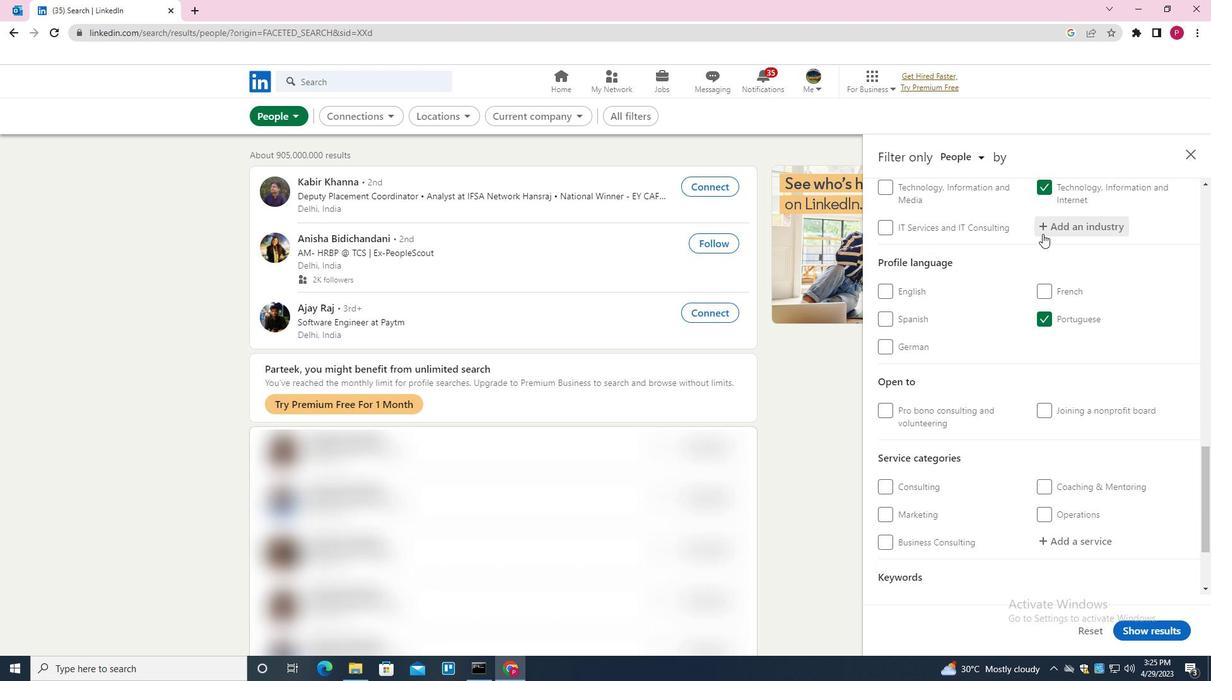 
Action: Mouse scrolled (1007, 292) with delta (0, 0)
Screenshot: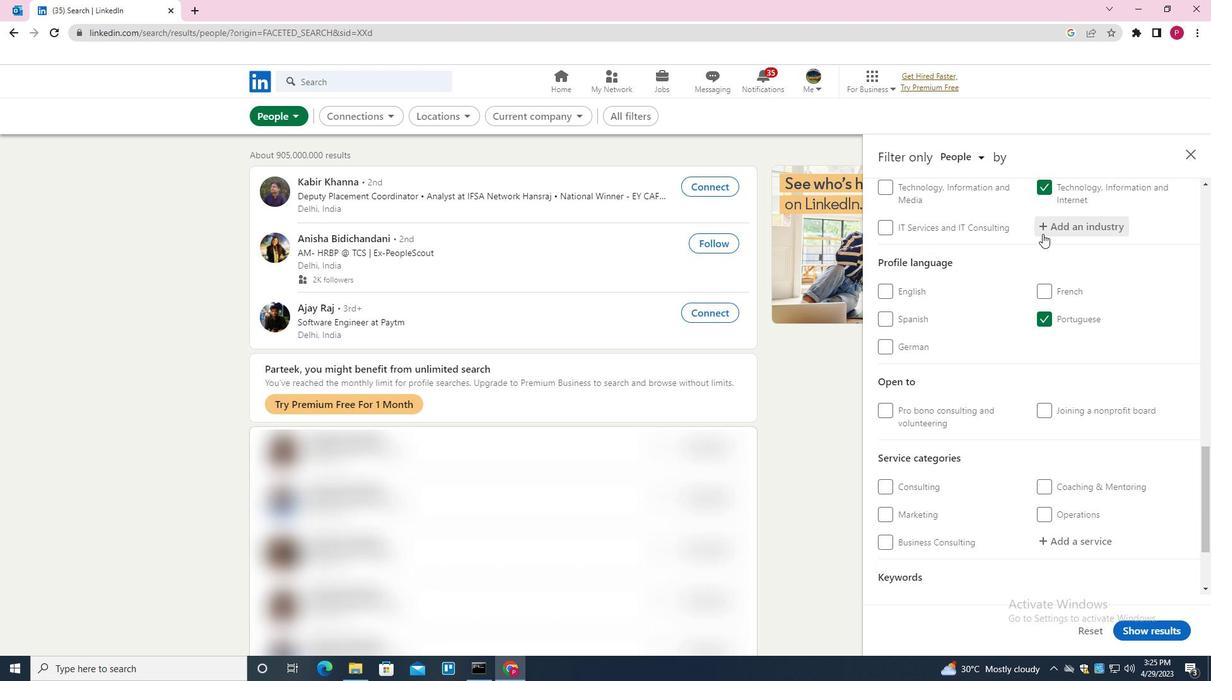 
Action: Mouse moved to (1007, 314)
Screenshot: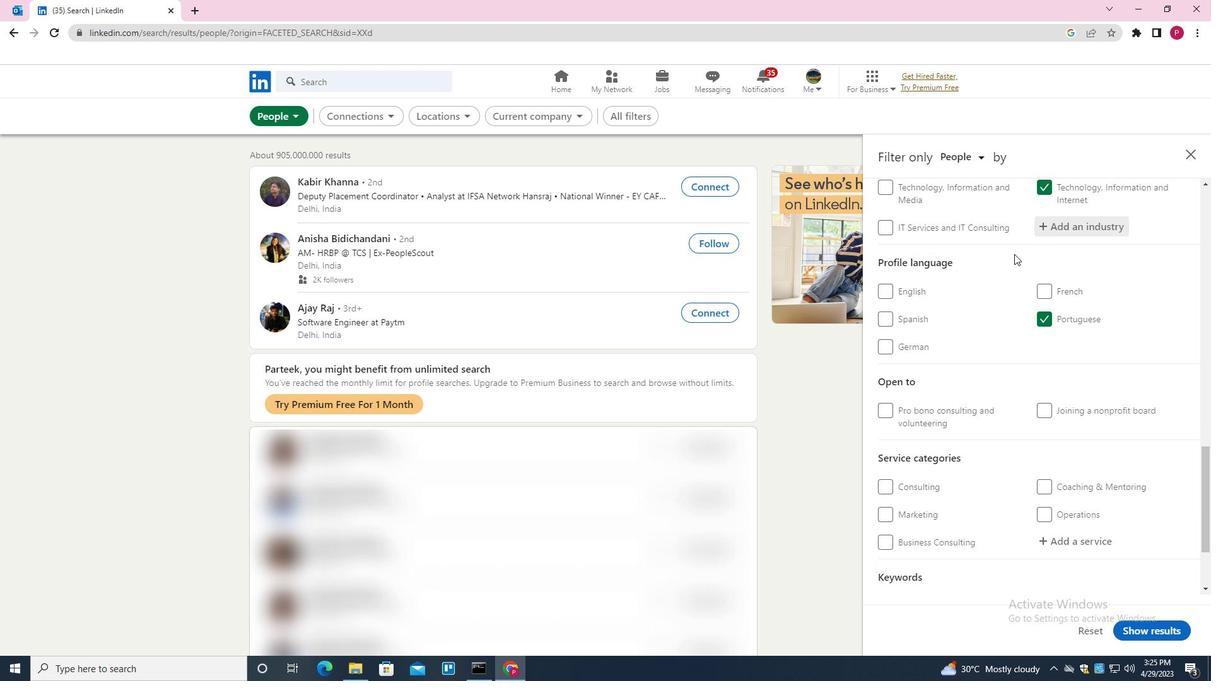 
Action: Mouse scrolled (1007, 314) with delta (0, 0)
Screenshot: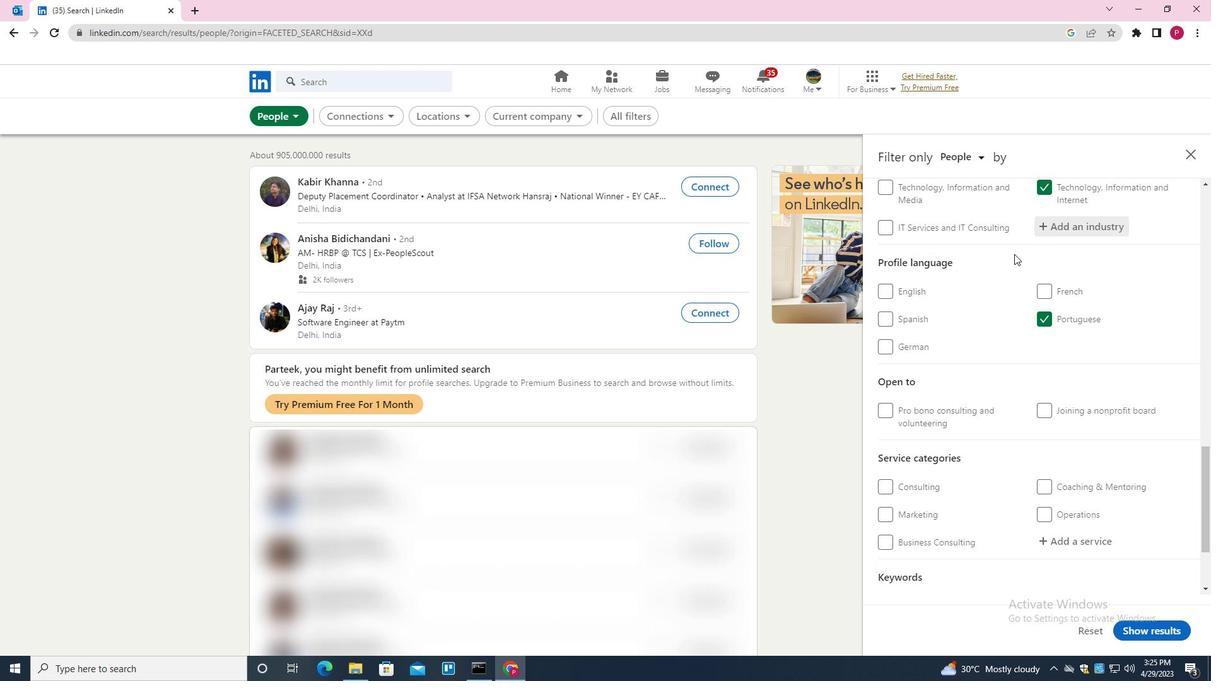 
Action: Mouse moved to (1009, 326)
Screenshot: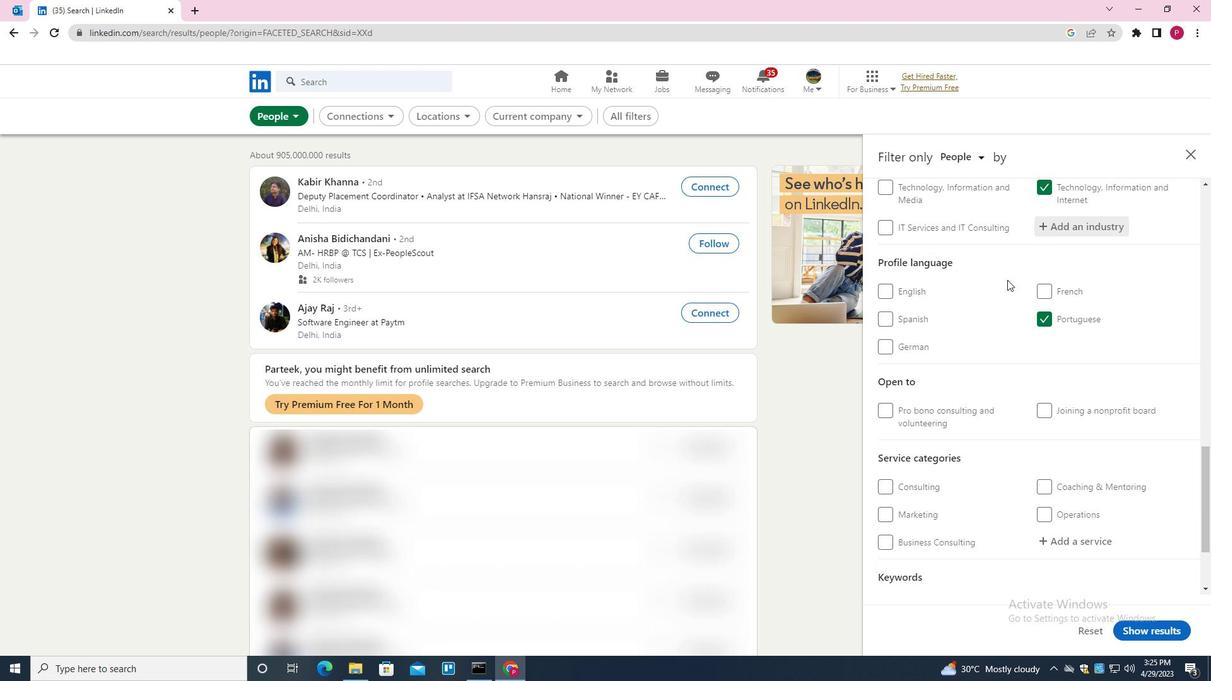 
Action: Mouse scrolled (1009, 326) with delta (0, 0)
Screenshot: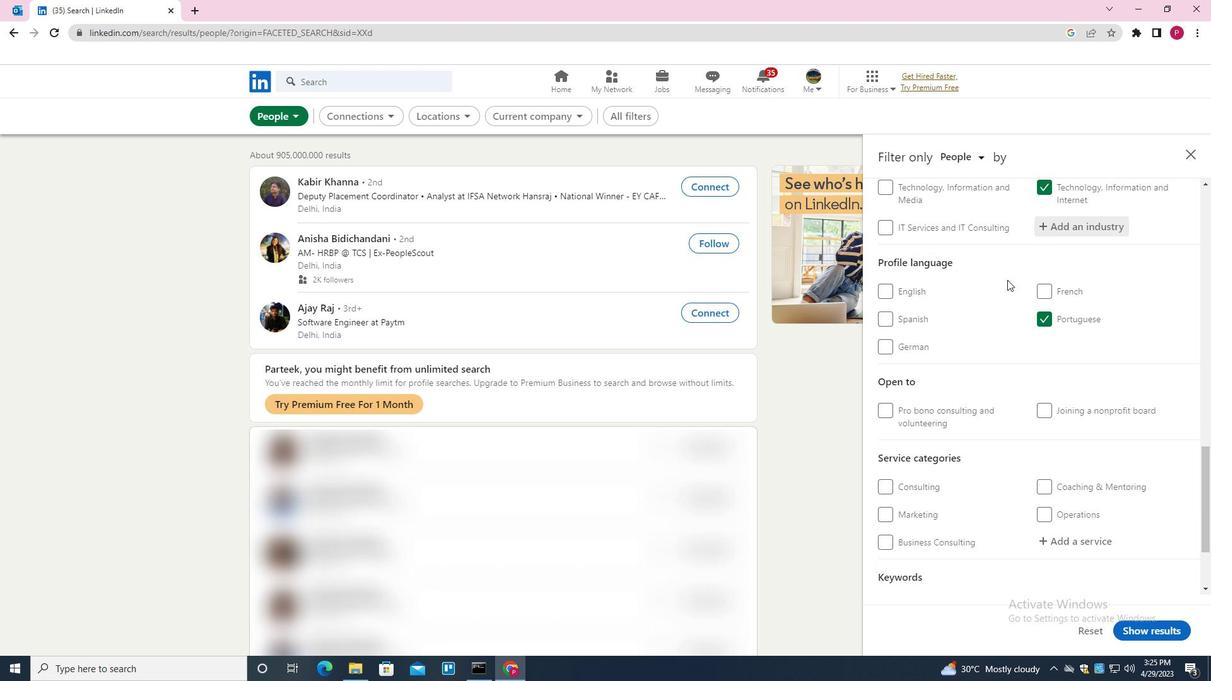 
Action: Mouse moved to (1009, 333)
Screenshot: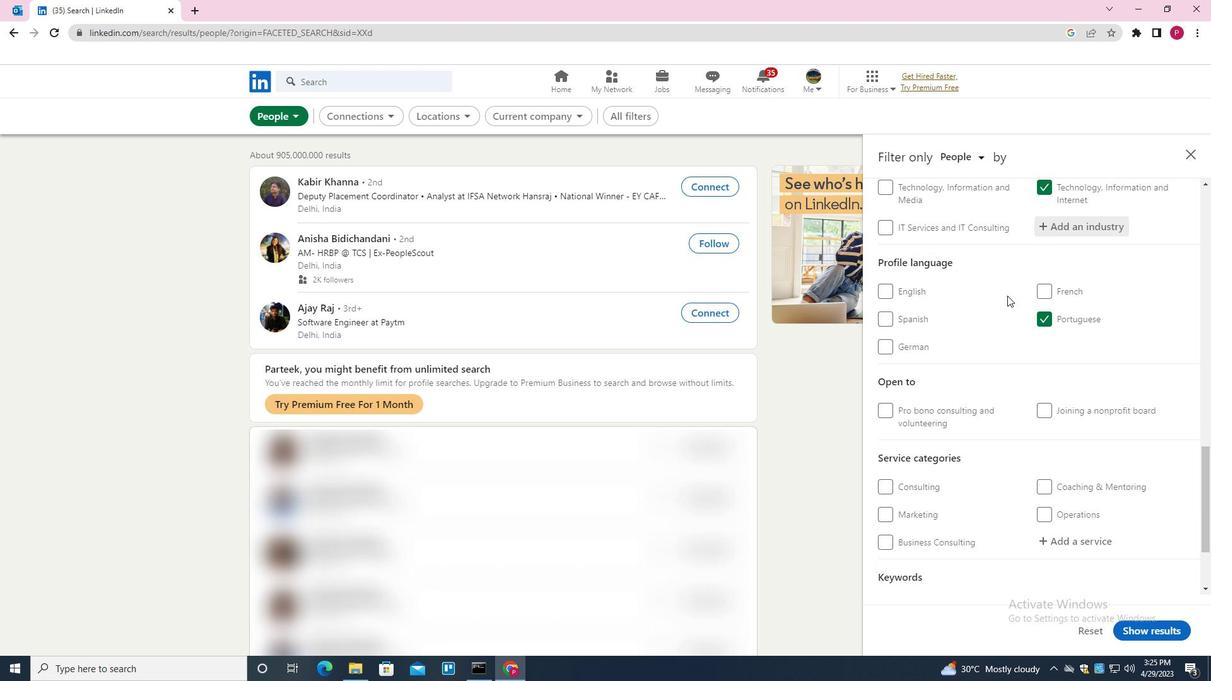 
Action: Mouse scrolled (1009, 333) with delta (0, 0)
Screenshot: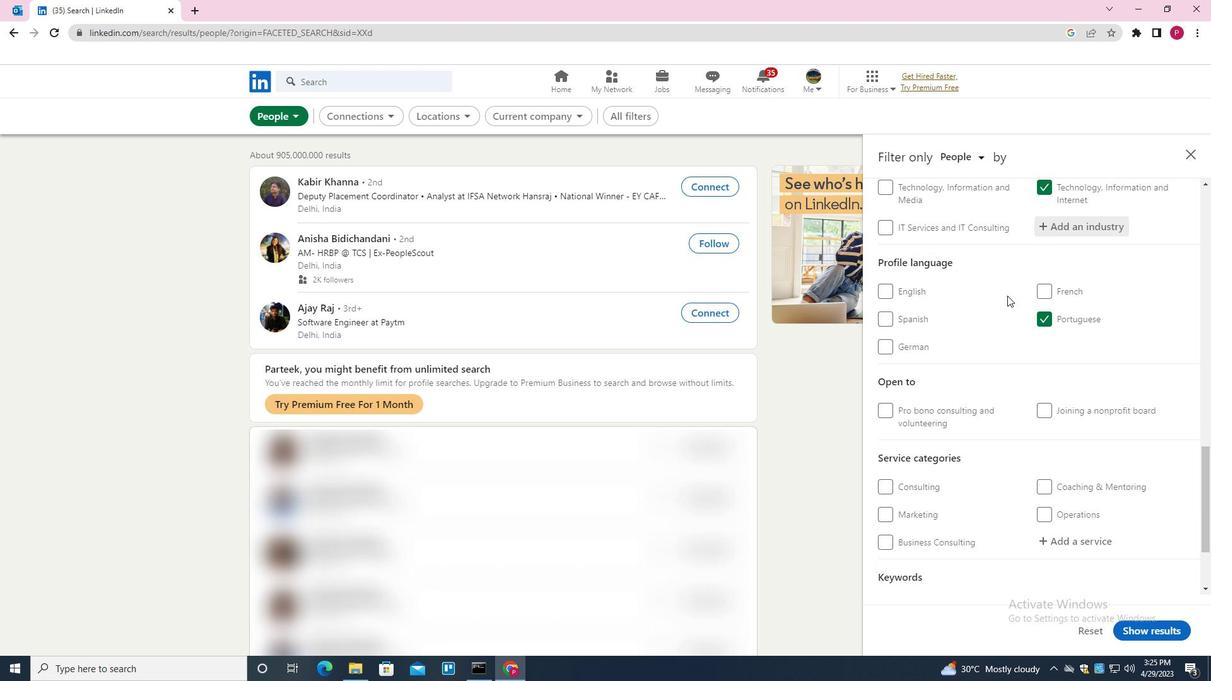 
Action: Mouse moved to (1086, 417)
Screenshot: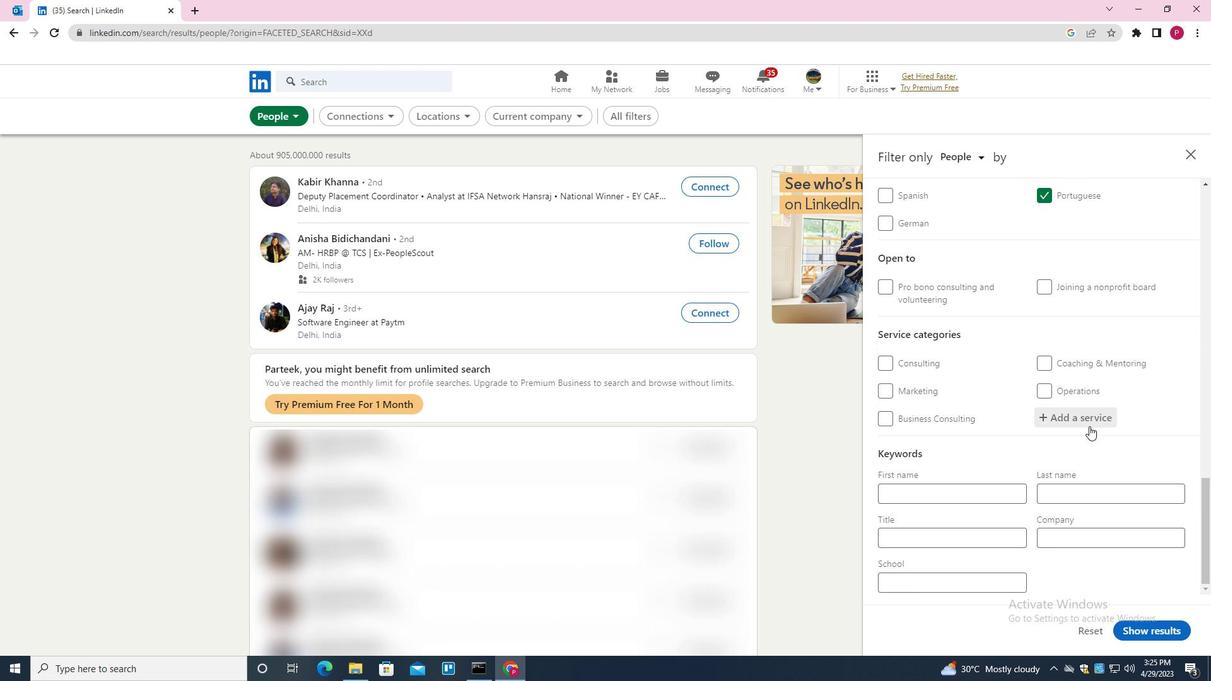 
Action: Mouse pressed left at (1086, 417)
Screenshot: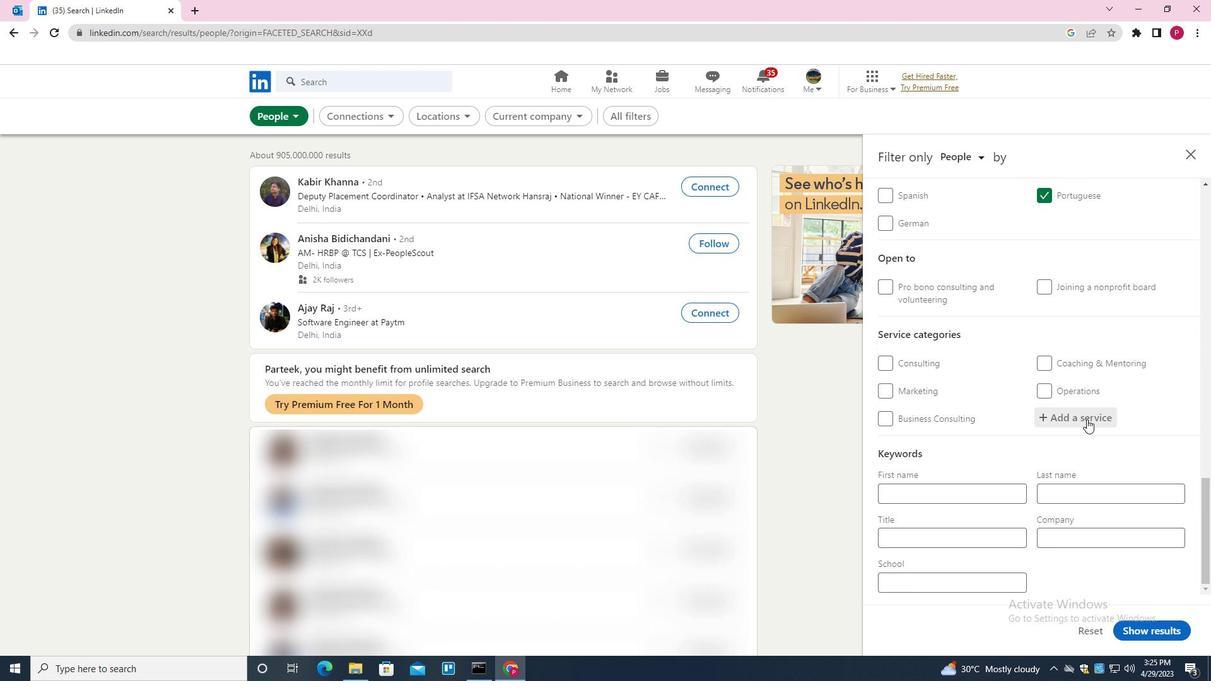 
Action: Mouse moved to (1047, 326)
Screenshot: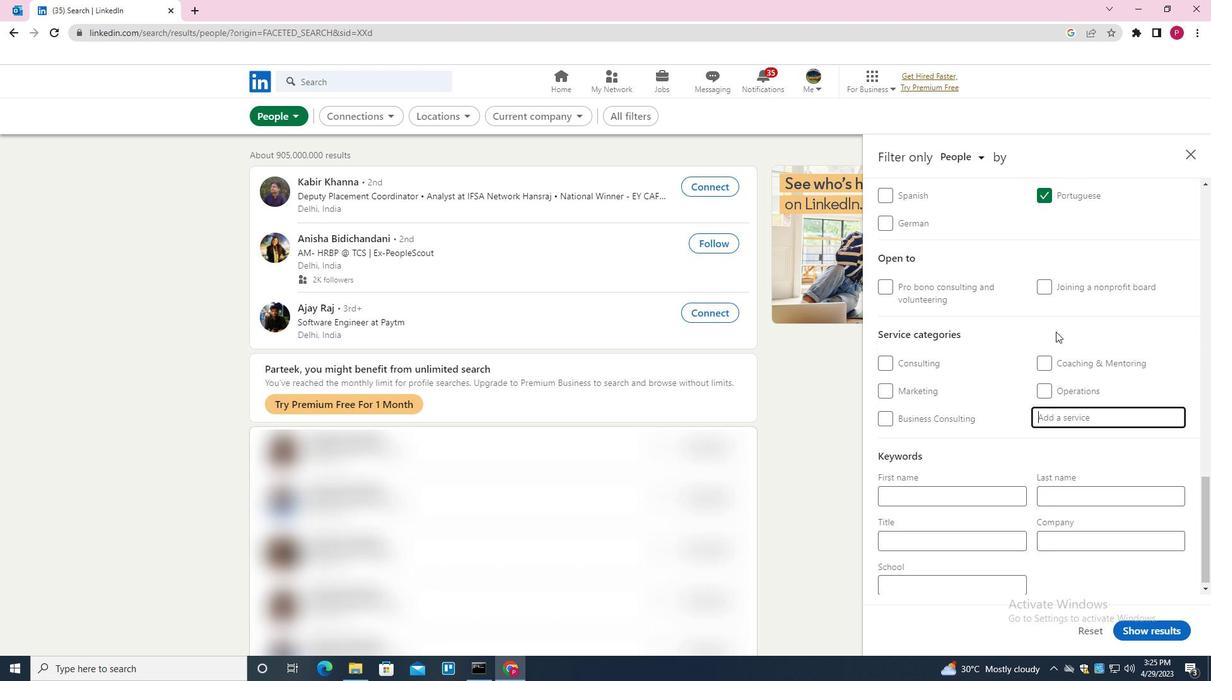 
Action: Key pressed <Key.shift><Key.shift><Key.shift>BANK<Key.down><Key.enter>
Screenshot: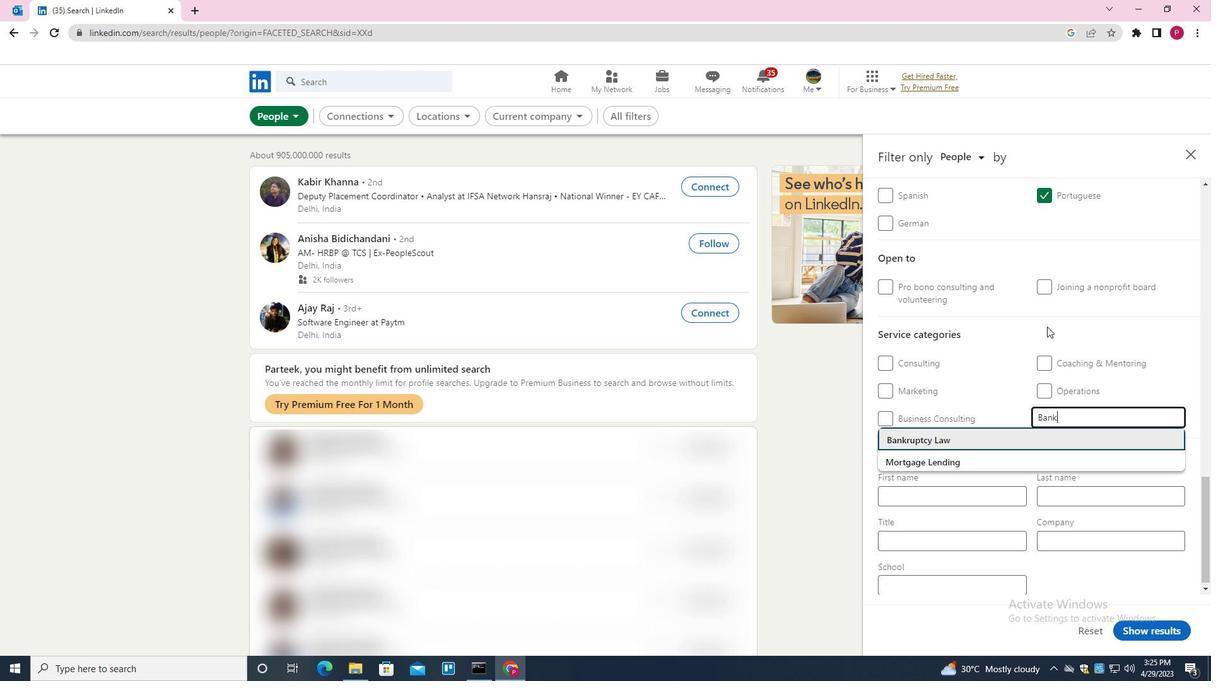 
Action: Mouse scrolled (1047, 326) with delta (0, 0)
Screenshot: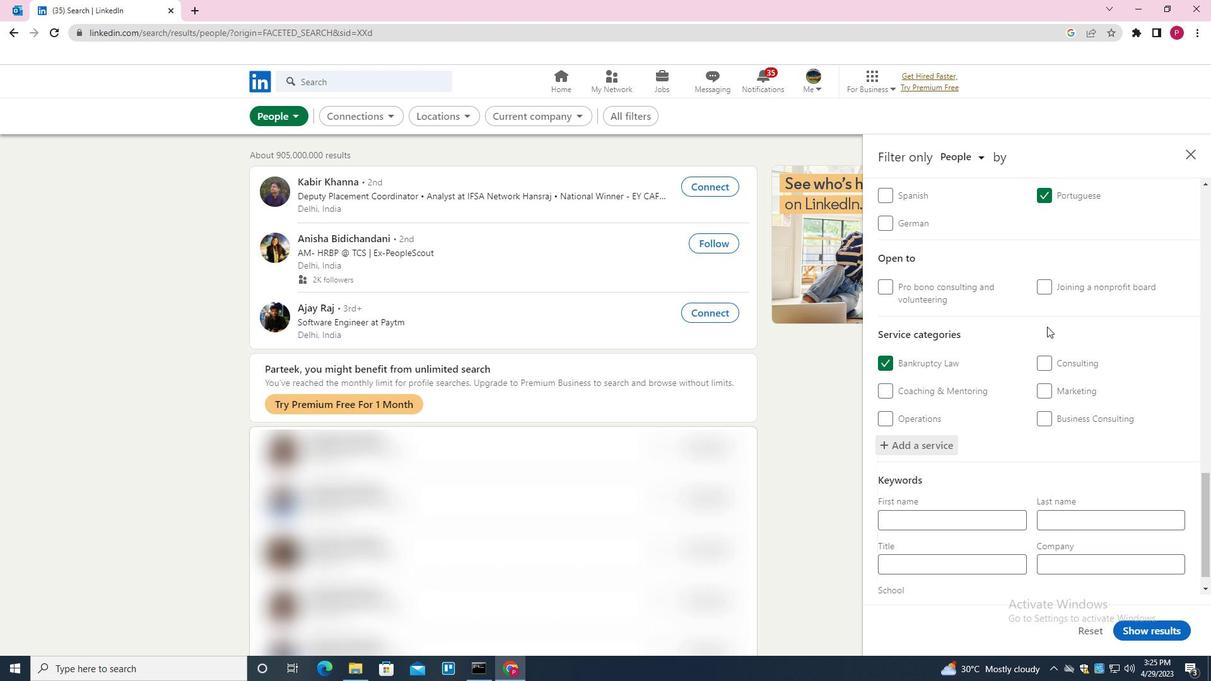 
Action: Mouse scrolled (1047, 326) with delta (0, 0)
Screenshot: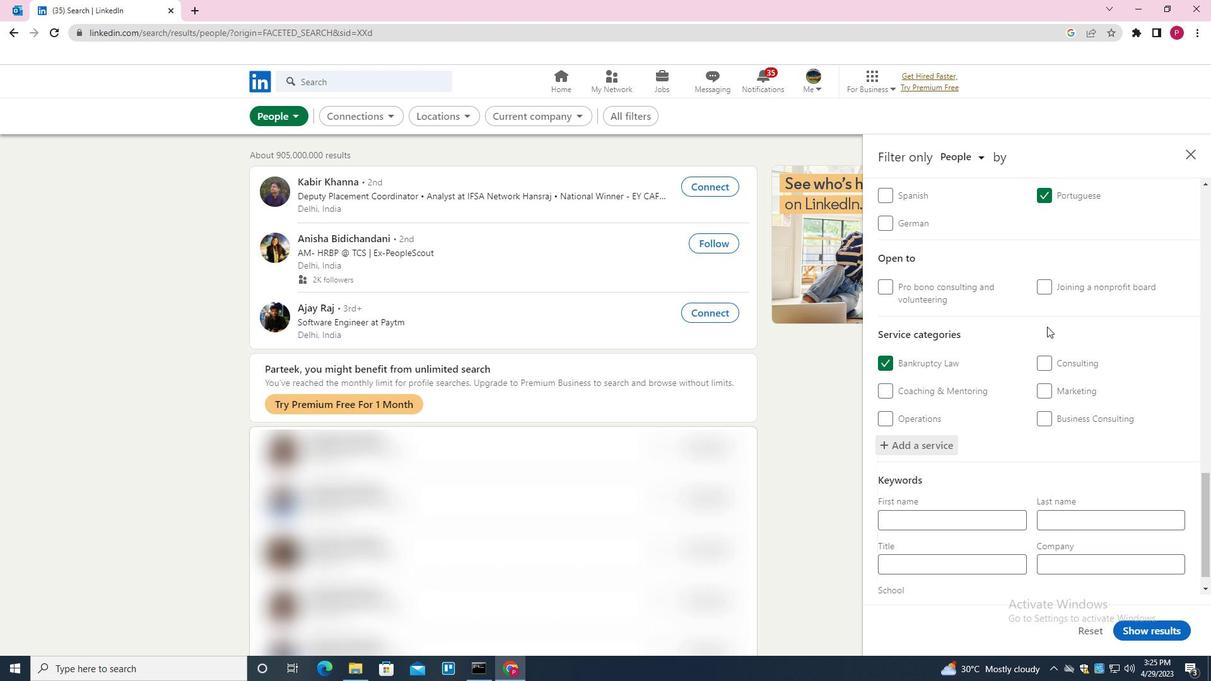
Action: Mouse moved to (1039, 331)
Screenshot: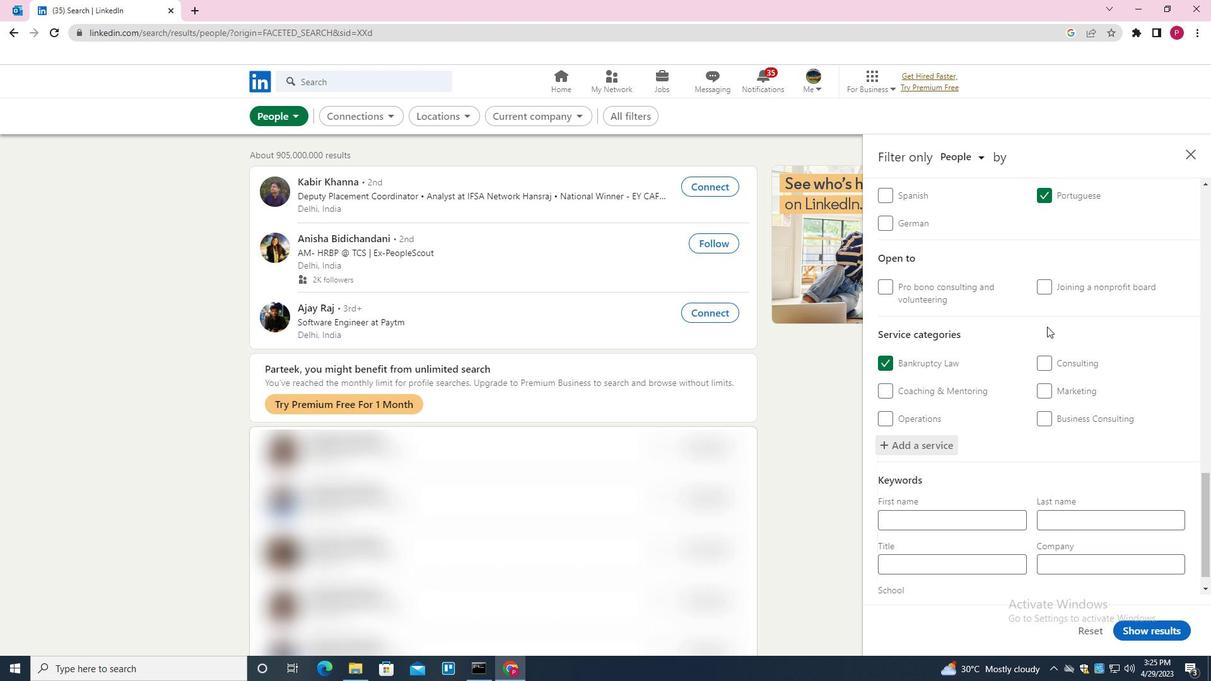 
Action: Mouse scrolled (1039, 330) with delta (0, 0)
Screenshot: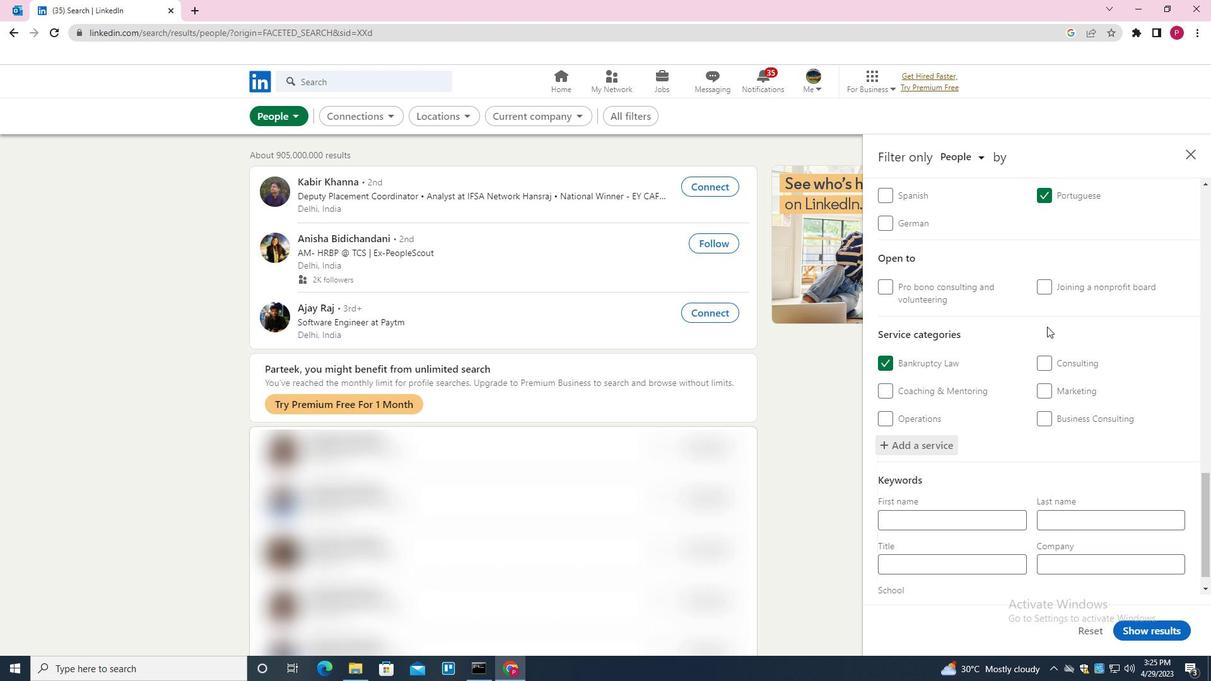 
Action: Mouse moved to (1025, 341)
Screenshot: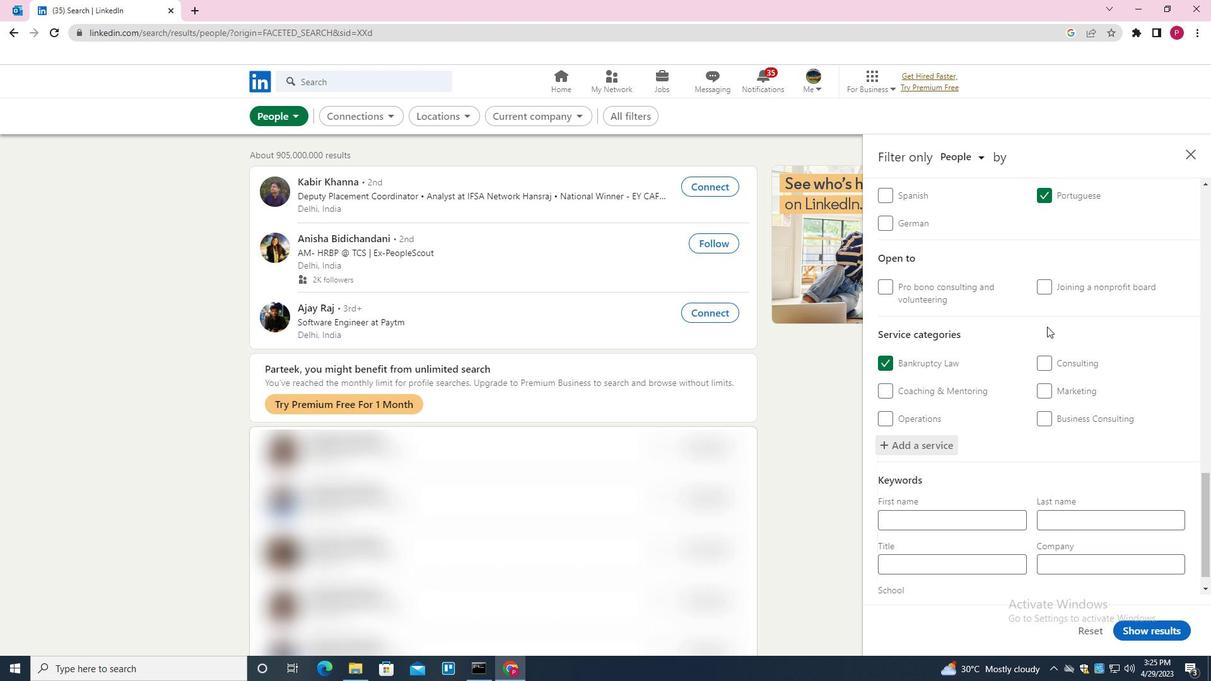 
Action: Mouse scrolled (1025, 340) with delta (0, 0)
Screenshot: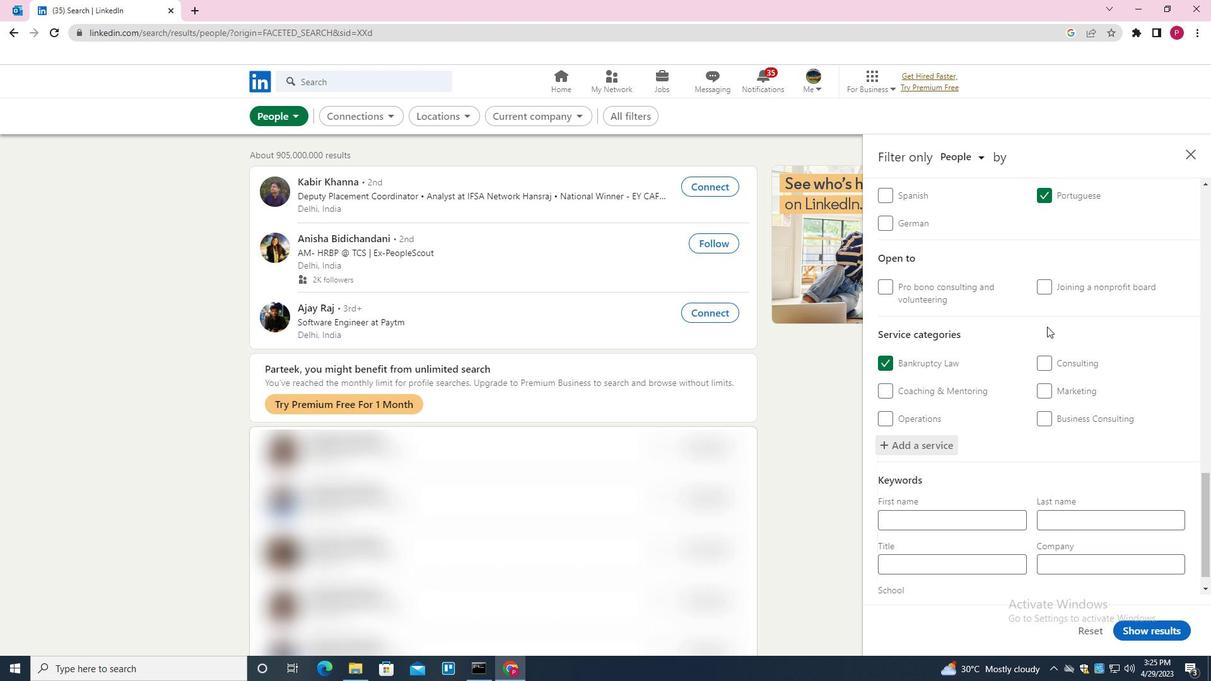 
Action: Mouse moved to (992, 365)
Screenshot: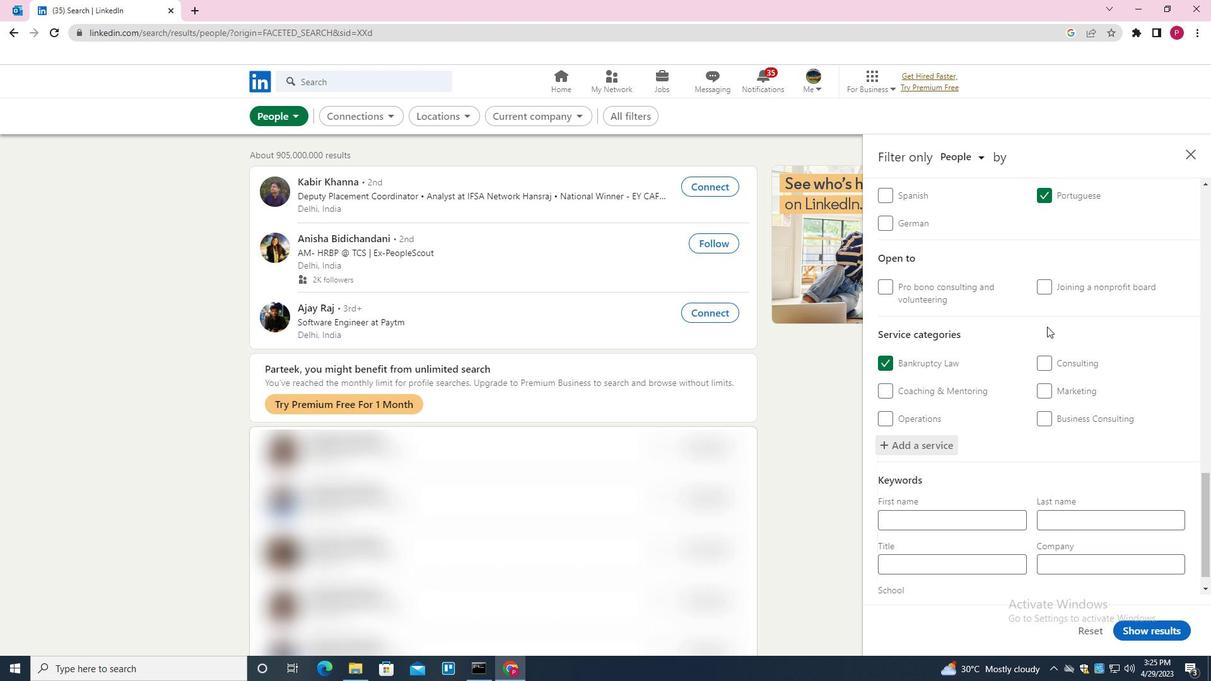 
Action: Mouse scrolled (992, 364) with delta (0, 0)
Screenshot: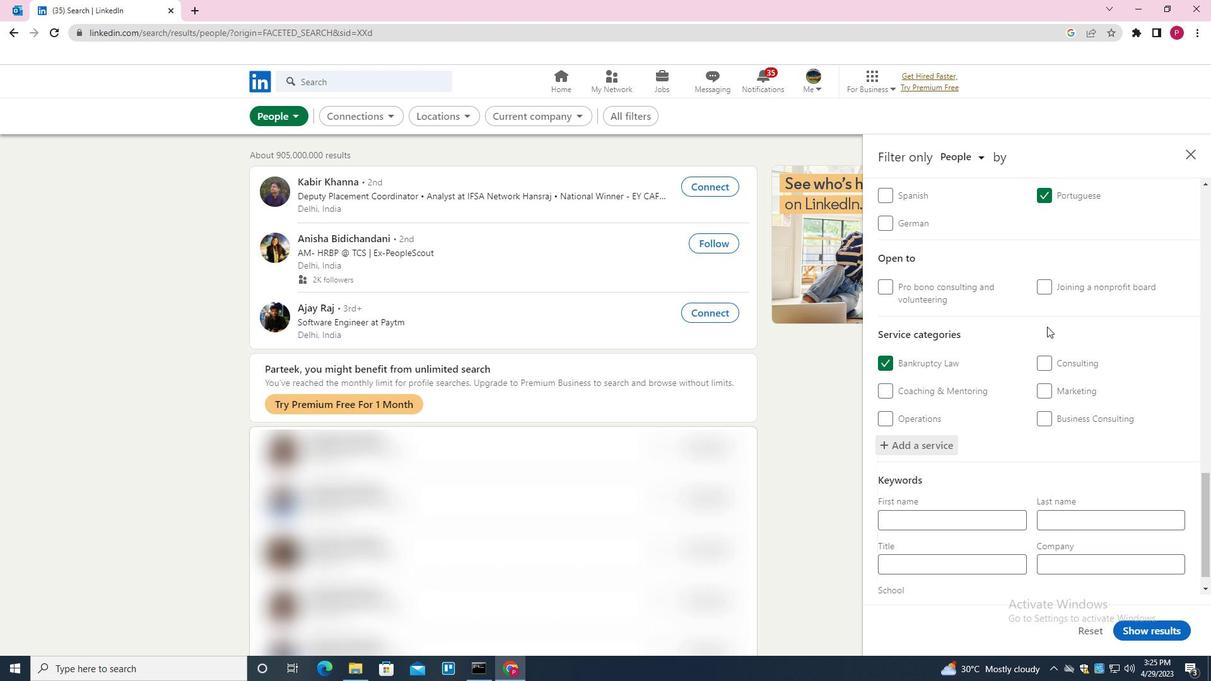 
Action: Mouse moved to (939, 407)
Screenshot: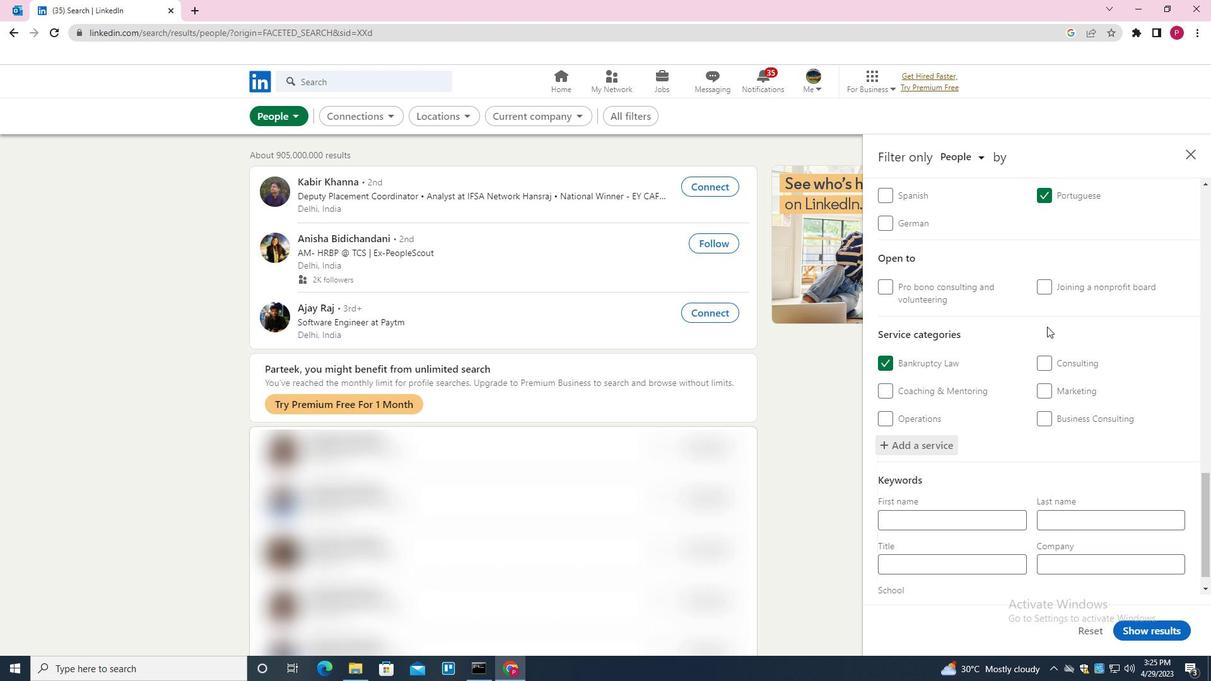 
Action: Mouse scrolled (939, 406) with delta (0, 0)
Screenshot: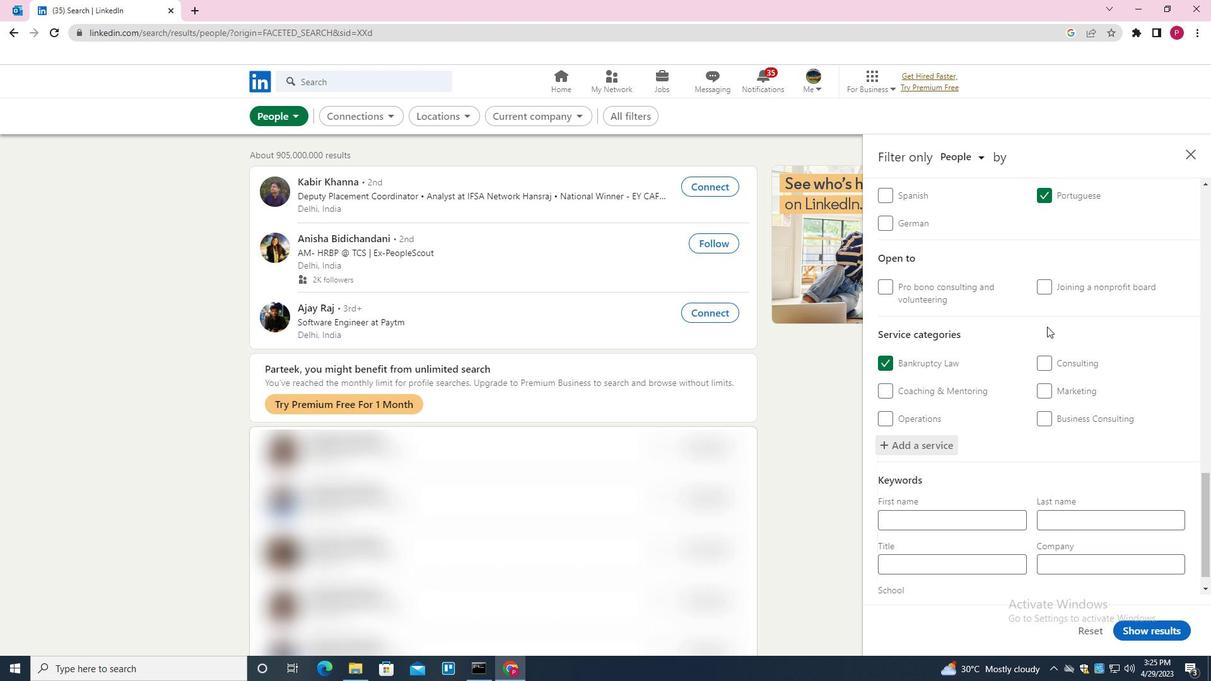 
Action: Mouse moved to (925, 534)
Screenshot: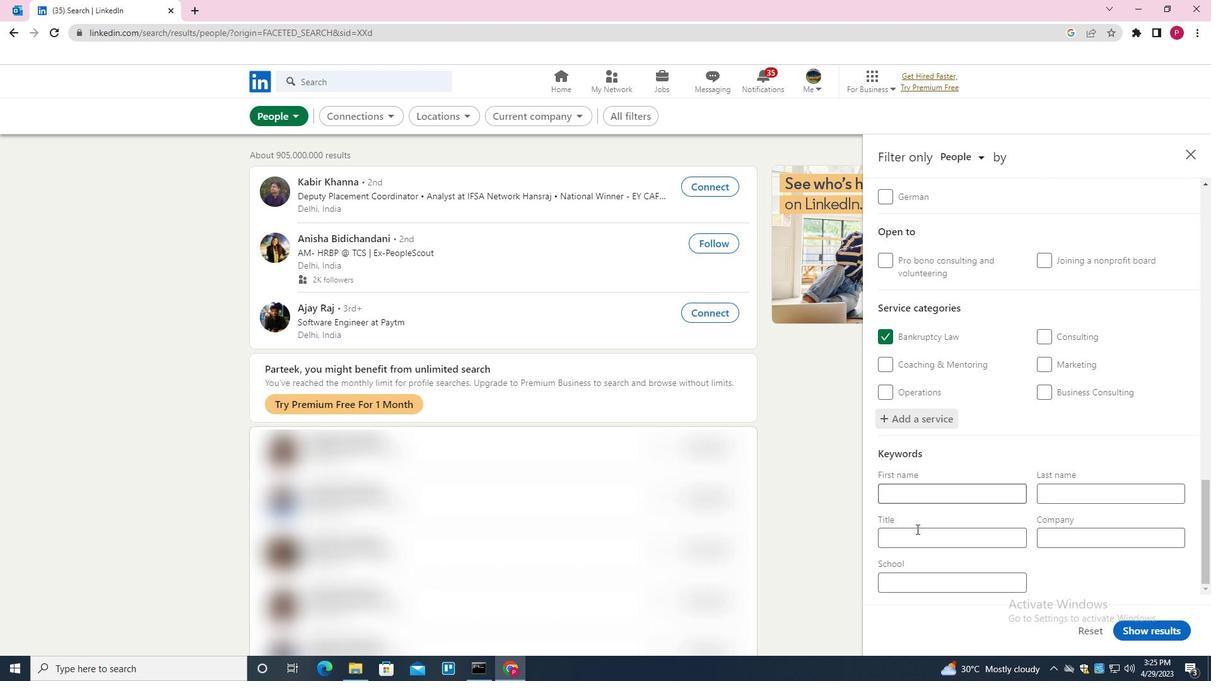 
Action: Mouse pressed left at (925, 534)
Screenshot: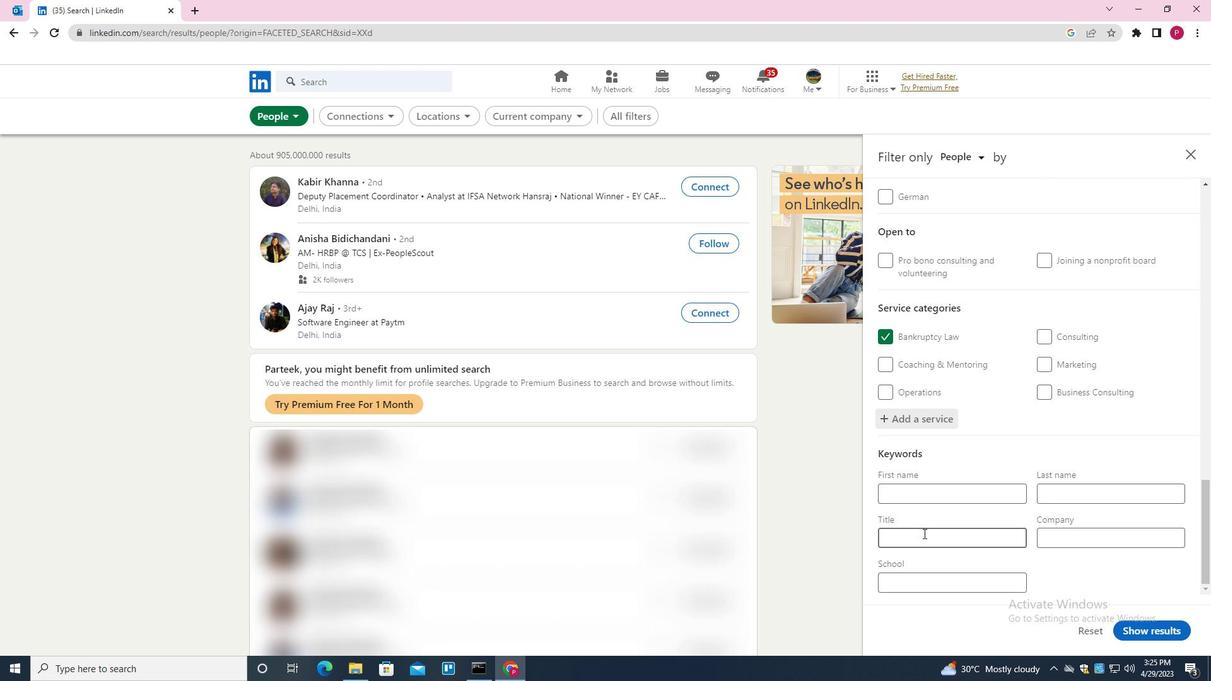
Action: Mouse moved to (953, 450)
Screenshot: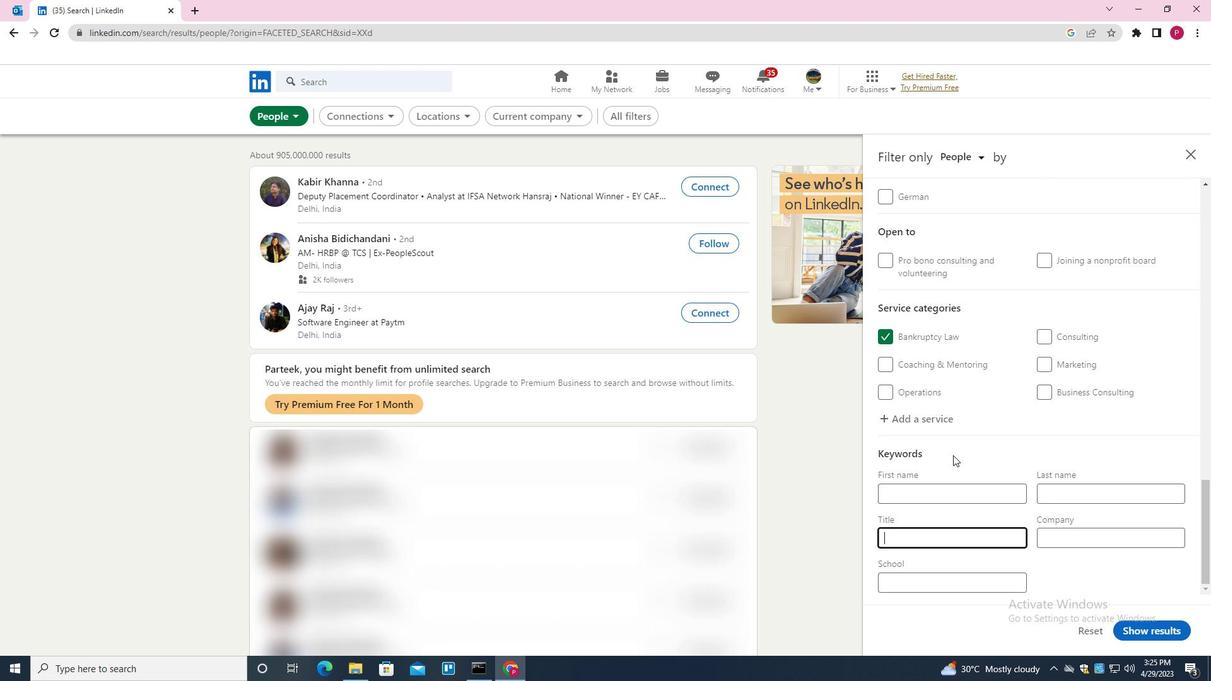 
Action: Key pressed <Key.shift>TITLE<Key.space><Key.shift><Key.shift>RESEARCHER
Screenshot: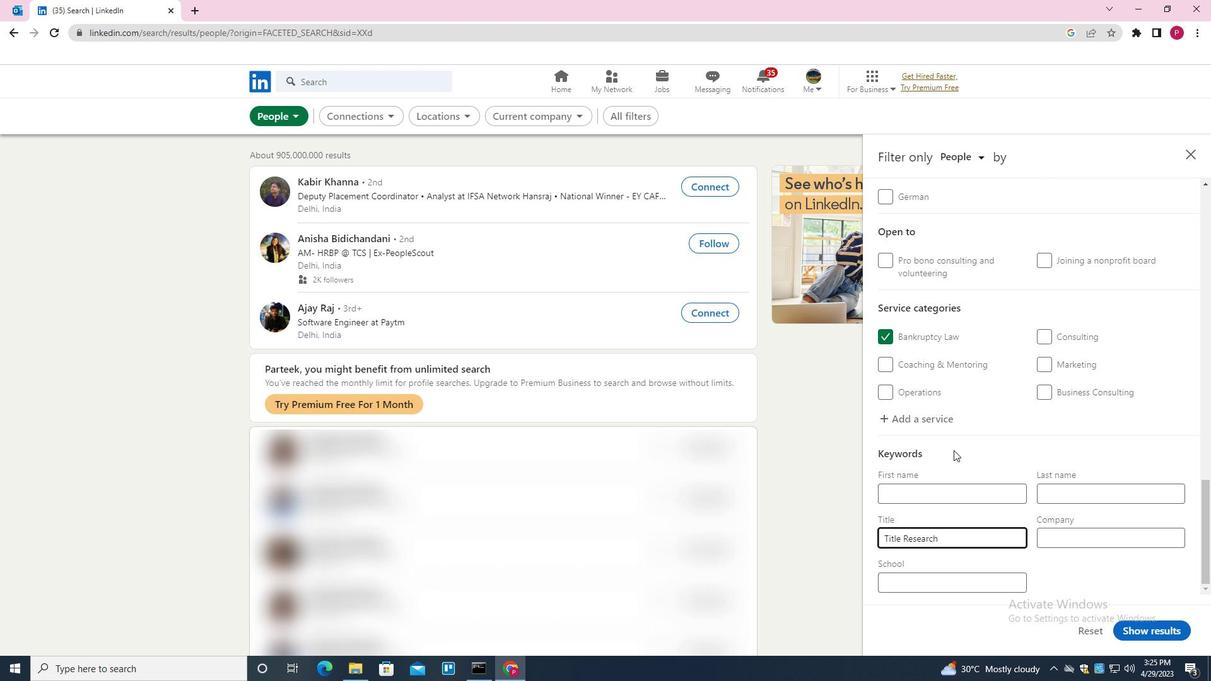 
Action: Mouse moved to (1160, 635)
Screenshot: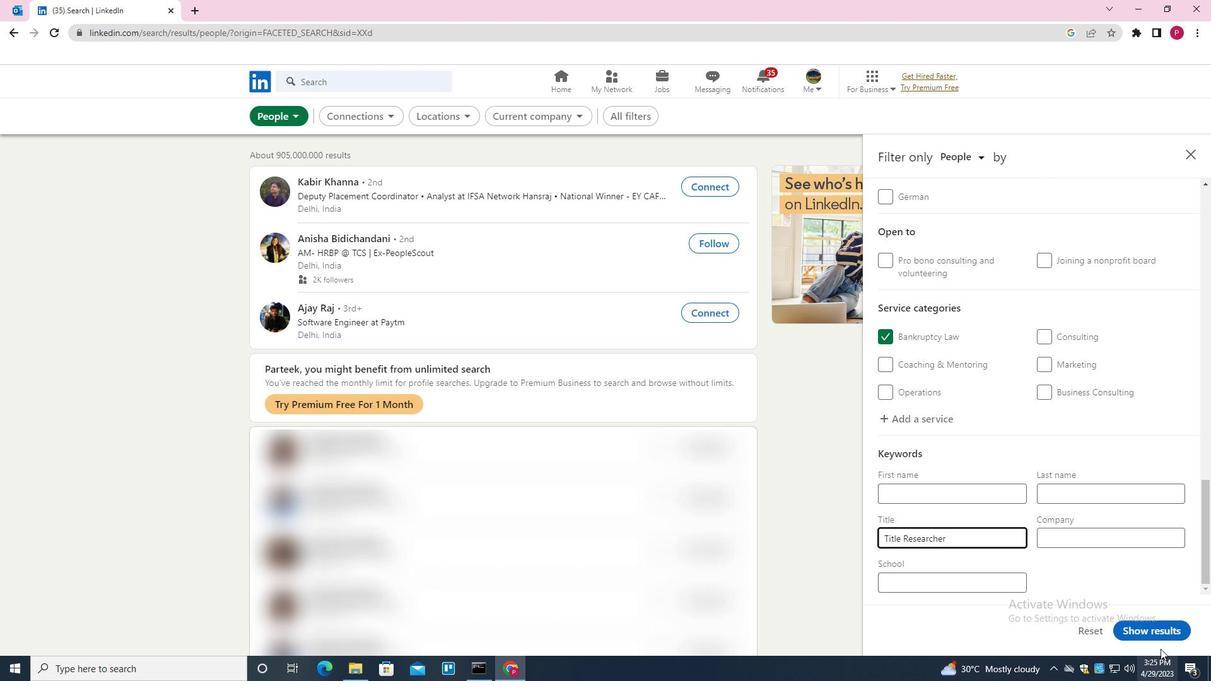 
Action: Mouse pressed left at (1160, 635)
Screenshot: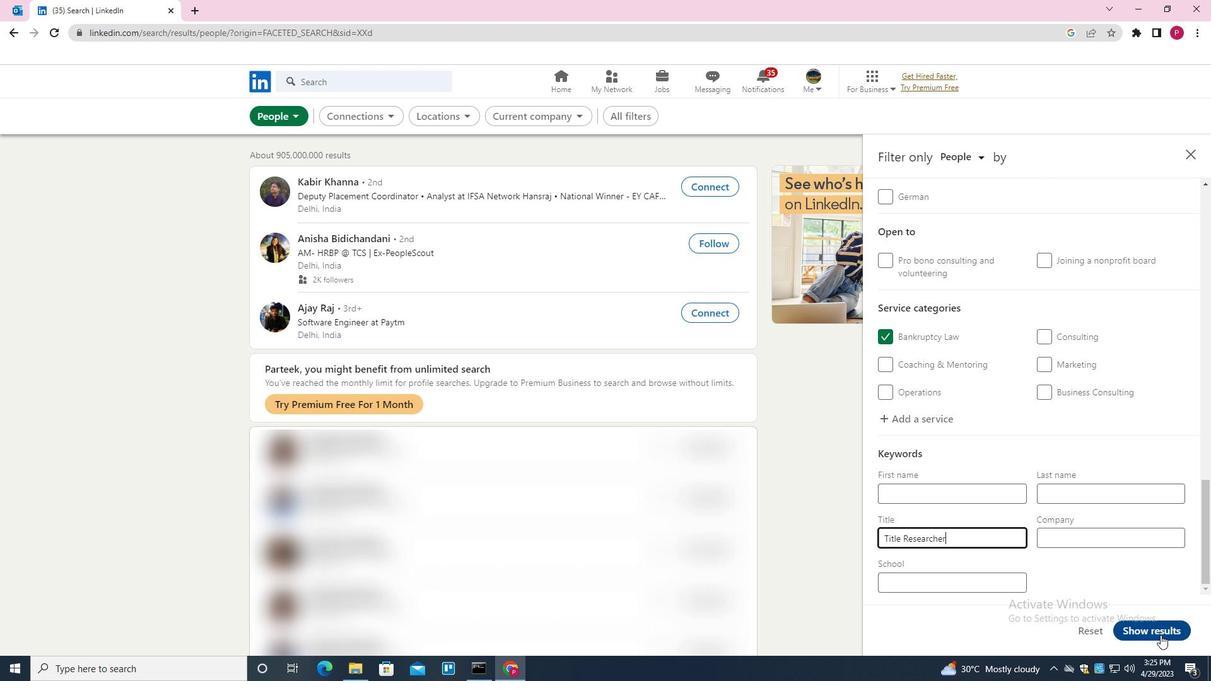 
Action: Mouse moved to (635, 320)
Screenshot: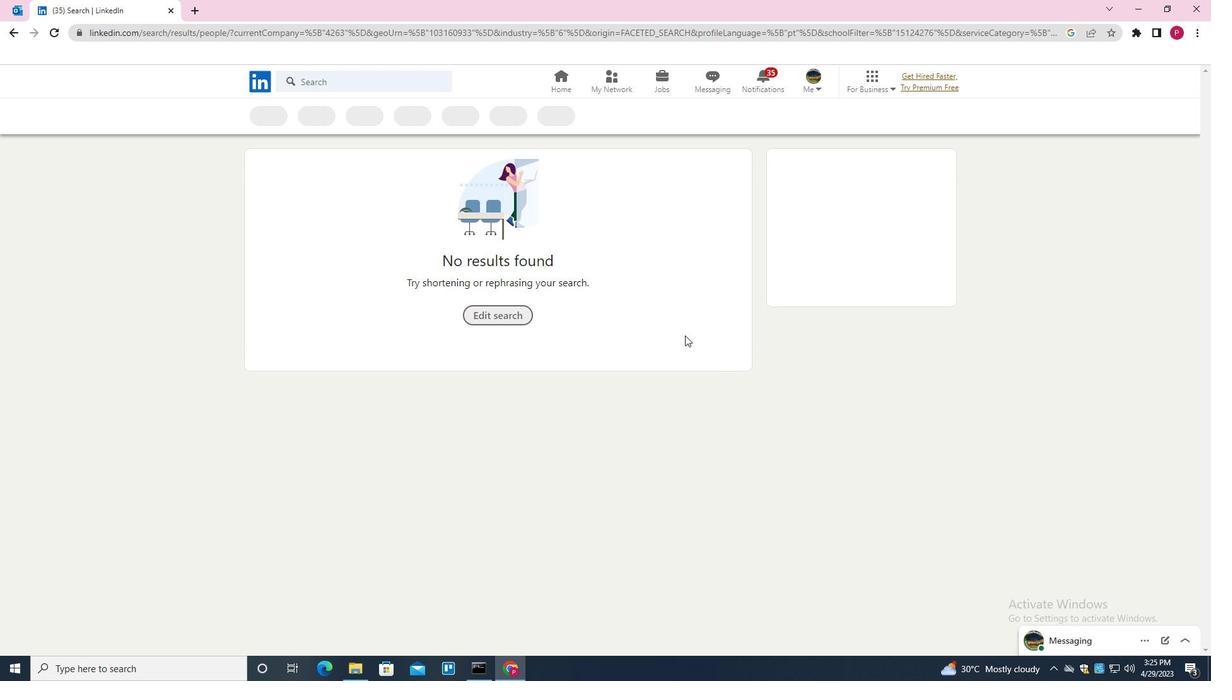 
